 Task: Find connections with filter location Llefià with filter topic #Knowyoursocialwith filter profile language English with filter current company Government Jobs in India with filter school Dhanalakshmi Srinivasan Engineering College with filter industry Staffing and Recruiting with filter service category Personal Injury Law with filter keywords title Customer Service Manager
Action: Mouse moved to (176, 248)
Screenshot: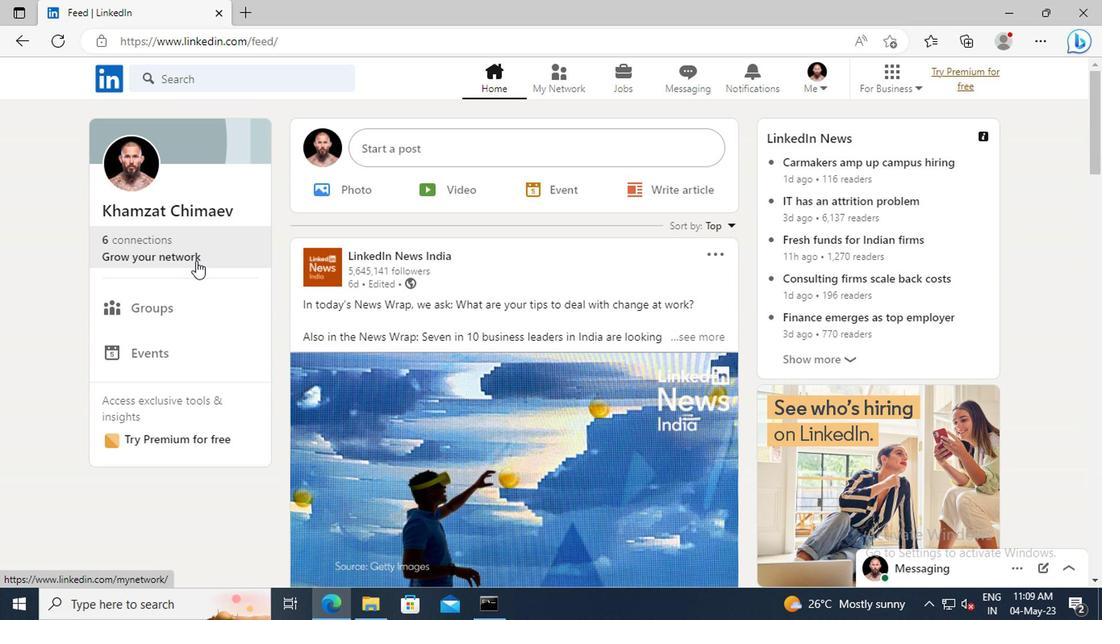 
Action: Mouse pressed left at (176, 248)
Screenshot: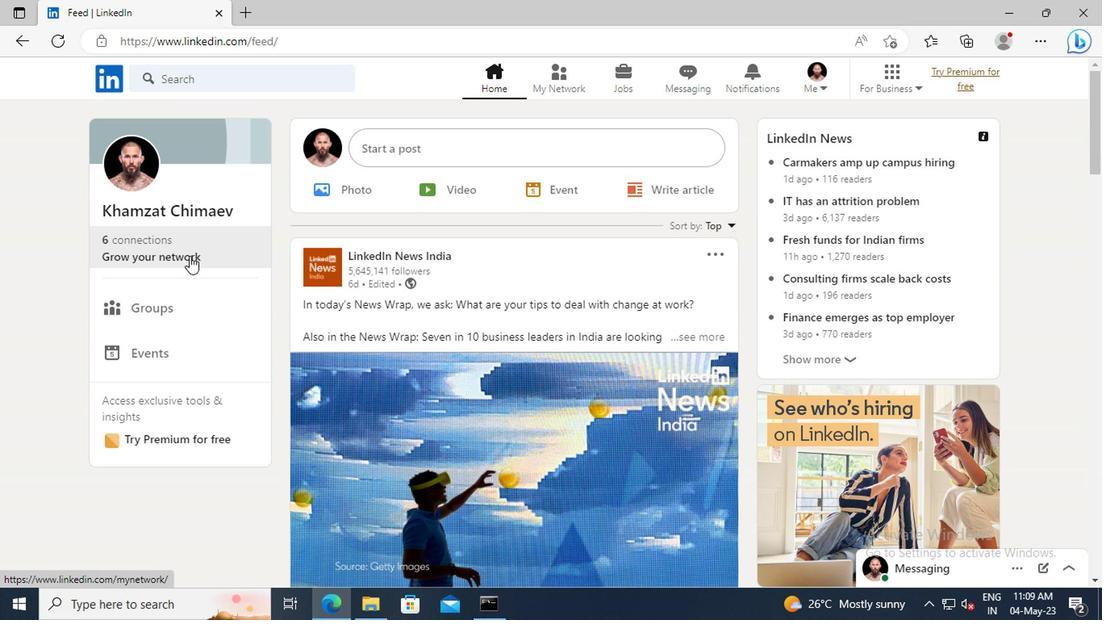 
Action: Mouse moved to (173, 170)
Screenshot: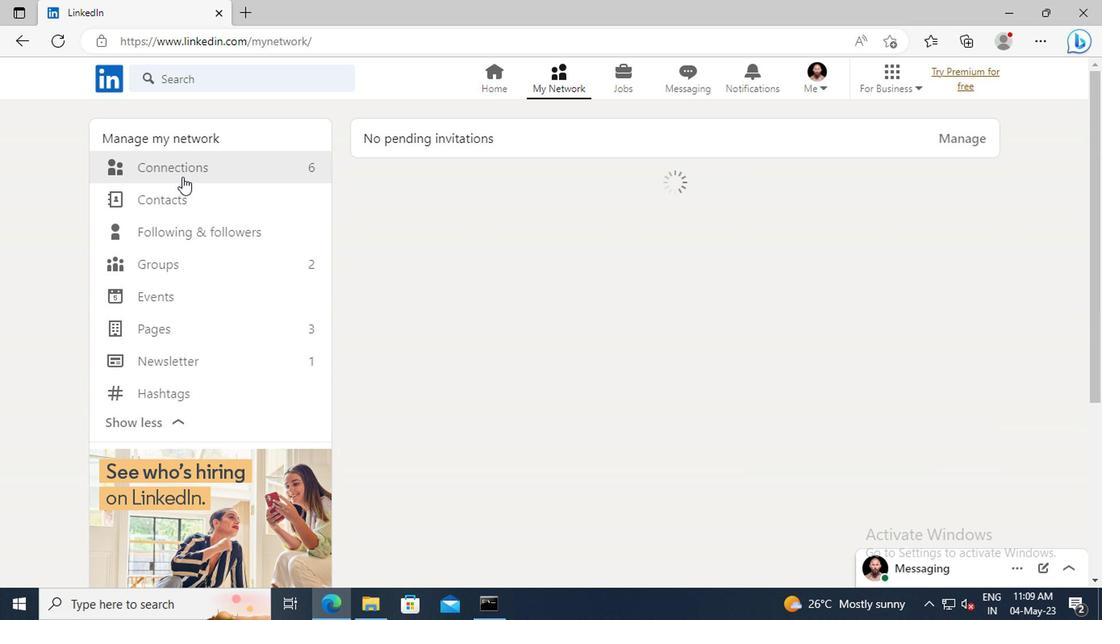 
Action: Mouse pressed left at (173, 170)
Screenshot: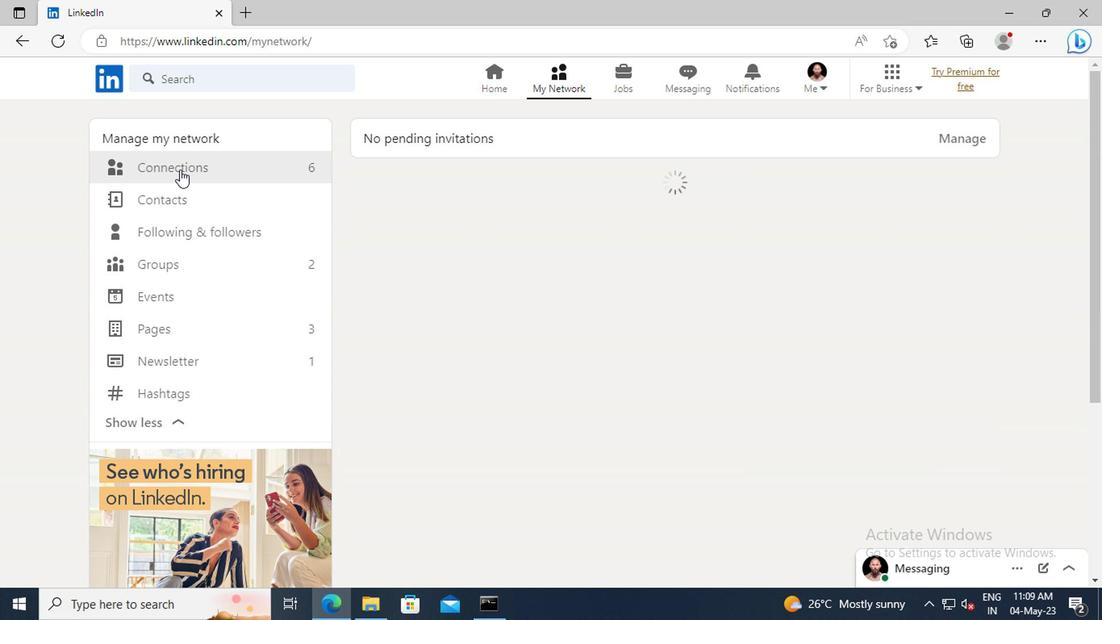 
Action: Mouse moved to (640, 172)
Screenshot: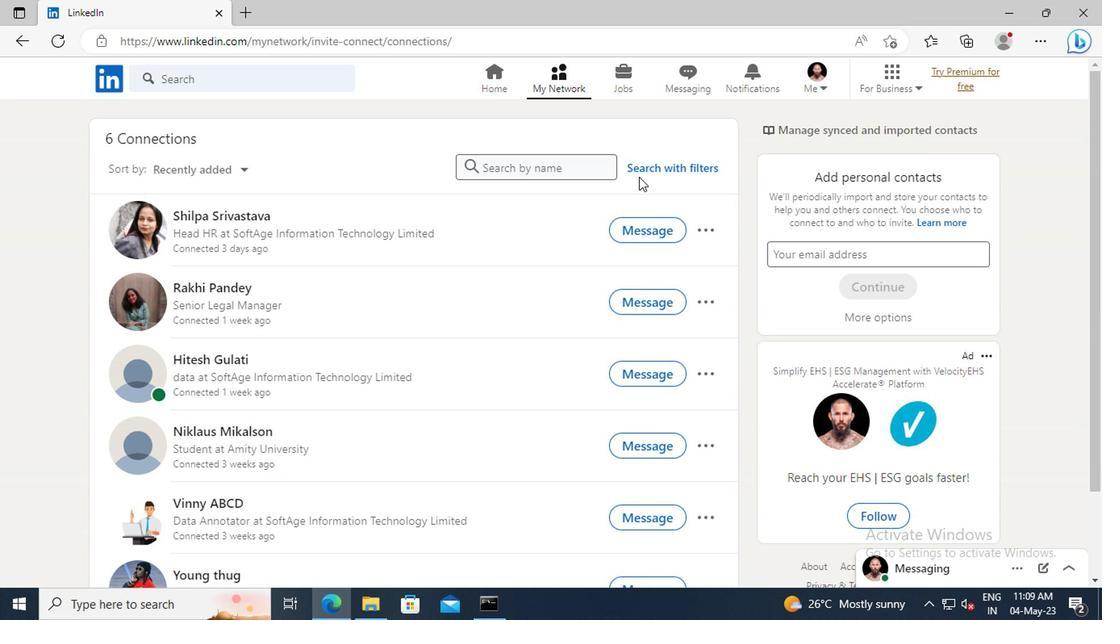 
Action: Mouse pressed left at (640, 172)
Screenshot: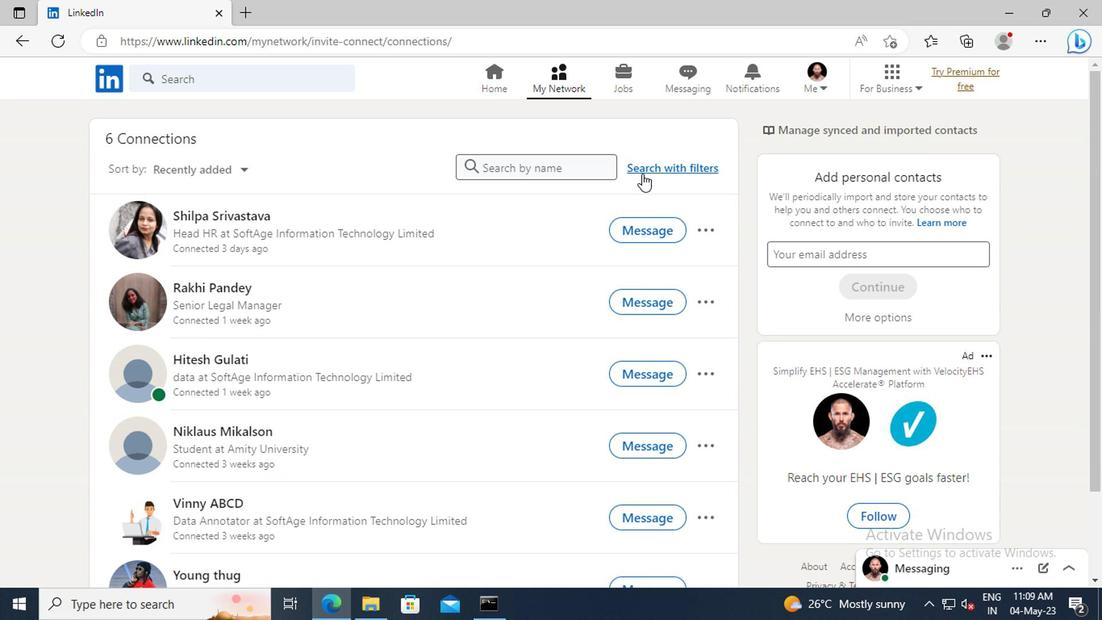 
Action: Mouse moved to (611, 126)
Screenshot: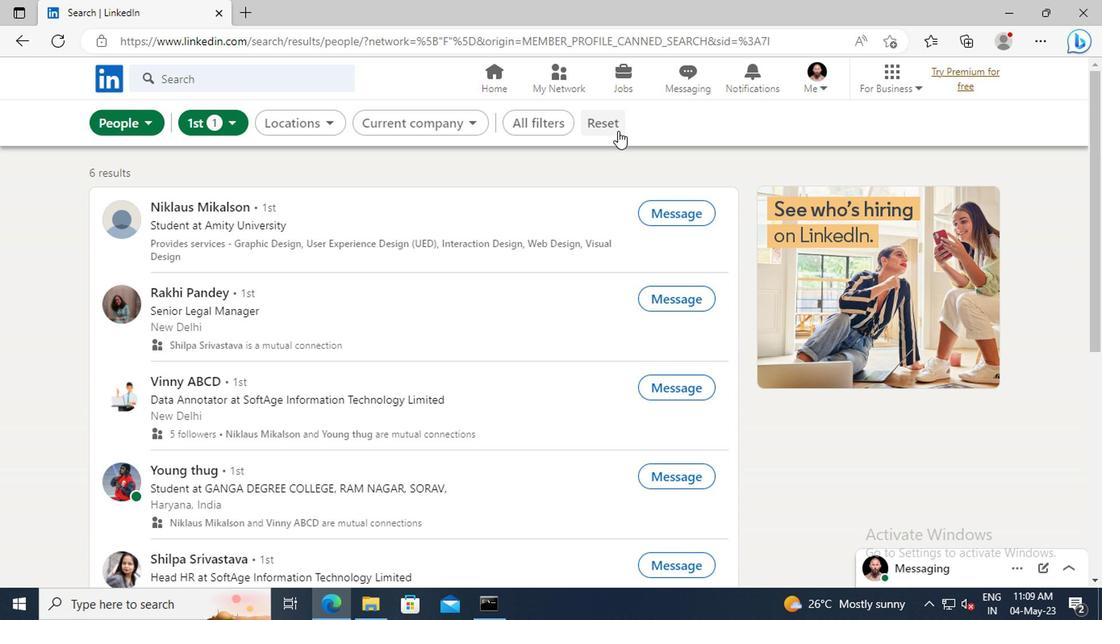 
Action: Mouse pressed left at (611, 126)
Screenshot: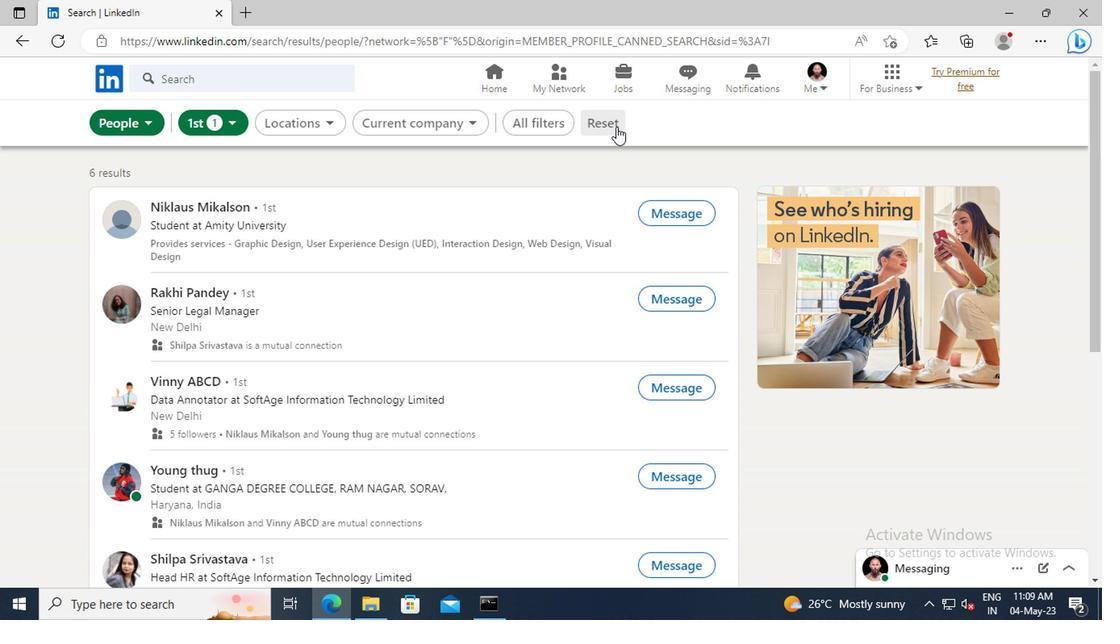 
Action: Mouse moved to (588, 126)
Screenshot: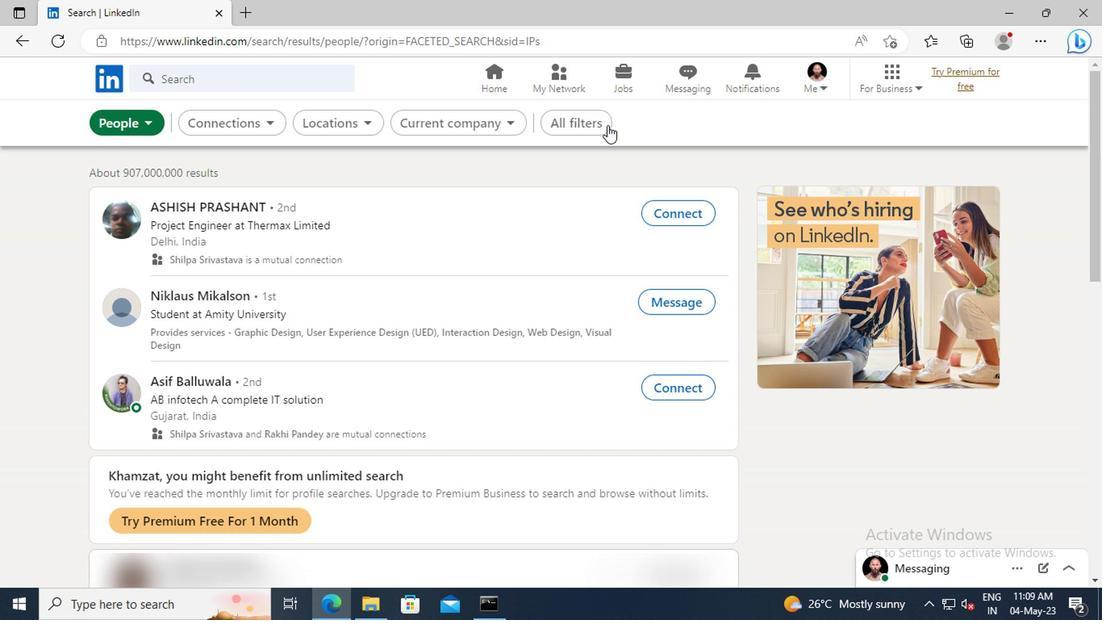 
Action: Mouse pressed left at (588, 126)
Screenshot: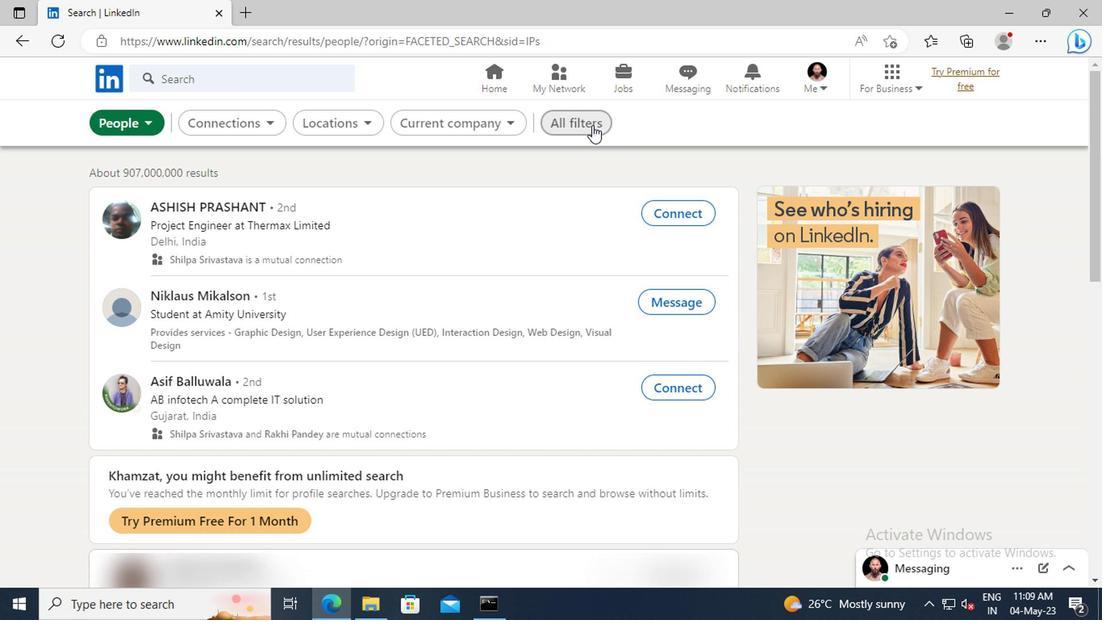 
Action: Mouse moved to (874, 300)
Screenshot: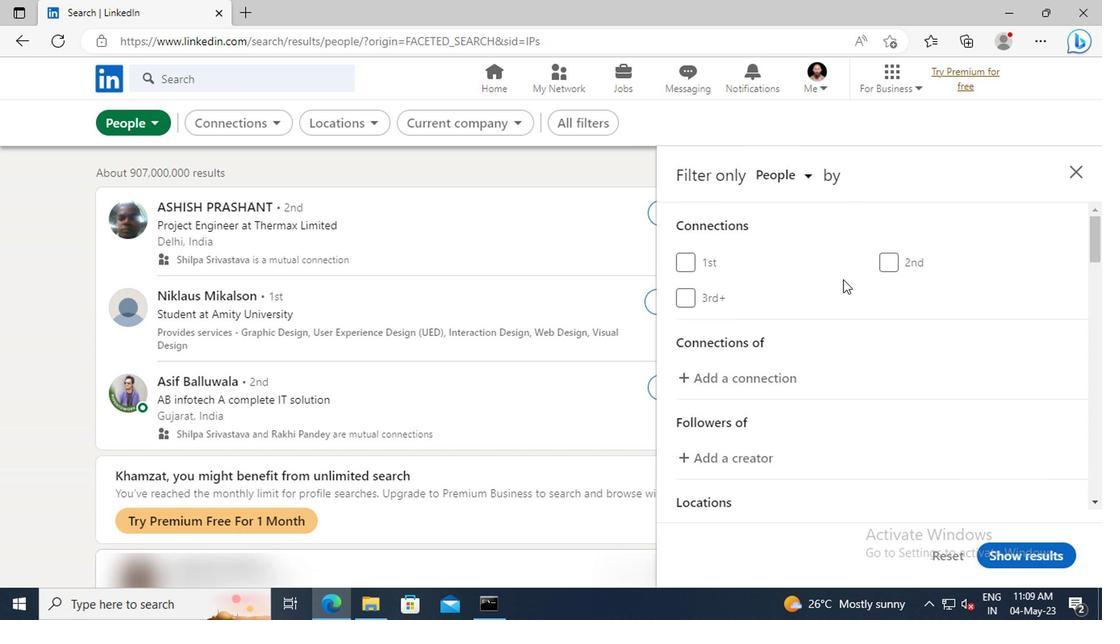 
Action: Mouse scrolled (874, 299) with delta (0, 0)
Screenshot: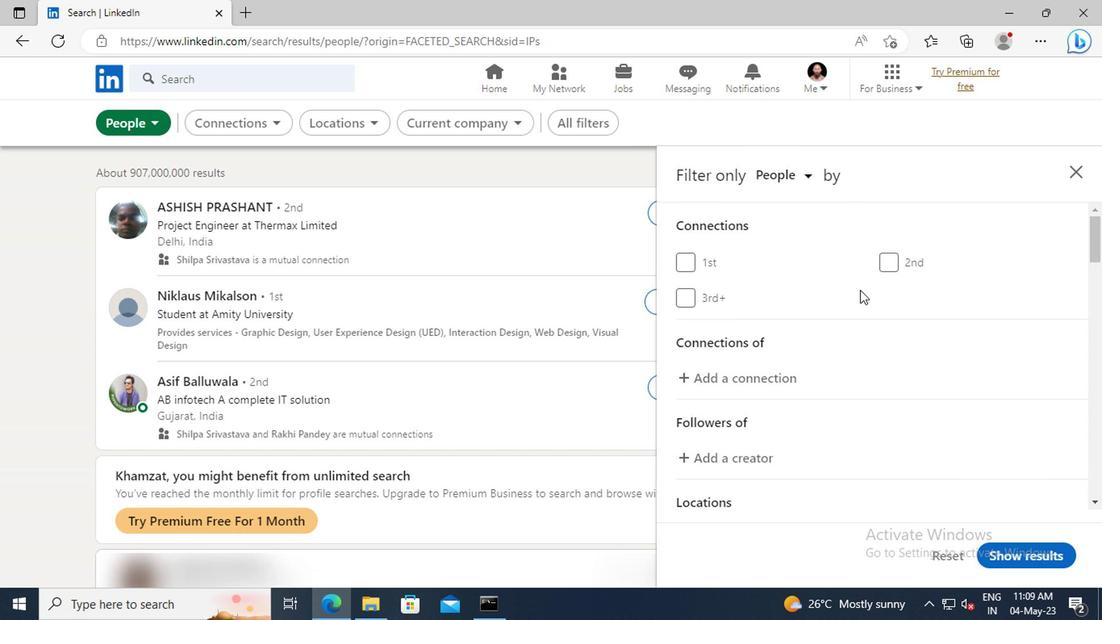 
Action: Mouse moved to (875, 302)
Screenshot: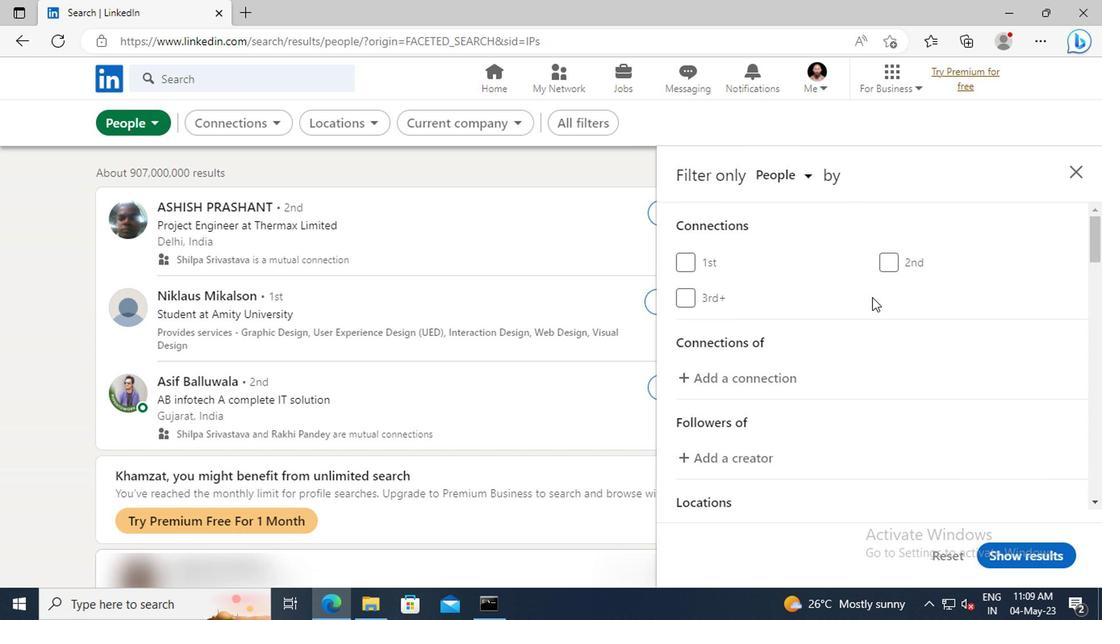 
Action: Mouse scrolled (875, 301) with delta (0, 0)
Screenshot: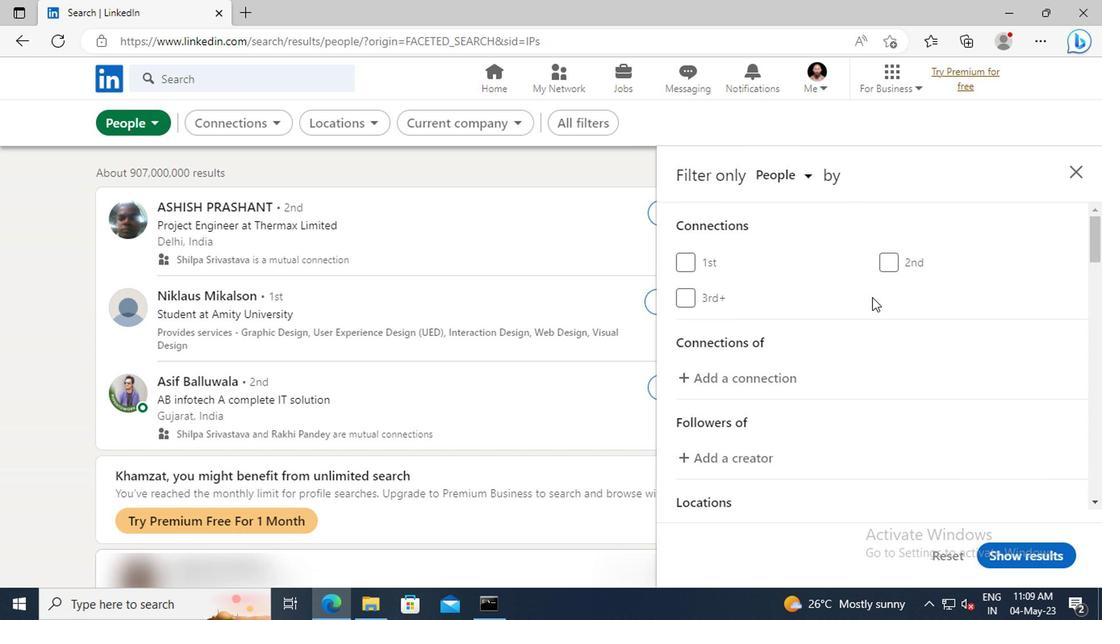 
Action: Mouse scrolled (875, 301) with delta (0, 0)
Screenshot: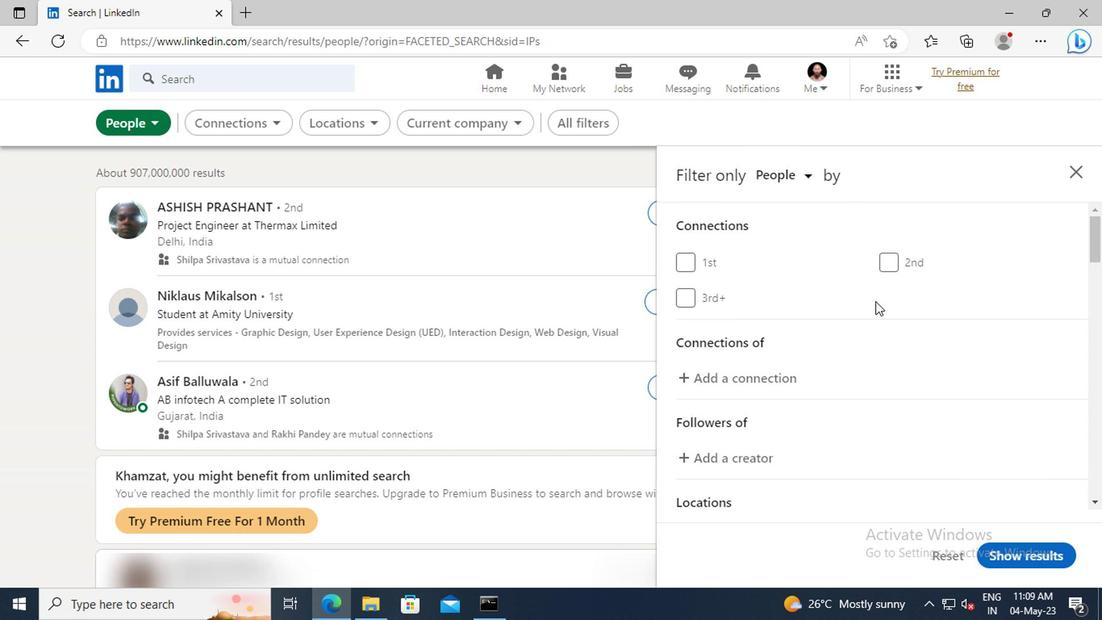
Action: Mouse scrolled (875, 301) with delta (0, 0)
Screenshot: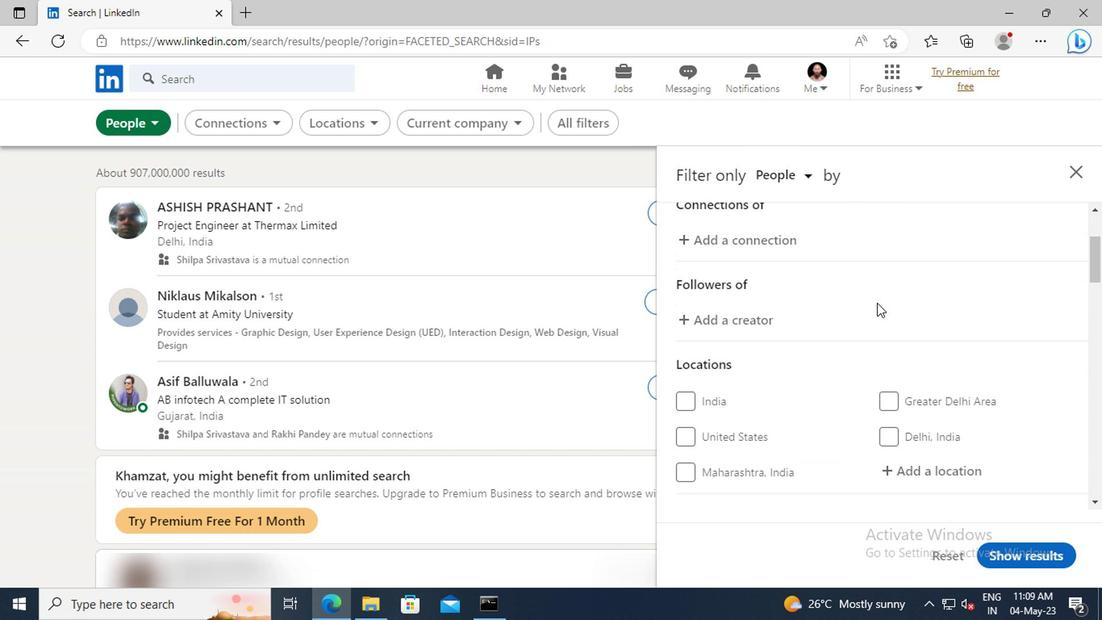 
Action: Mouse scrolled (875, 301) with delta (0, 0)
Screenshot: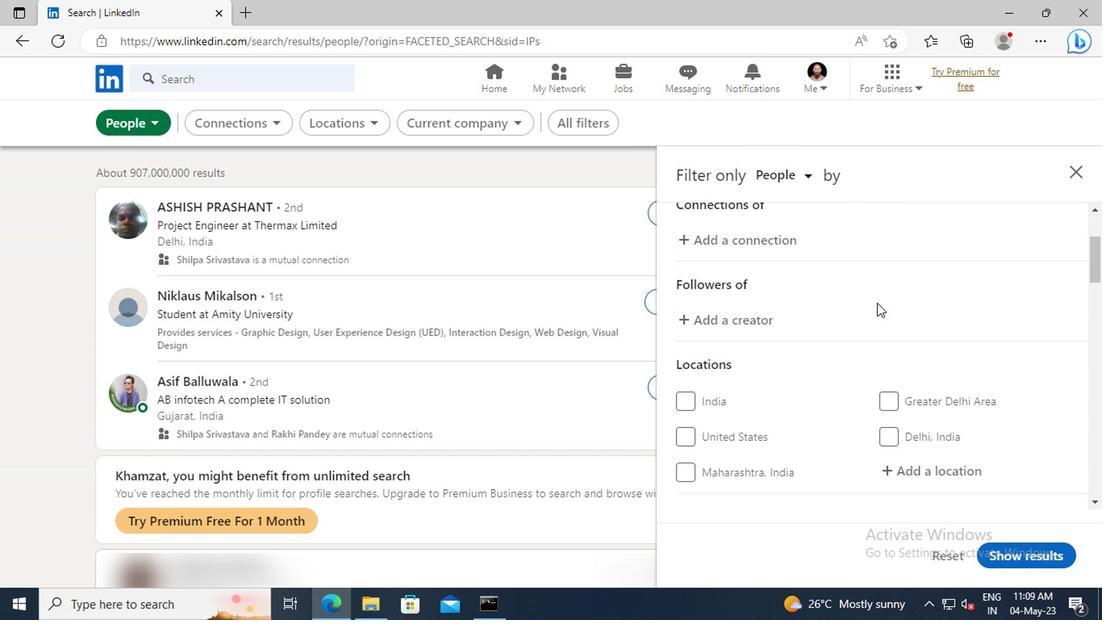 
Action: Mouse scrolled (875, 301) with delta (0, 0)
Screenshot: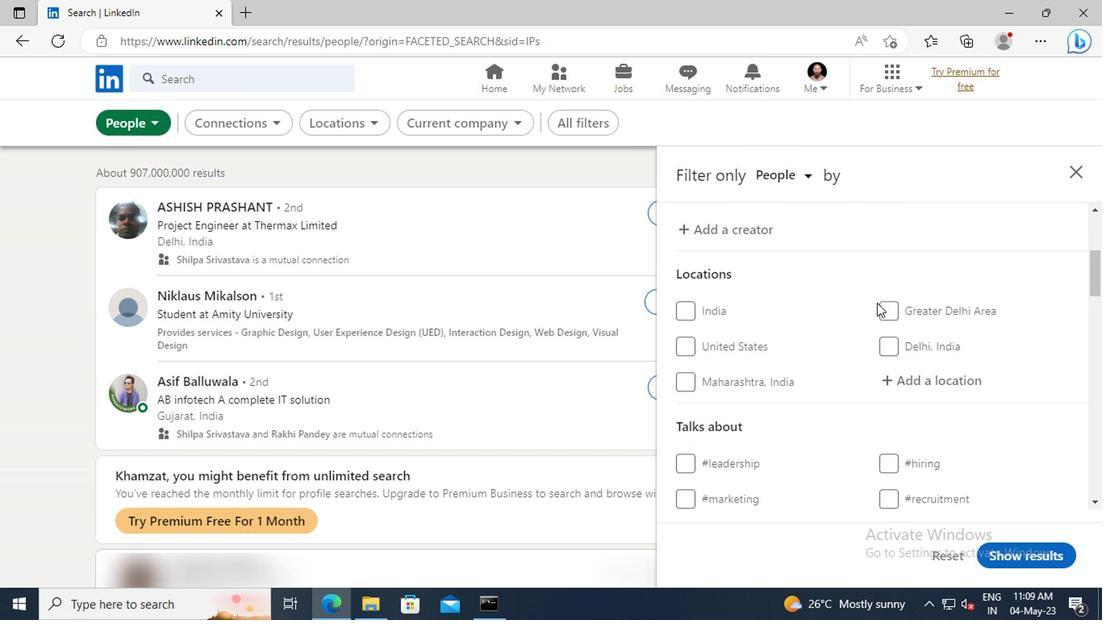 
Action: Mouse moved to (890, 330)
Screenshot: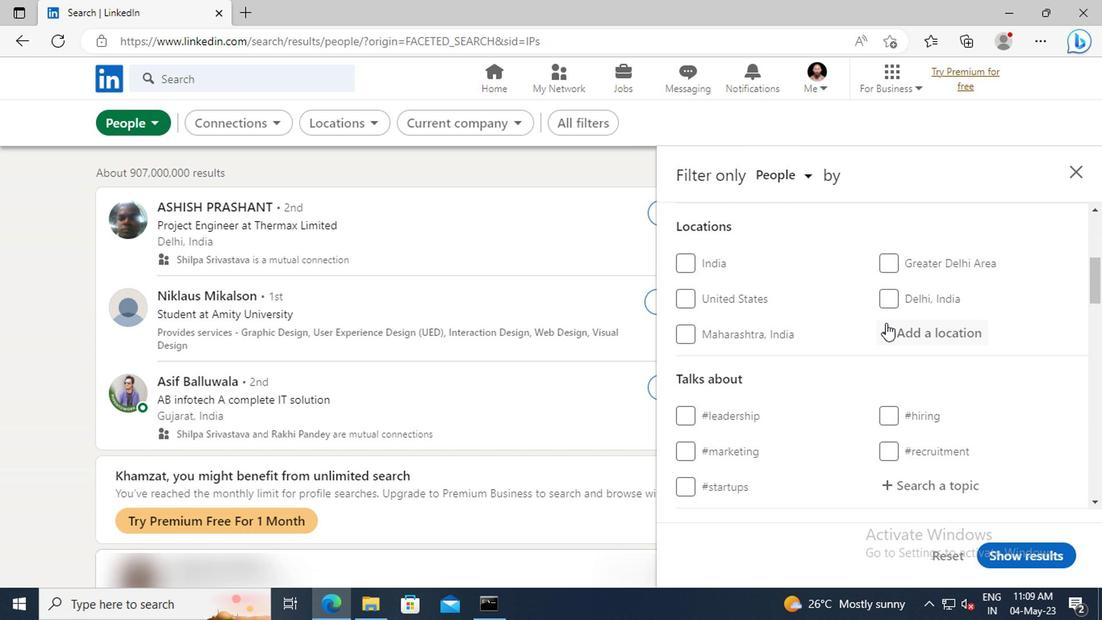
Action: Mouse pressed left at (890, 330)
Screenshot: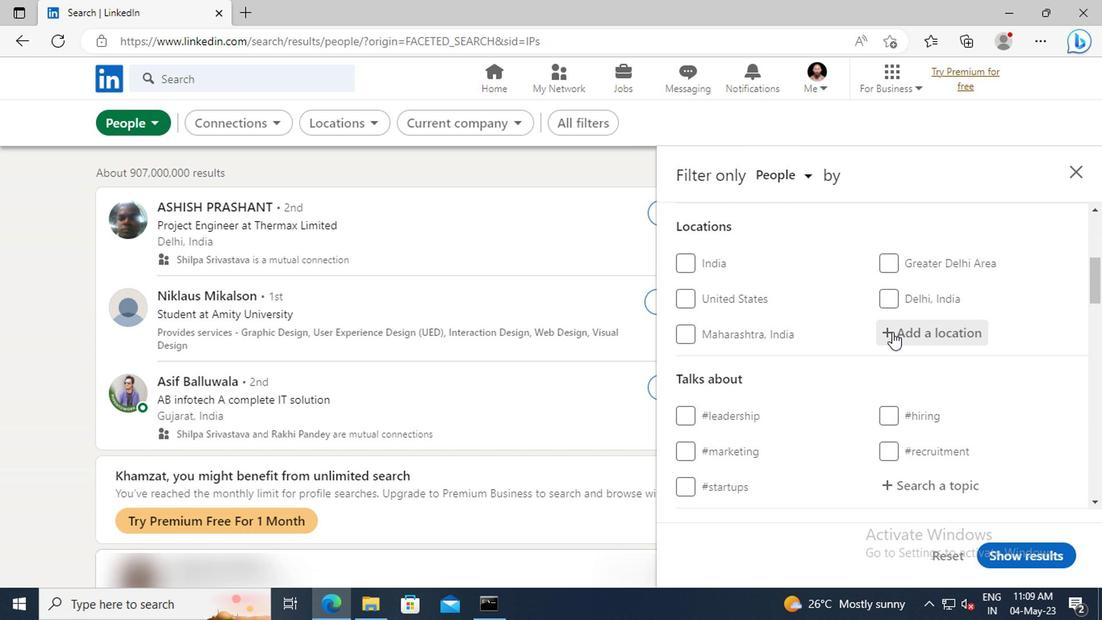 
Action: Key pressed <Key.shift>LLEFIA<Key.enter>
Screenshot: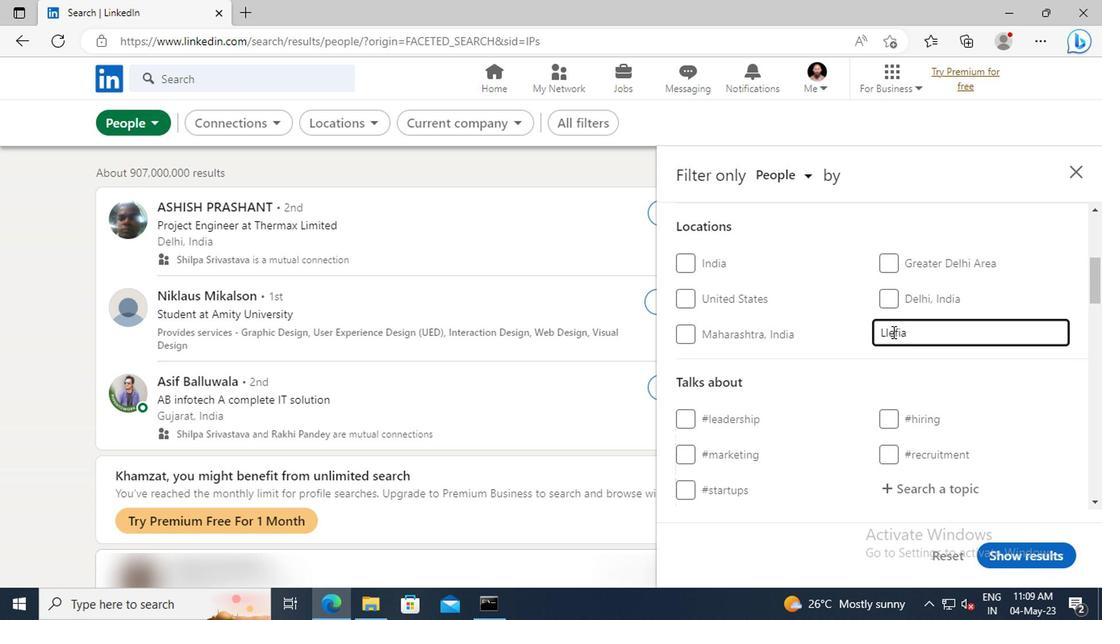 
Action: Mouse scrolled (890, 330) with delta (0, 0)
Screenshot: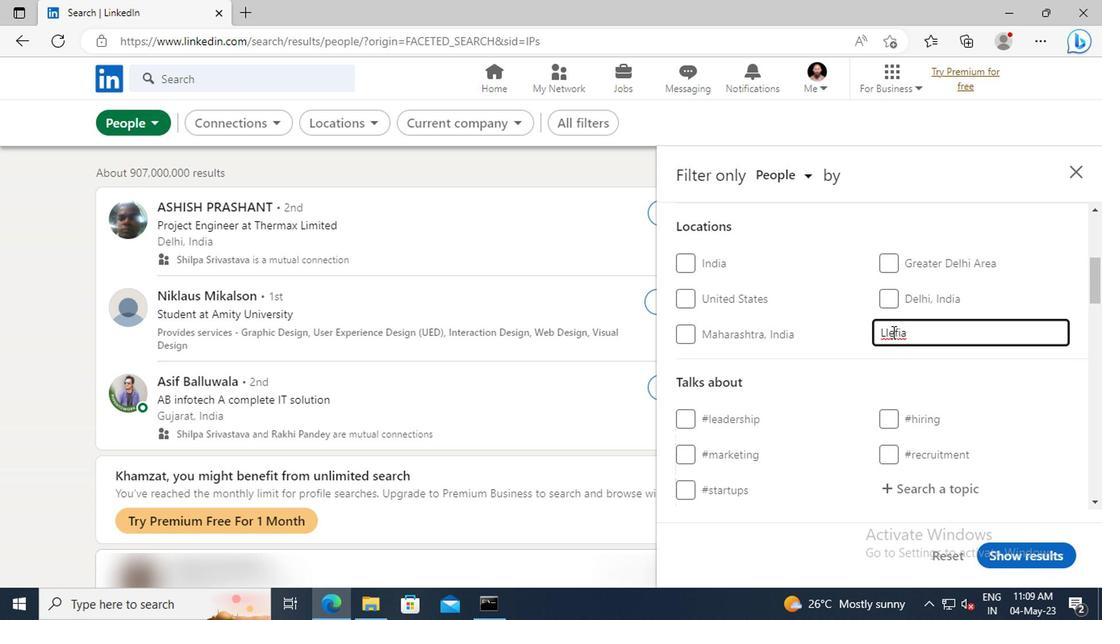 
Action: Mouse scrolled (890, 330) with delta (0, 0)
Screenshot: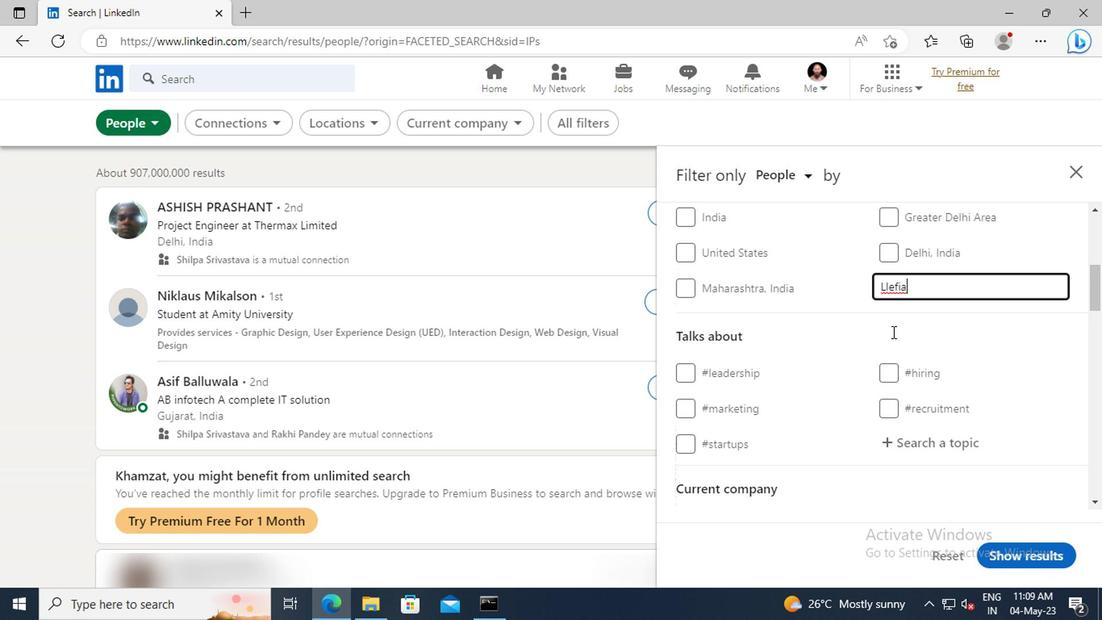 
Action: Mouse scrolled (890, 330) with delta (0, 0)
Screenshot: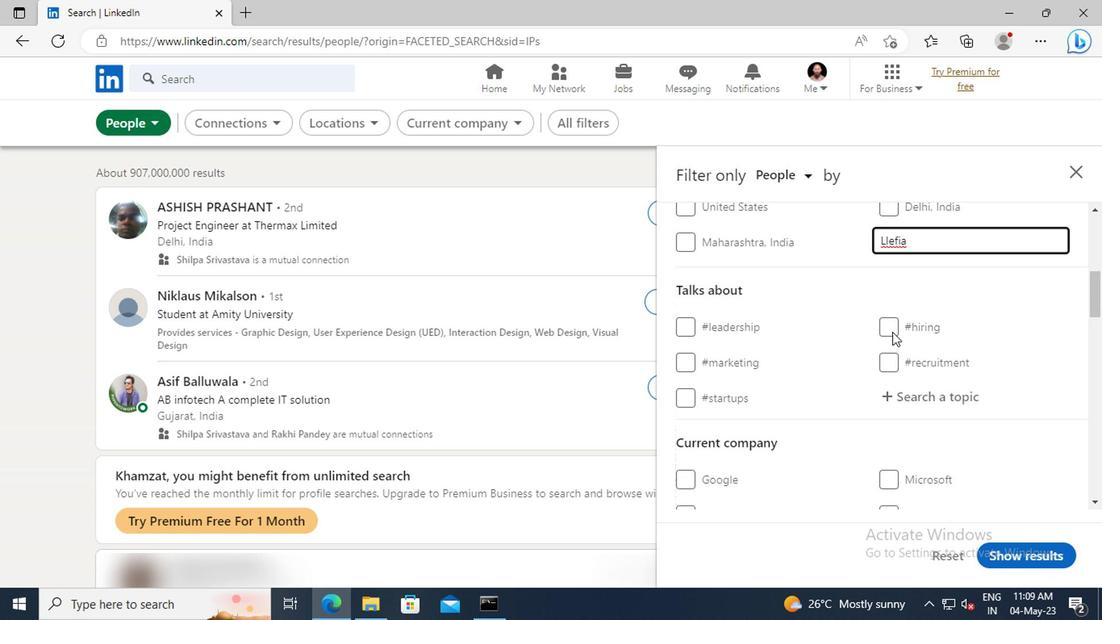 
Action: Mouse moved to (895, 345)
Screenshot: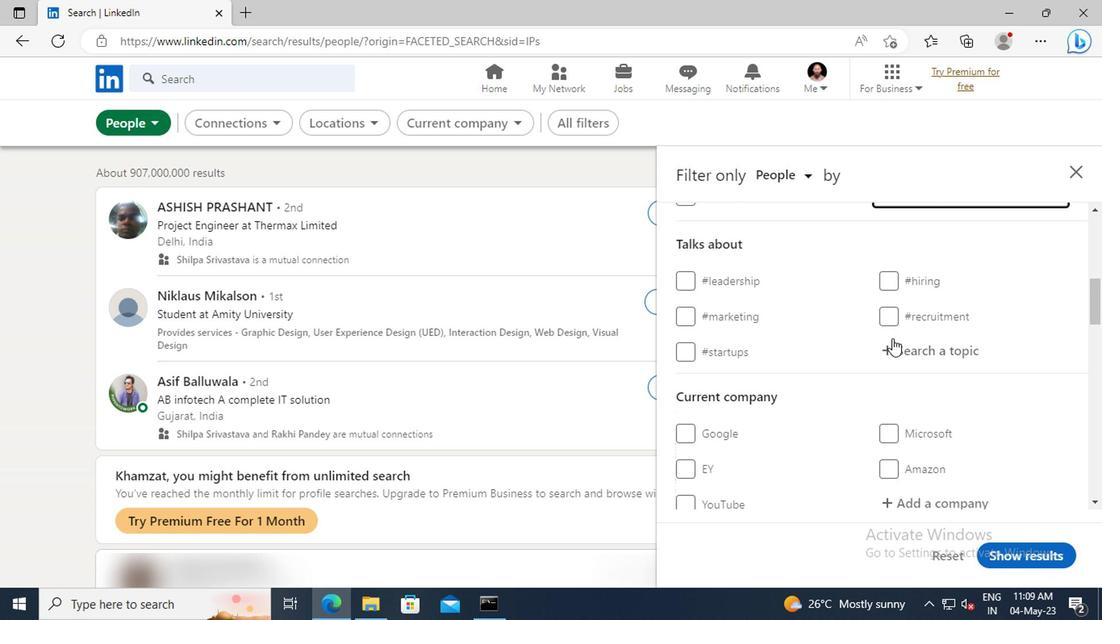 
Action: Mouse pressed left at (895, 345)
Screenshot: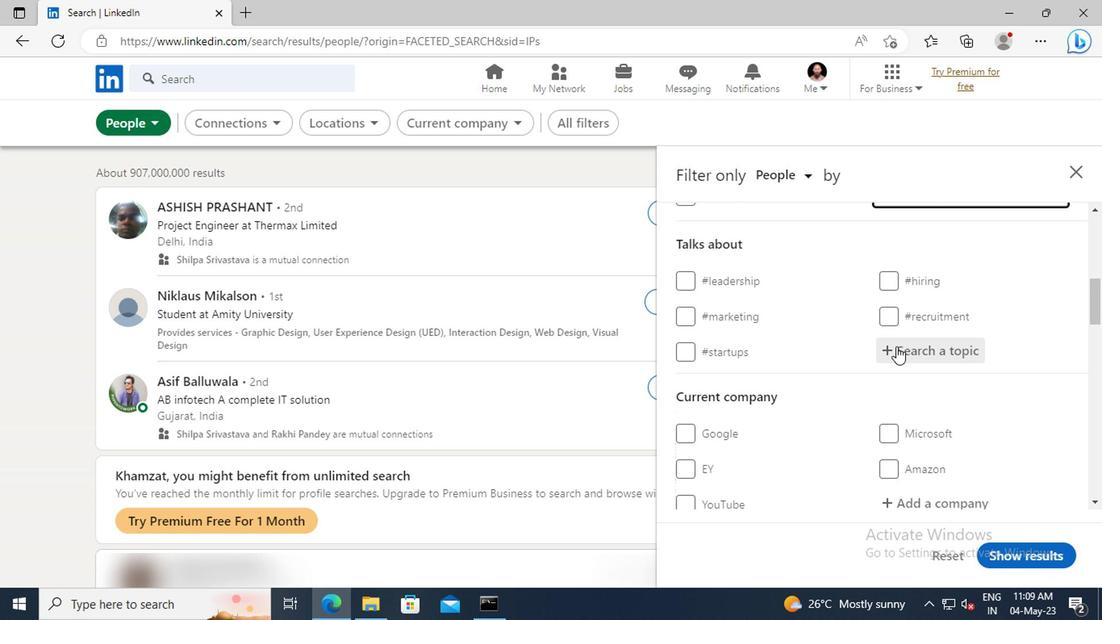 
Action: Key pressed KNOWYOURSO
Screenshot: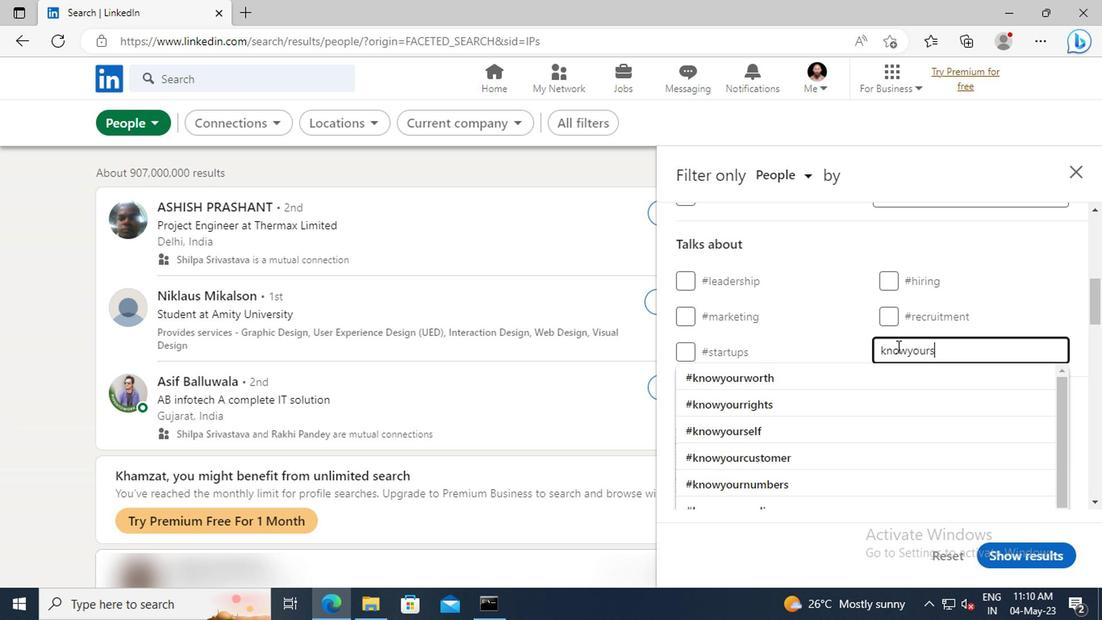 
Action: Mouse moved to (898, 369)
Screenshot: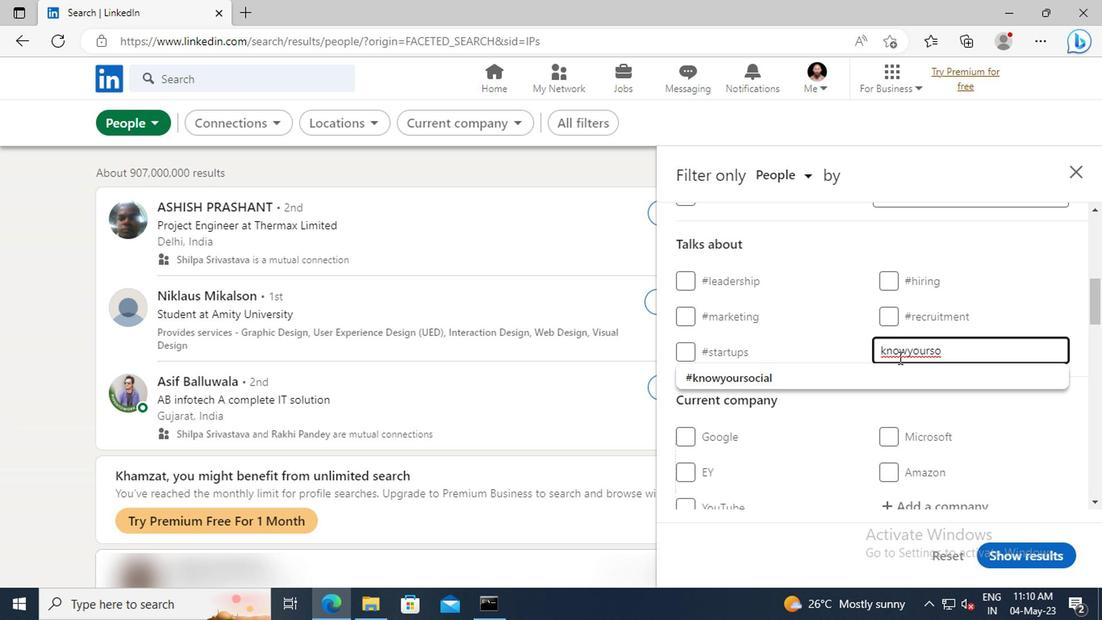 
Action: Mouse pressed left at (898, 369)
Screenshot: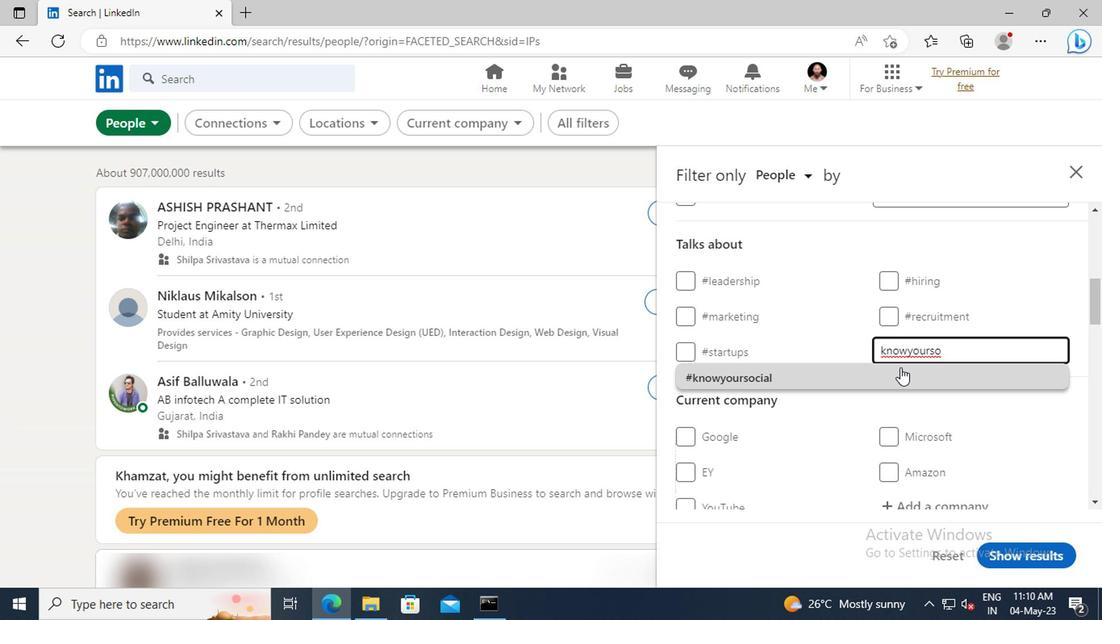 
Action: Mouse scrolled (898, 368) with delta (0, -1)
Screenshot: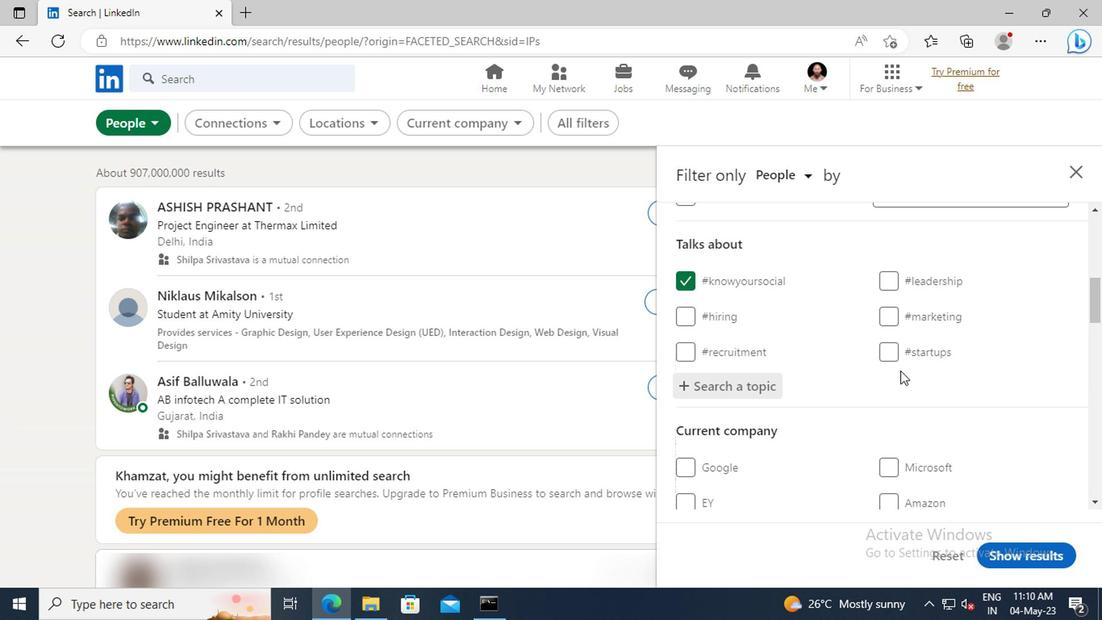 
Action: Mouse scrolled (898, 368) with delta (0, -1)
Screenshot: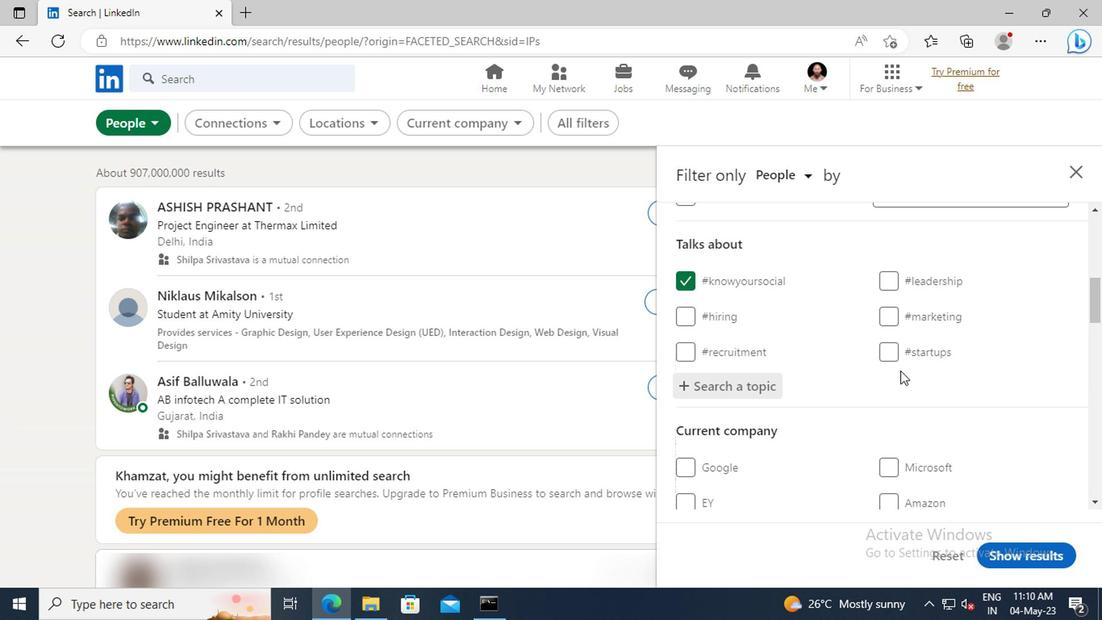 
Action: Mouse scrolled (898, 368) with delta (0, -1)
Screenshot: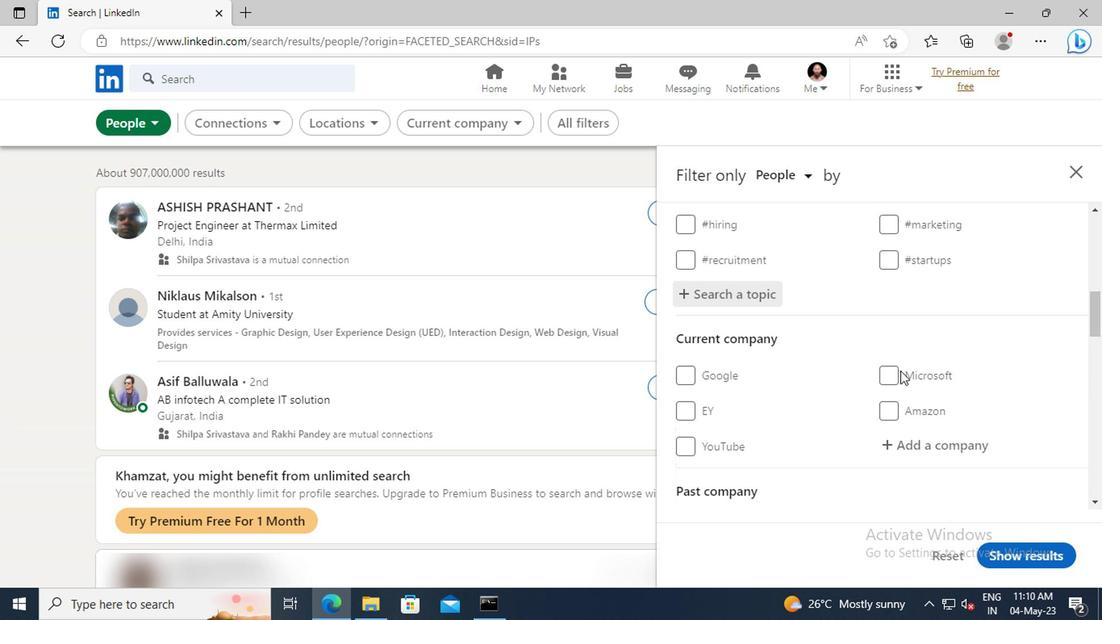 
Action: Mouse scrolled (898, 368) with delta (0, -1)
Screenshot: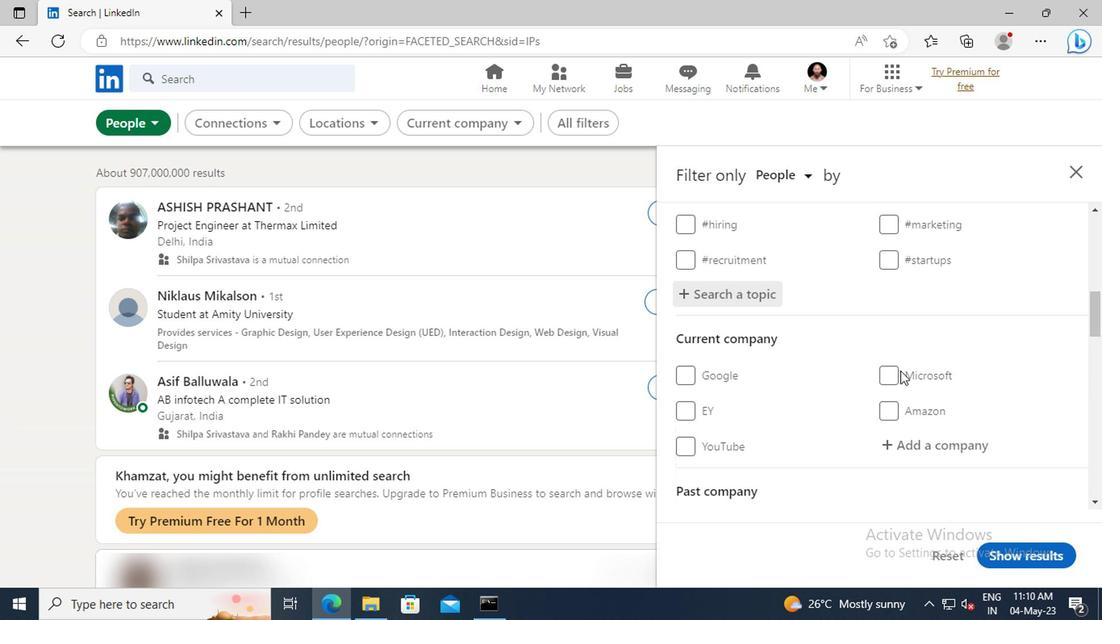 
Action: Mouse scrolled (898, 368) with delta (0, -1)
Screenshot: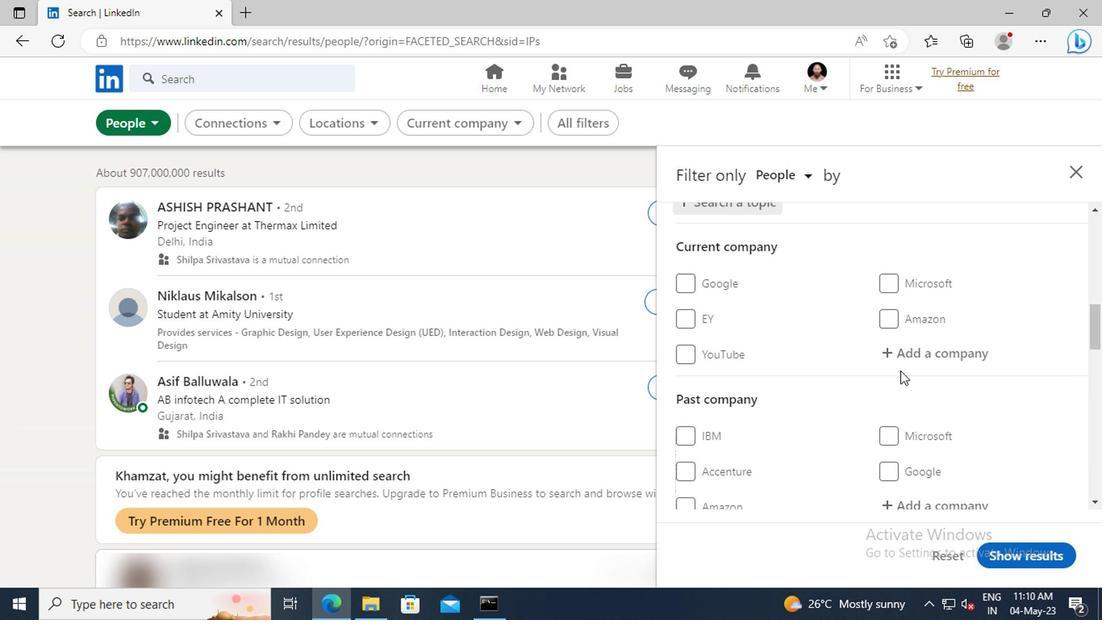 
Action: Mouse scrolled (898, 368) with delta (0, -1)
Screenshot: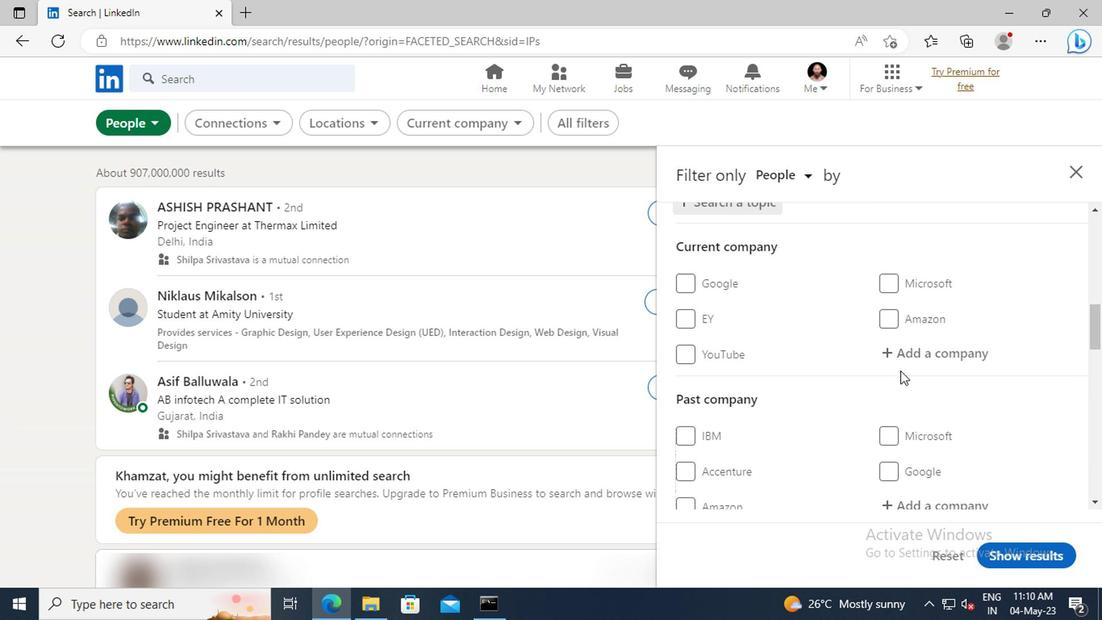 
Action: Mouse scrolled (898, 368) with delta (0, -1)
Screenshot: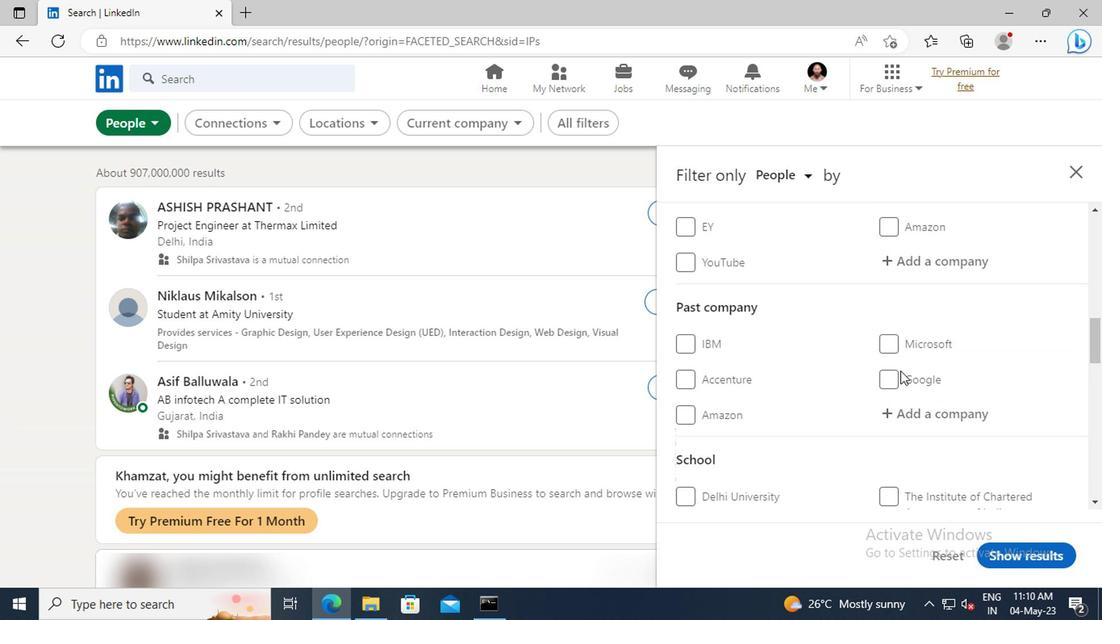 
Action: Mouse scrolled (898, 368) with delta (0, -1)
Screenshot: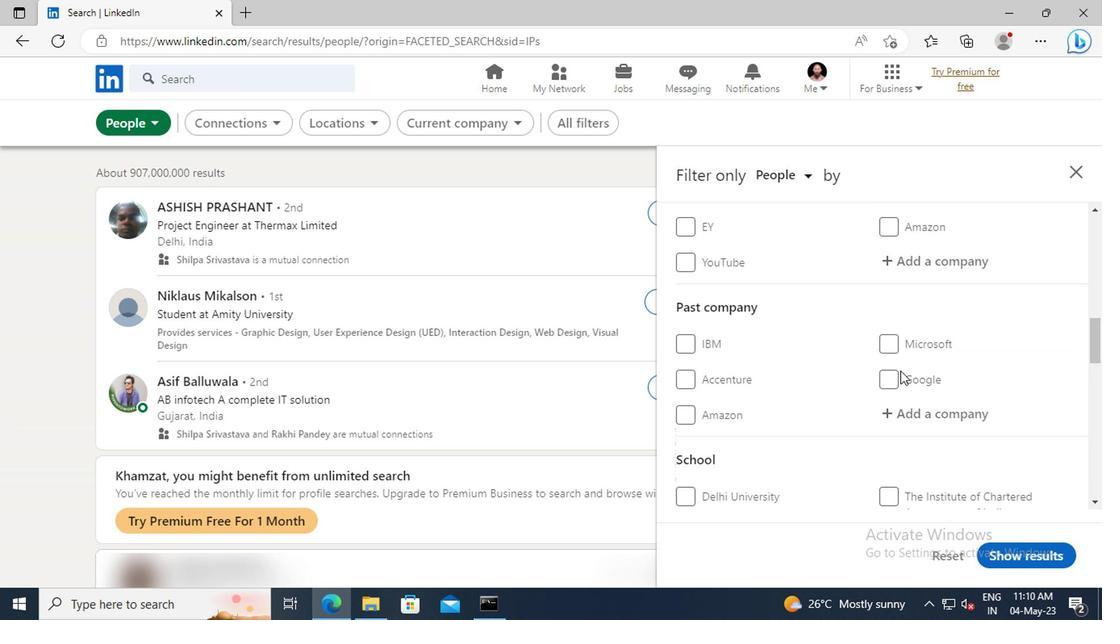 
Action: Mouse scrolled (898, 368) with delta (0, -1)
Screenshot: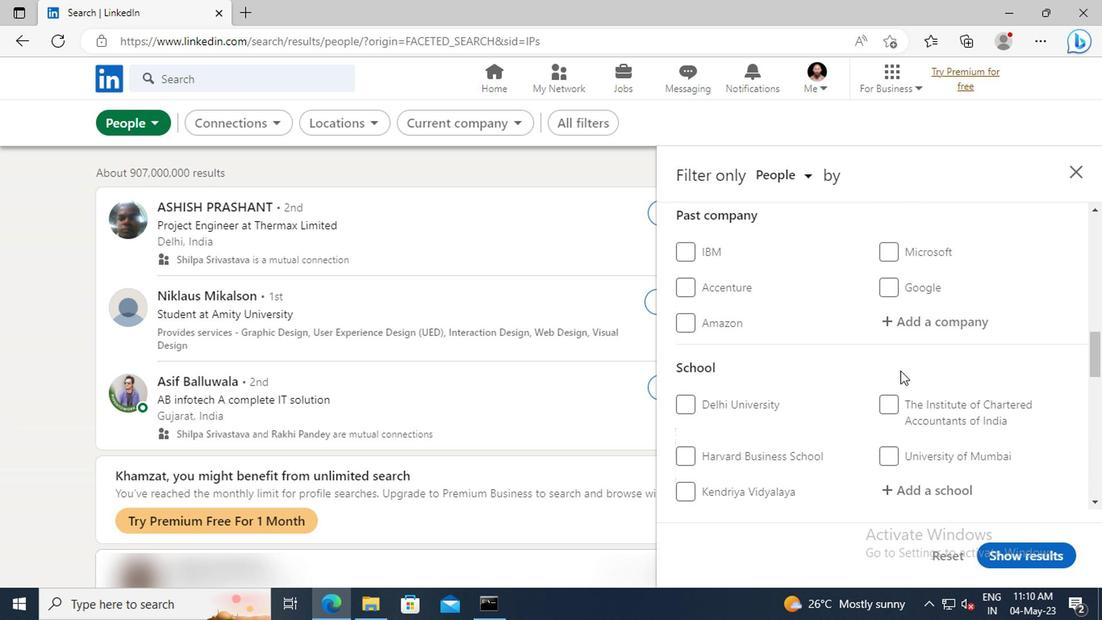 
Action: Mouse scrolled (898, 368) with delta (0, -1)
Screenshot: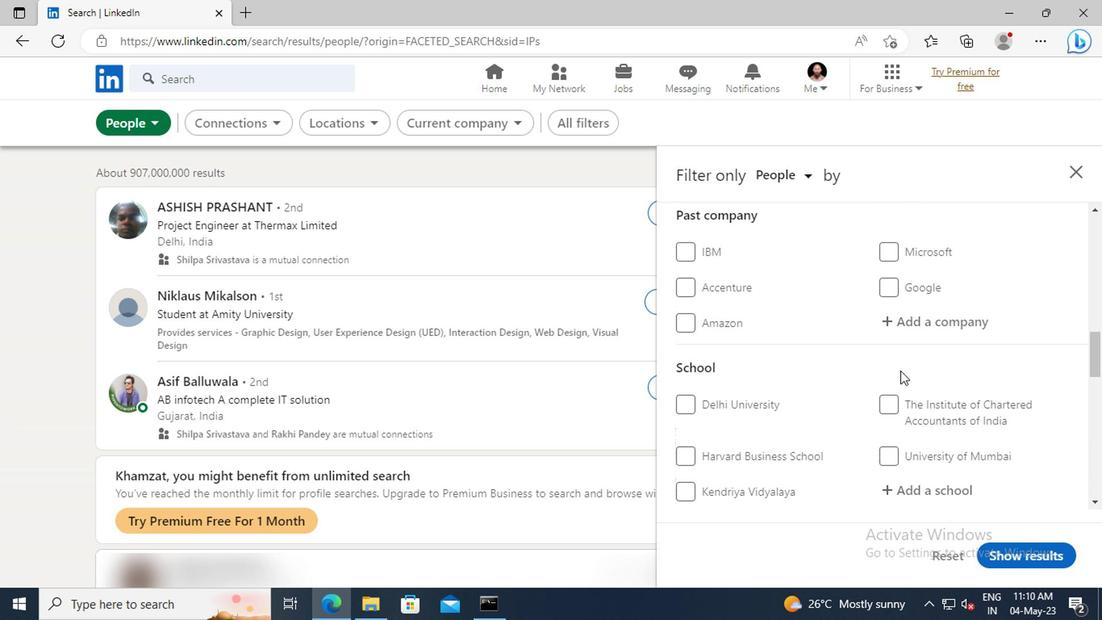 
Action: Mouse scrolled (898, 368) with delta (0, -1)
Screenshot: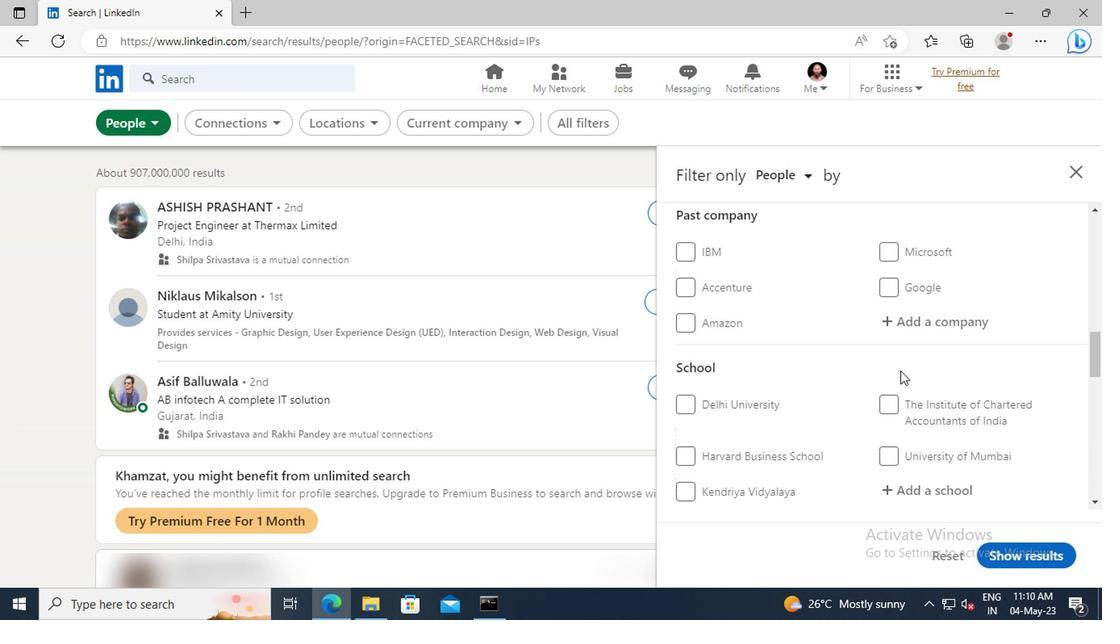 
Action: Mouse scrolled (898, 368) with delta (0, -1)
Screenshot: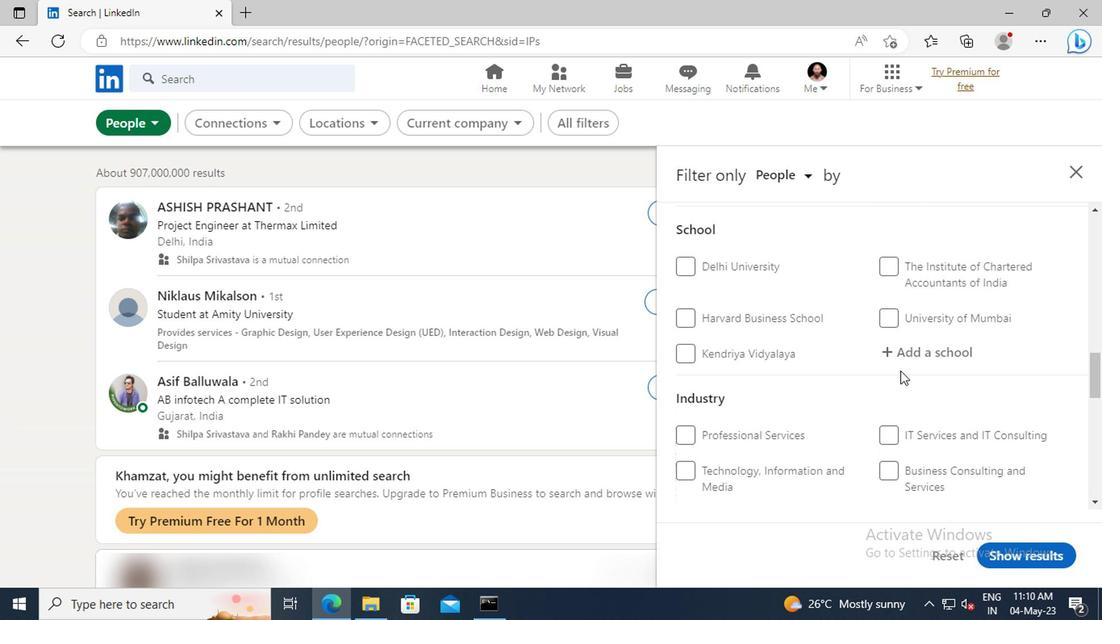 
Action: Mouse scrolled (898, 368) with delta (0, -1)
Screenshot: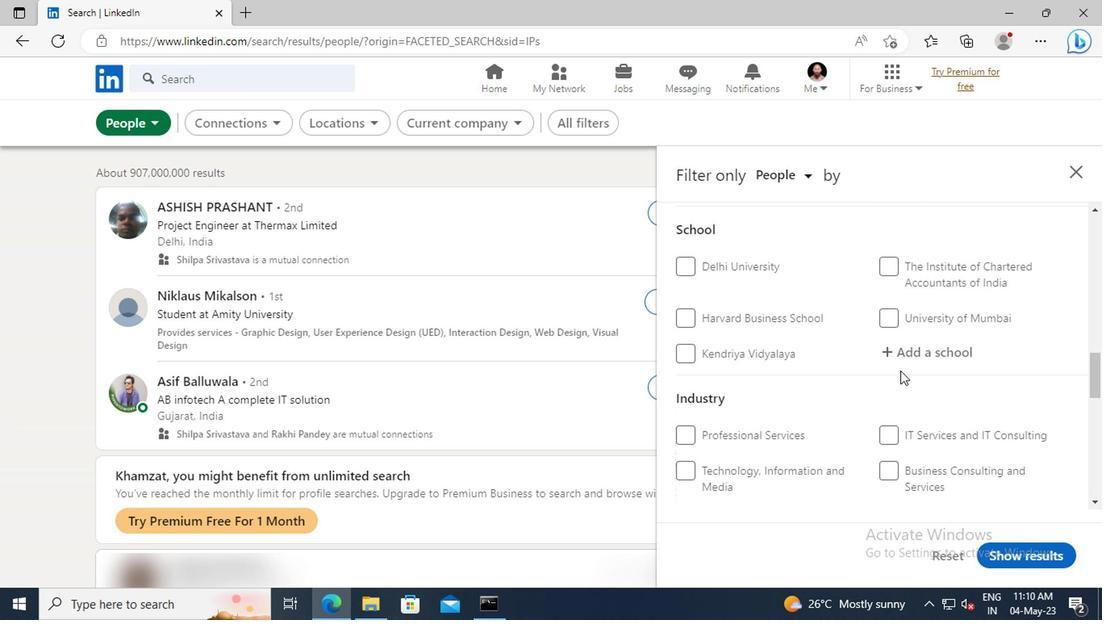 
Action: Mouse scrolled (898, 368) with delta (0, -1)
Screenshot: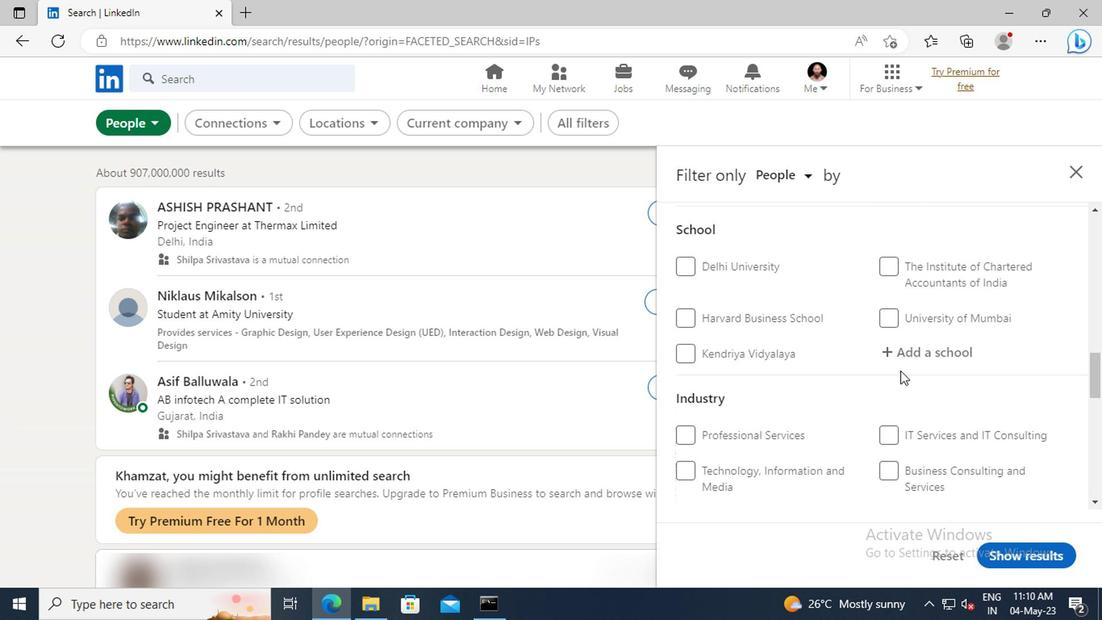 
Action: Mouse scrolled (898, 368) with delta (0, -1)
Screenshot: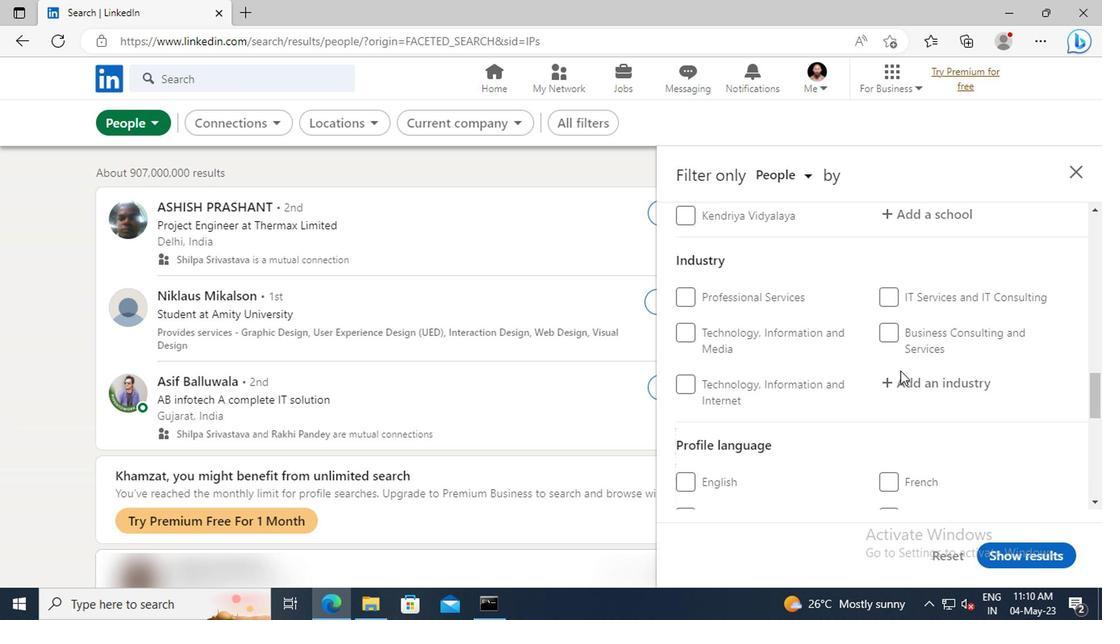 
Action: Mouse scrolled (898, 368) with delta (0, -1)
Screenshot: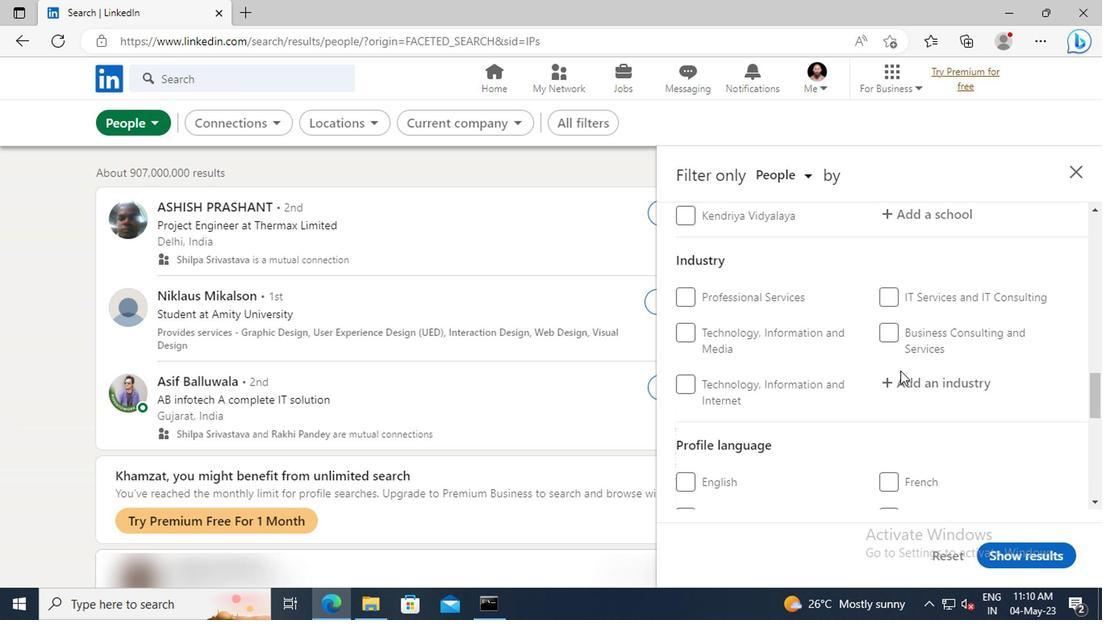 
Action: Mouse moved to (683, 393)
Screenshot: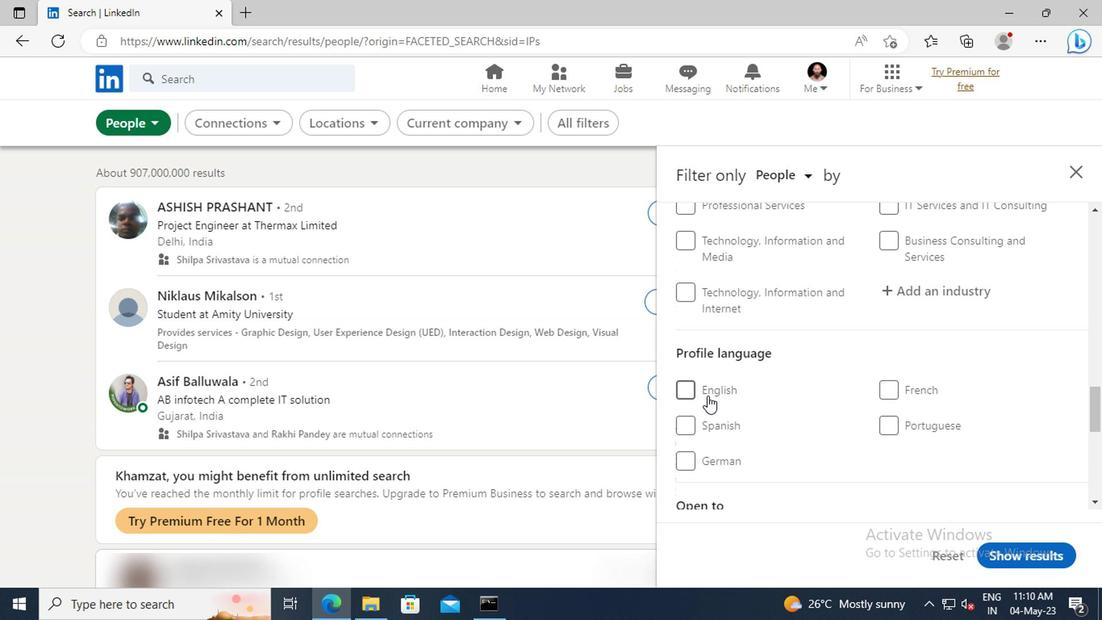 
Action: Mouse pressed left at (683, 393)
Screenshot: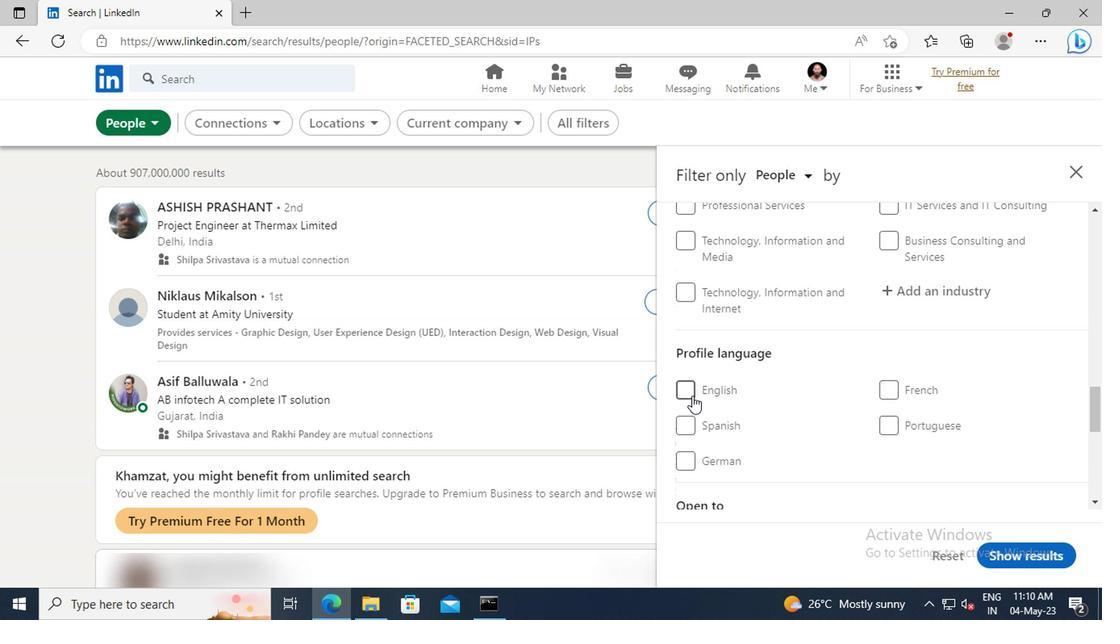 
Action: Mouse moved to (891, 377)
Screenshot: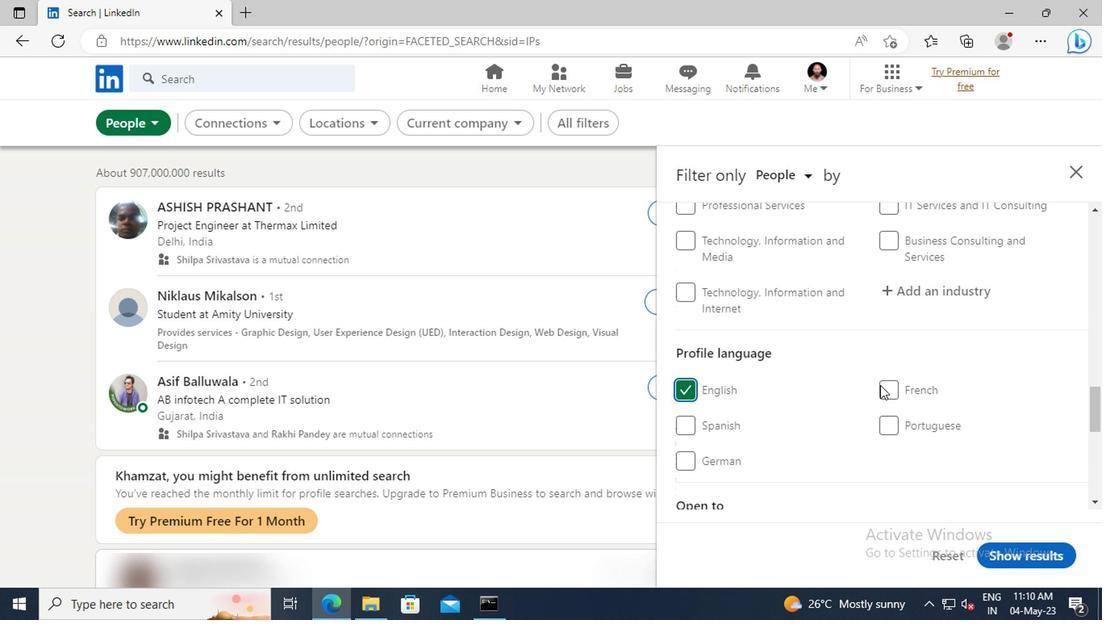 
Action: Mouse scrolled (891, 378) with delta (0, 0)
Screenshot: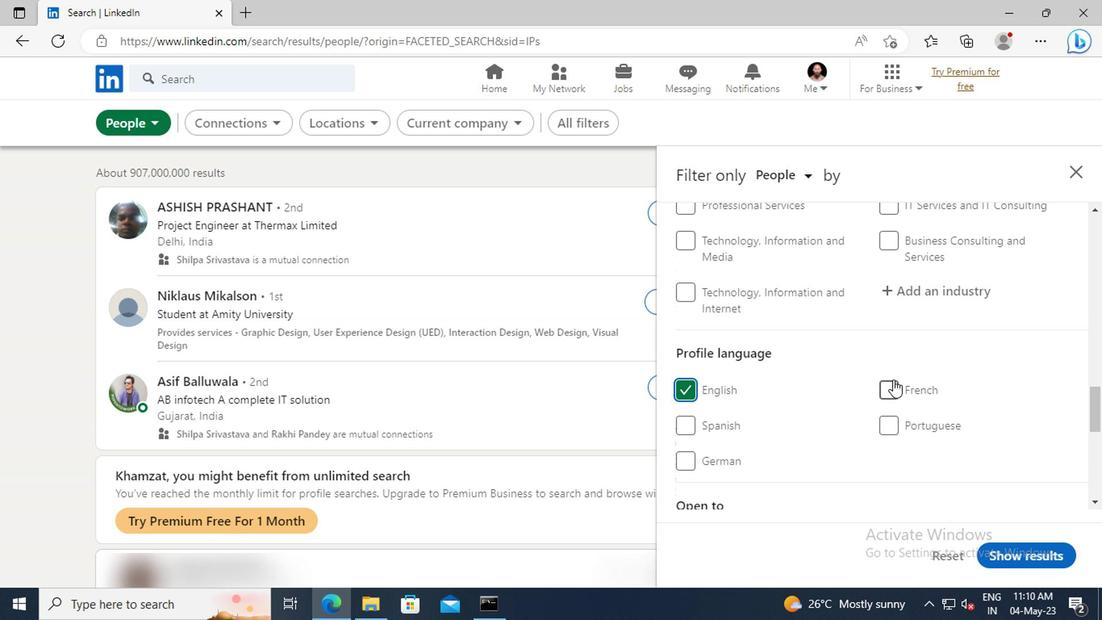 
Action: Mouse scrolled (891, 378) with delta (0, 0)
Screenshot: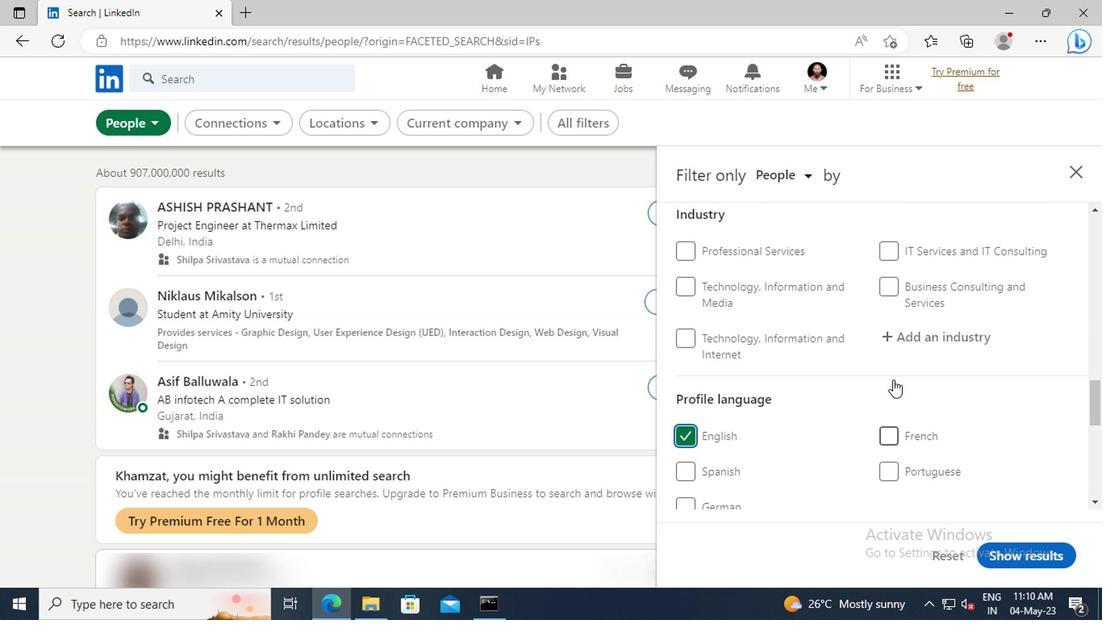
Action: Mouse scrolled (891, 378) with delta (0, 0)
Screenshot: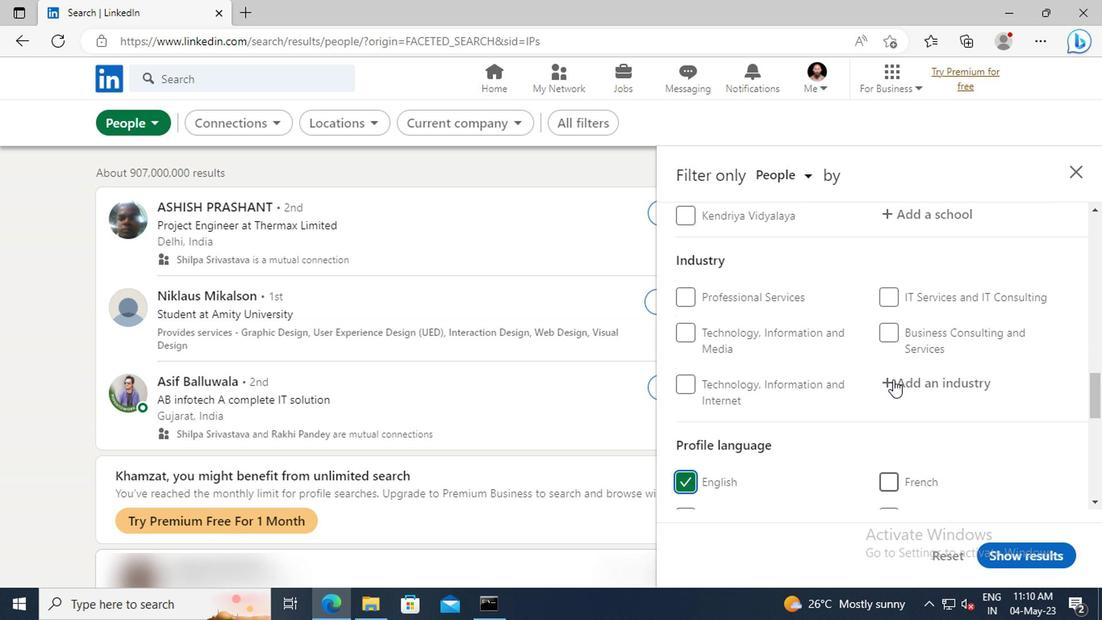 
Action: Mouse scrolled (891, 378) with delta (0, 0)
Screenshot: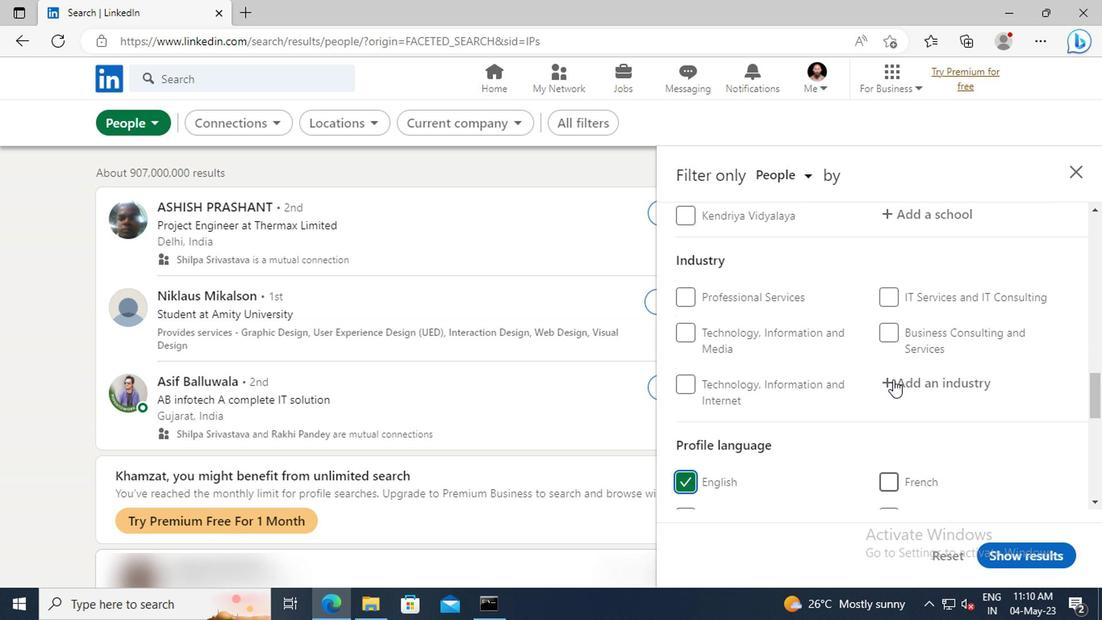 
Action: Mouse scrolled (891, 378) with delta (0, 0)
Screenshot: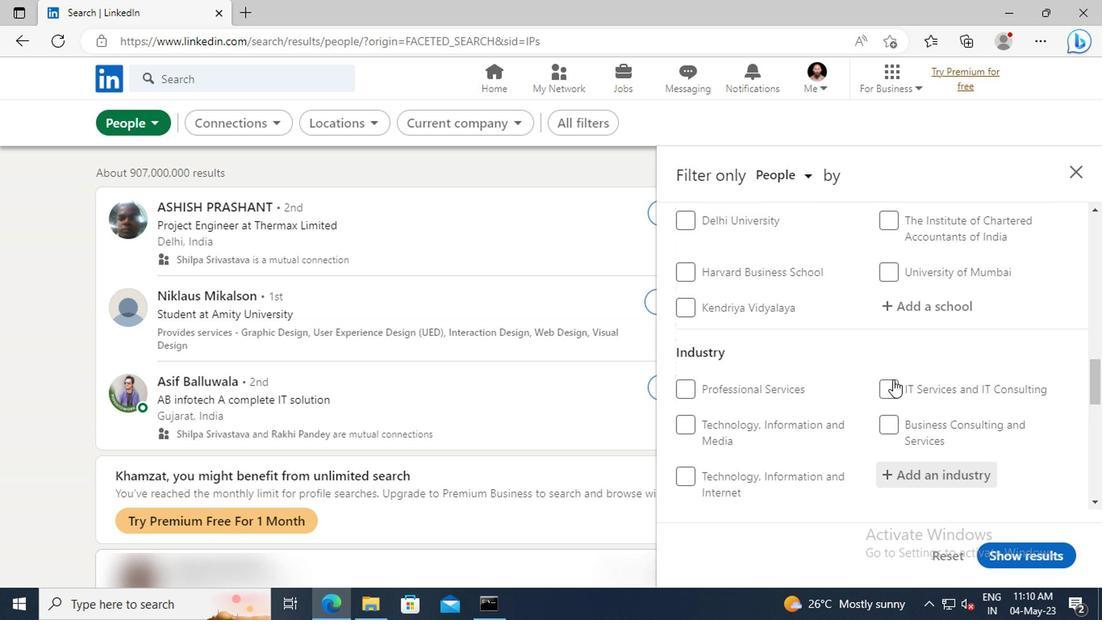 
Action: Mouse scrolled (891, 378) with delta (0, 0)
Screenshot: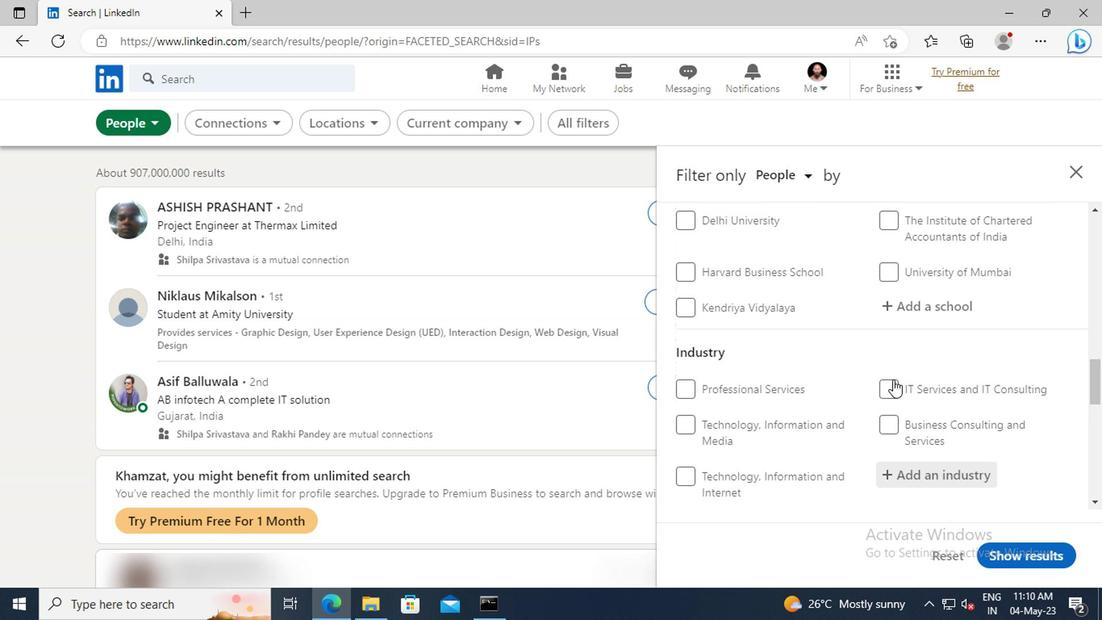 
Action: Mouse scrolled (891, 378) with delta (0, 0)
Screenshot: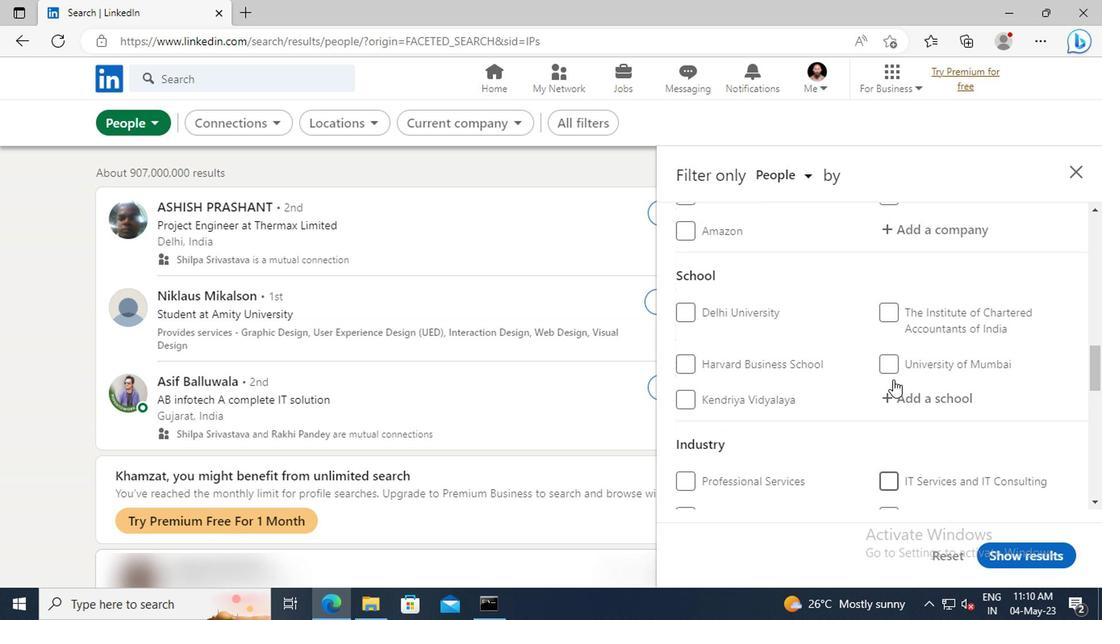 
Action: Mouse scrolled (891, 378) with delta (0, 0)
Screenshot: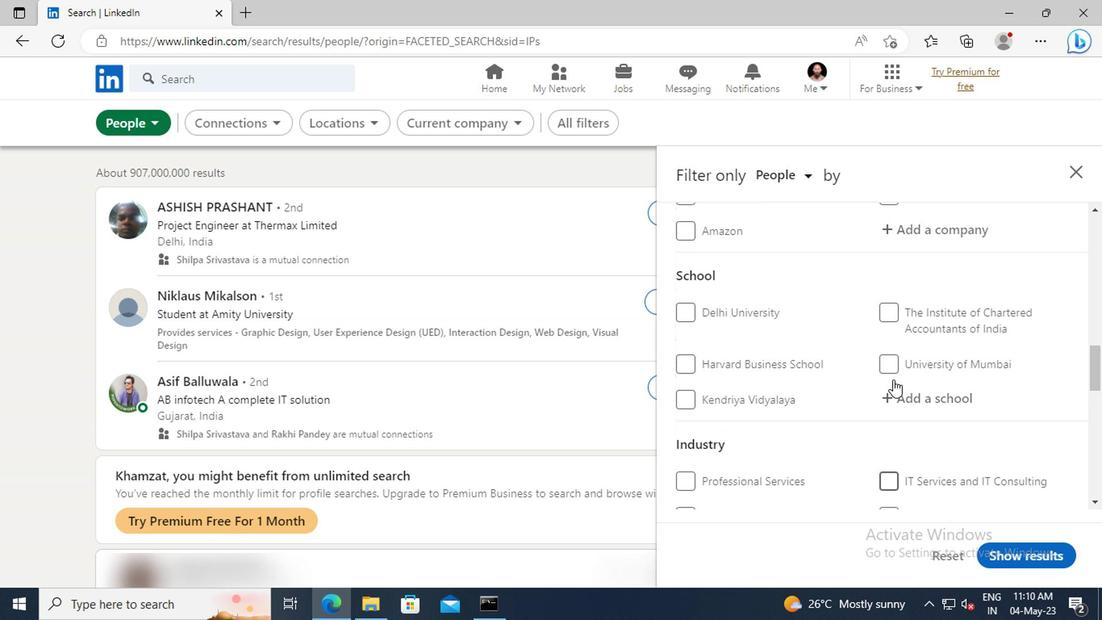 
Action: Mouse scrolled (891, 378) with delta (0, 0)
Screenshot: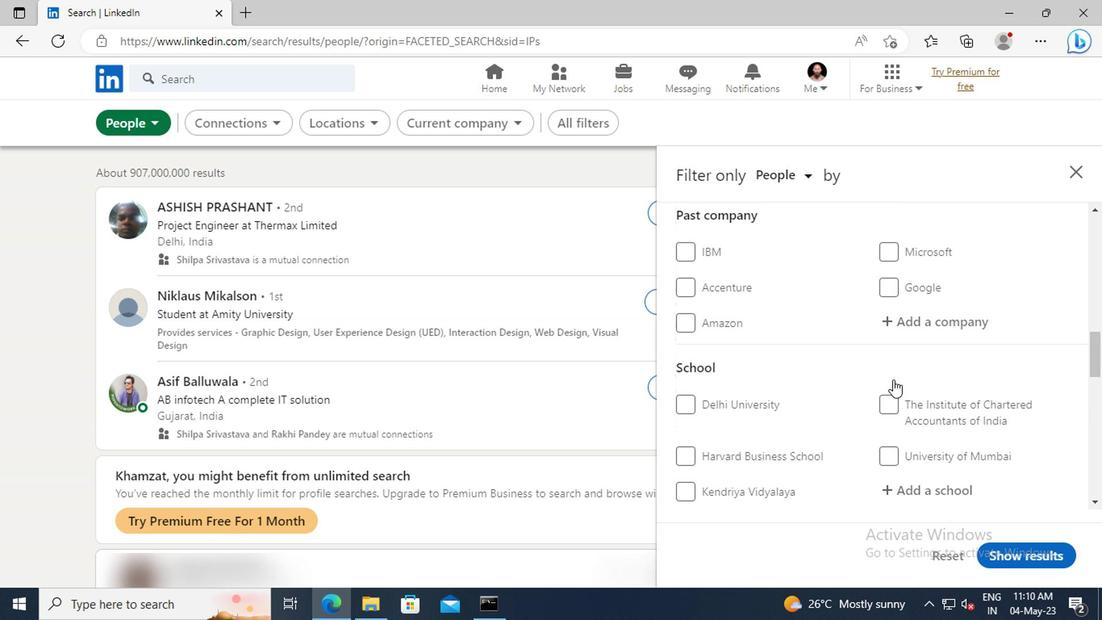 
Action: Mouse scrolled (891, 378) with delta (0, 0)
Screenshot: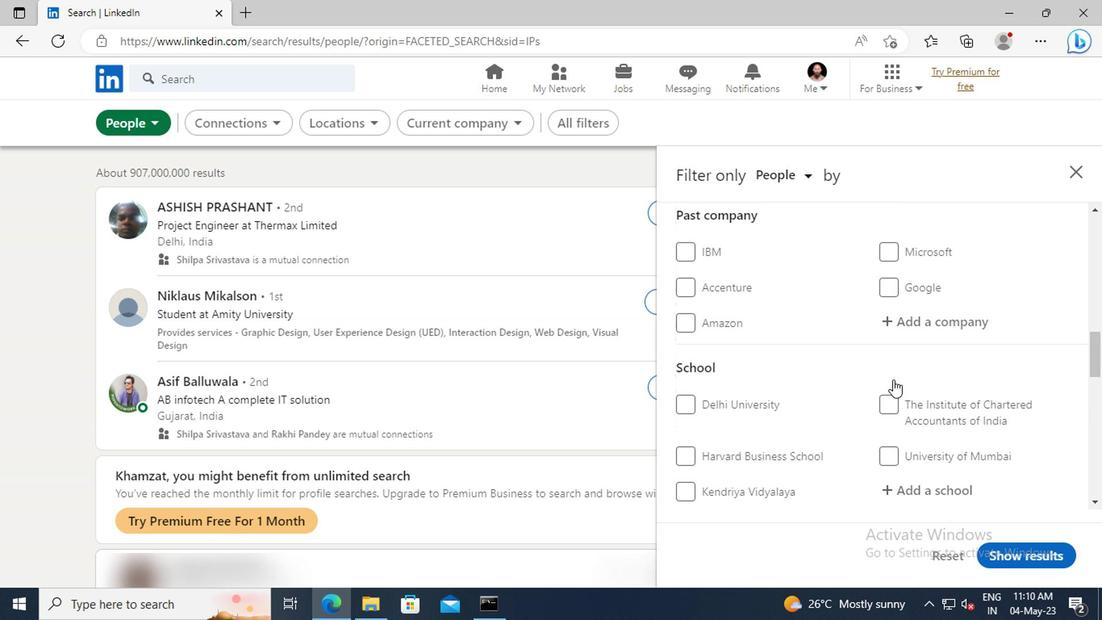 
Action: Mouse scrolled (891, 378) with delta (0, 0)
Screenshot: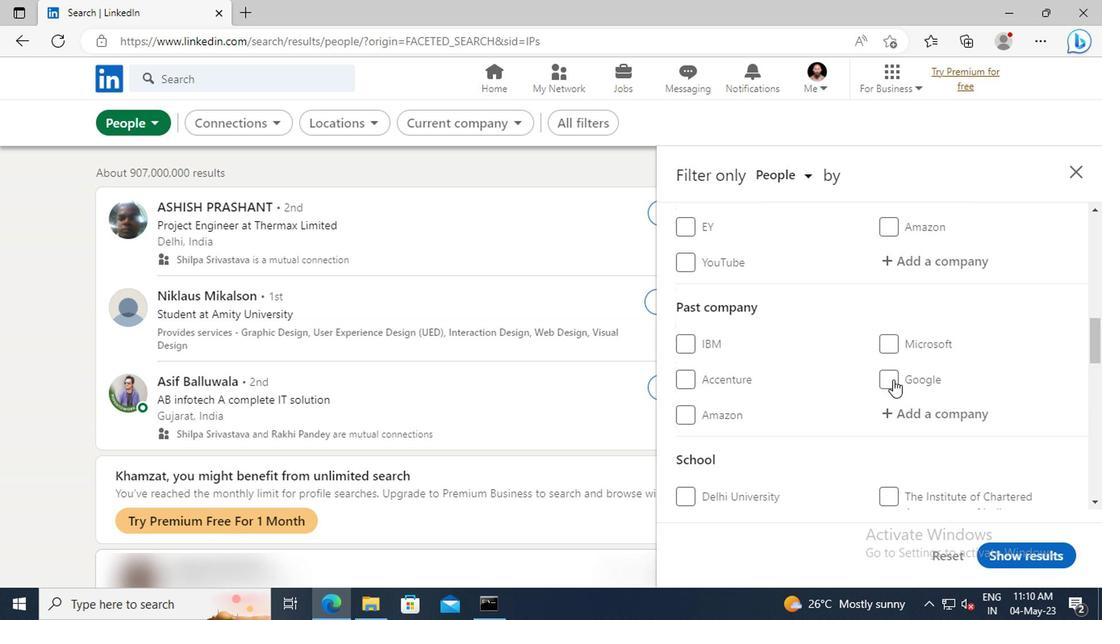 
Action: Mouse scrolled (891, 378) with delta (0, 0)
Screenshot: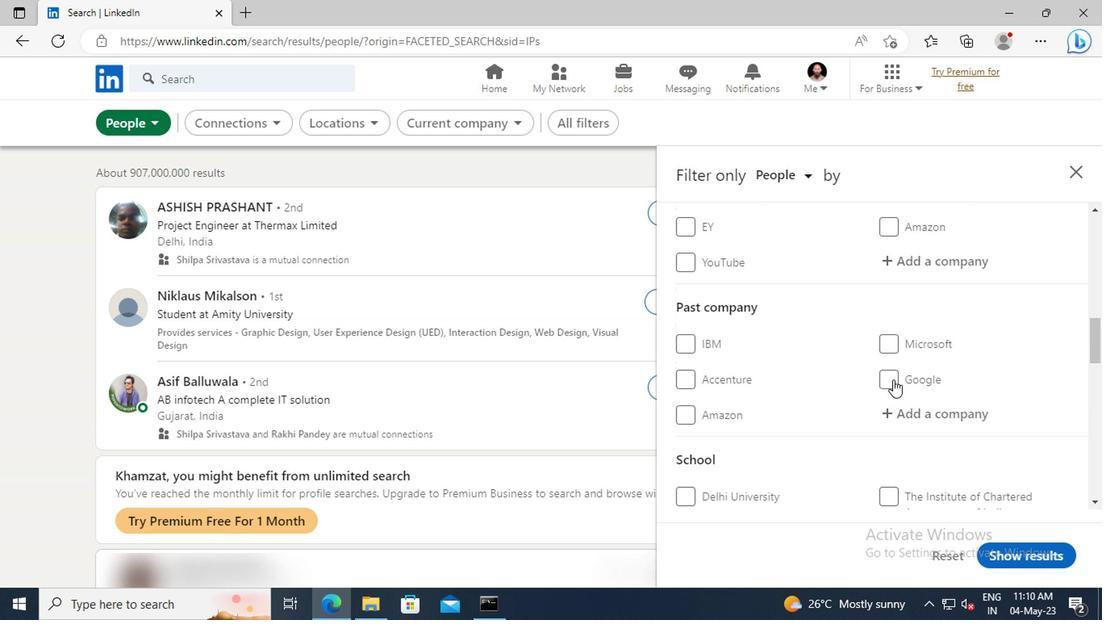 
Action: Mouse moved to (895, 357)
Screenshot: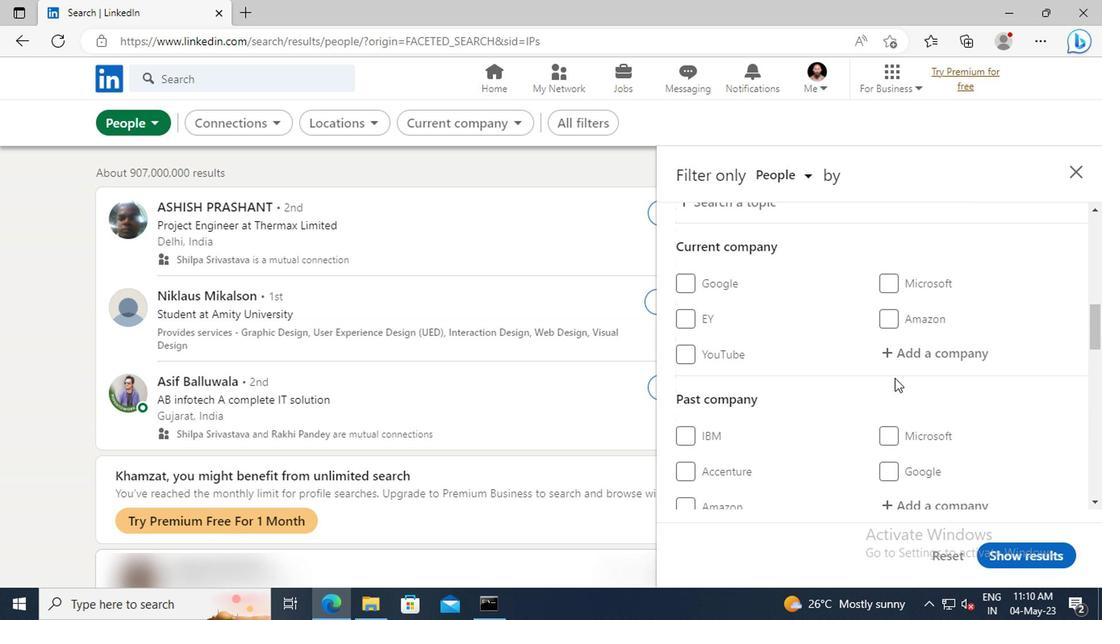 
Action: Mouse pressed left at (895, 357)
Screenshot: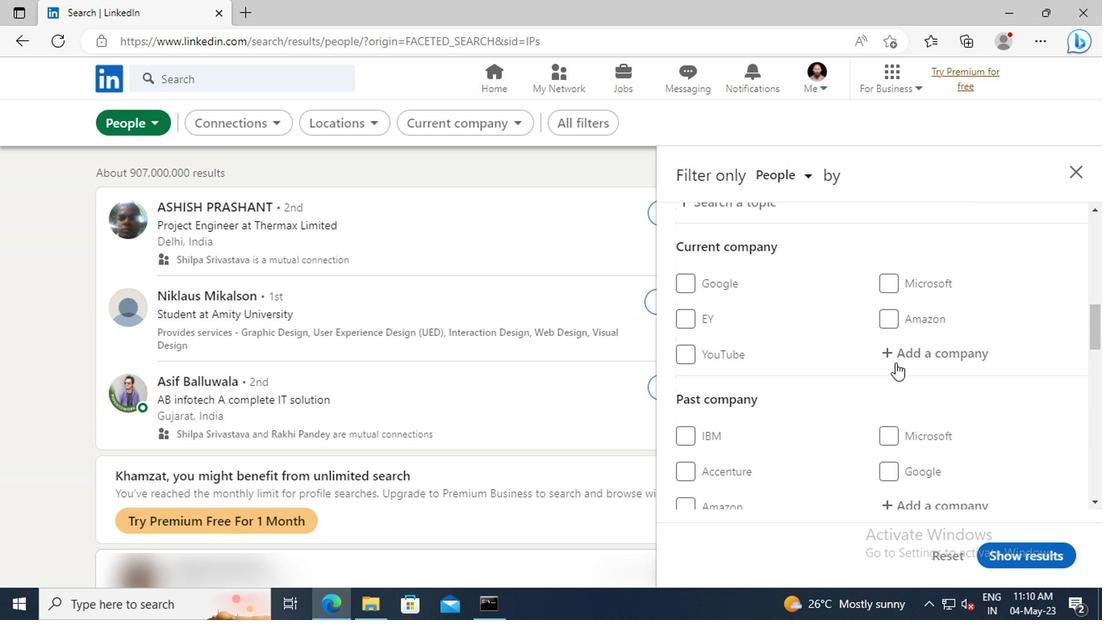 
Action: Mouse moved to (891, 358)
Screenshot: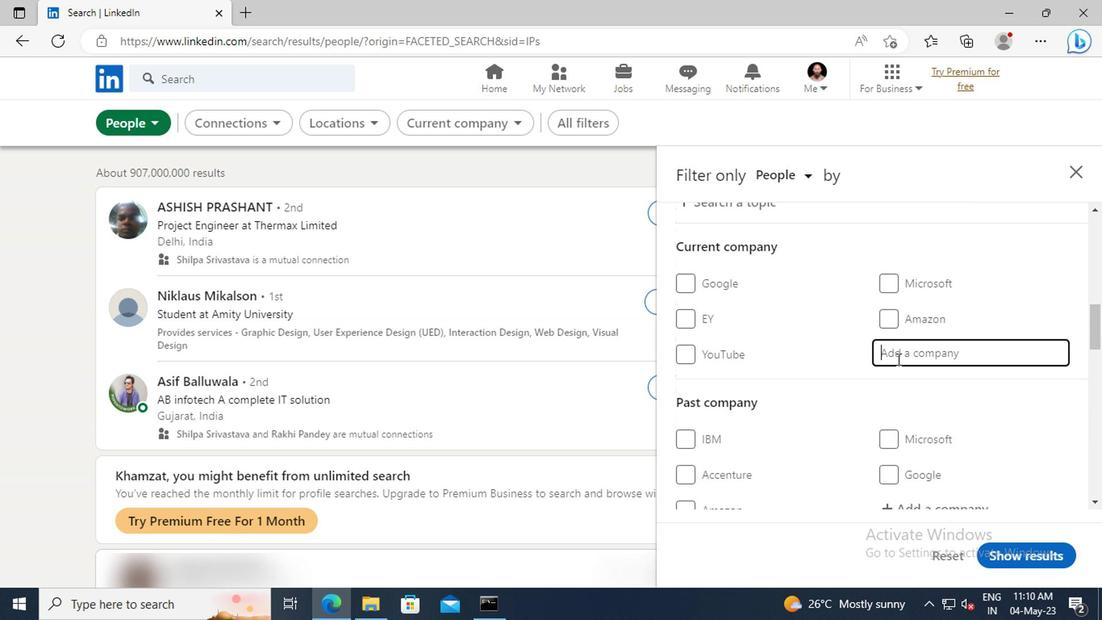 
Action: Key pressed <Key.shift>GOVERNMENT<Key.space><Key.shift>JOBS<Key.space>
Screenshot: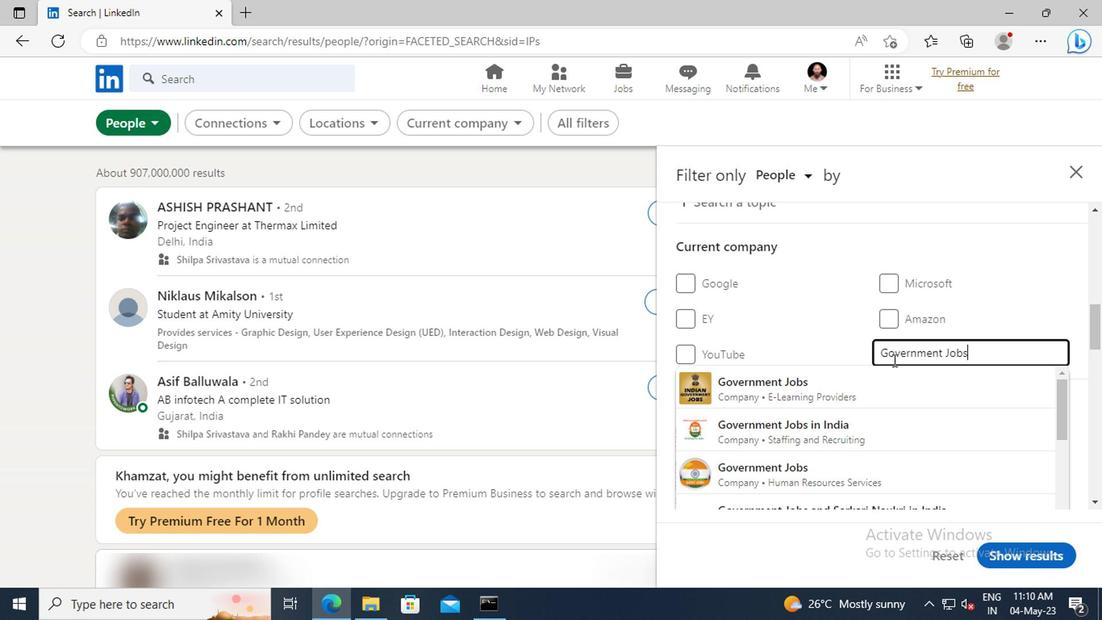 
Action: Mouse moved to (894, 416)
Screenshot: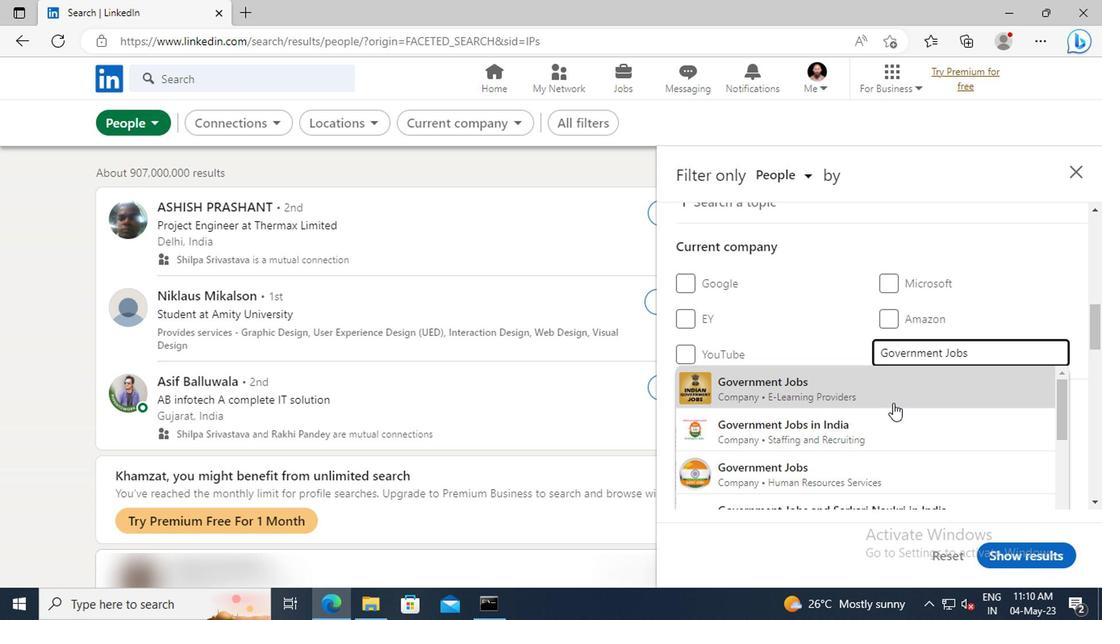 
Action: Mouse pressed left at (894, 416)
Screenshot: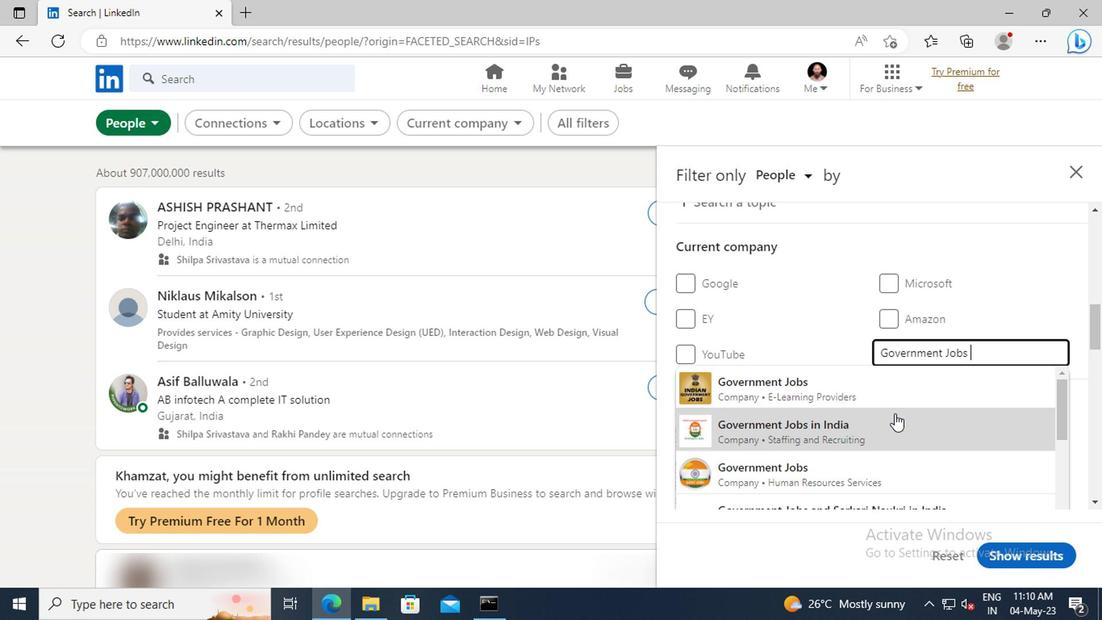 
Action: Mouse scrolled (894, 416) with delta (0, 0)
Screenshot: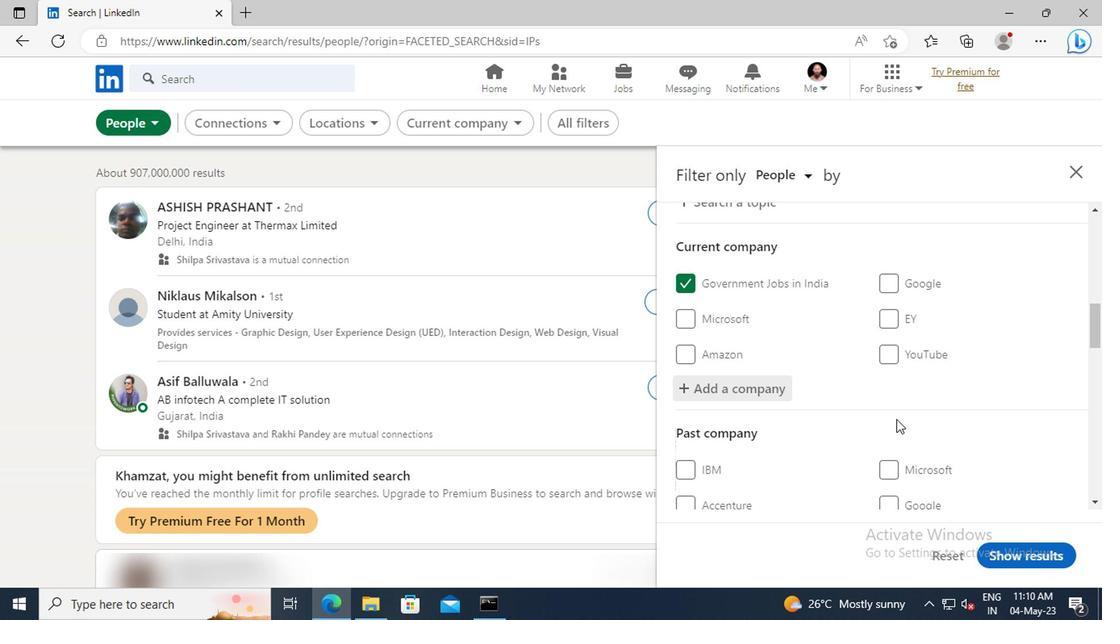 
Action: Mouse moved to (895, 411)
Screenshot: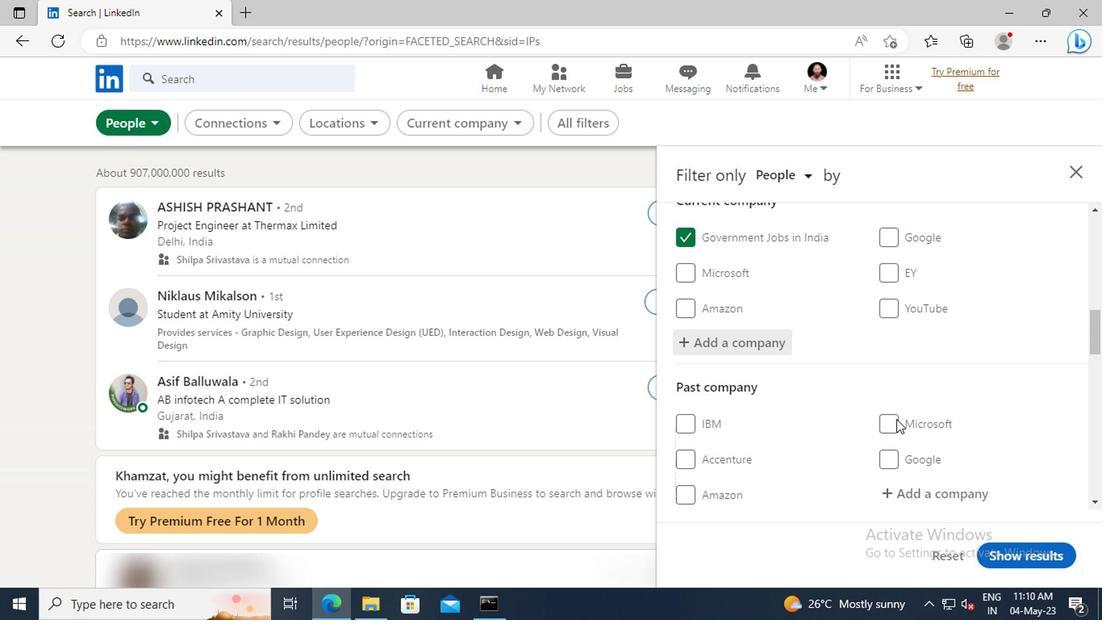 
Action: Mouse scrolled (895, 410) with delta (0, 0)
Screenshot: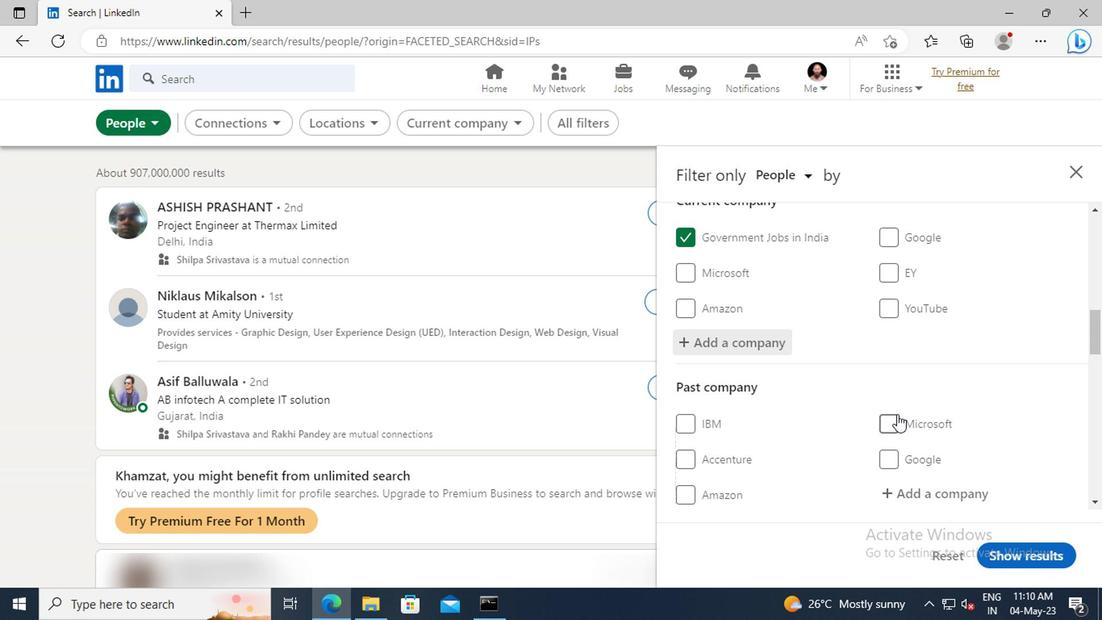 
Action: Mouse scrolled (895, 410) with delta (0, 0)
Screenshot: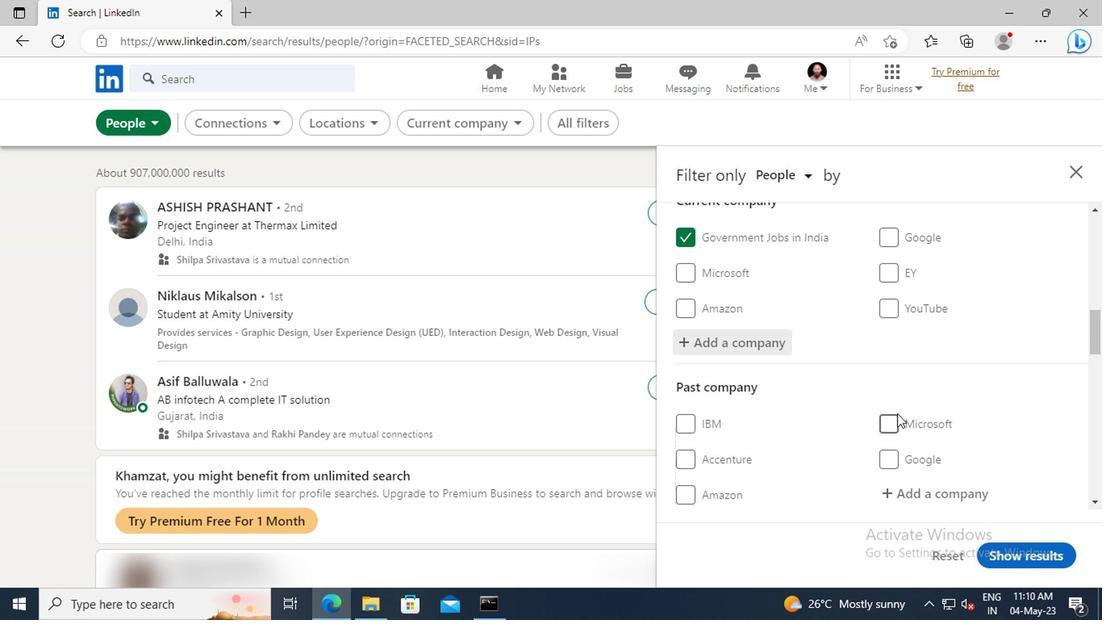 
Action: Mouse moved to (888, 390)
Screenshot: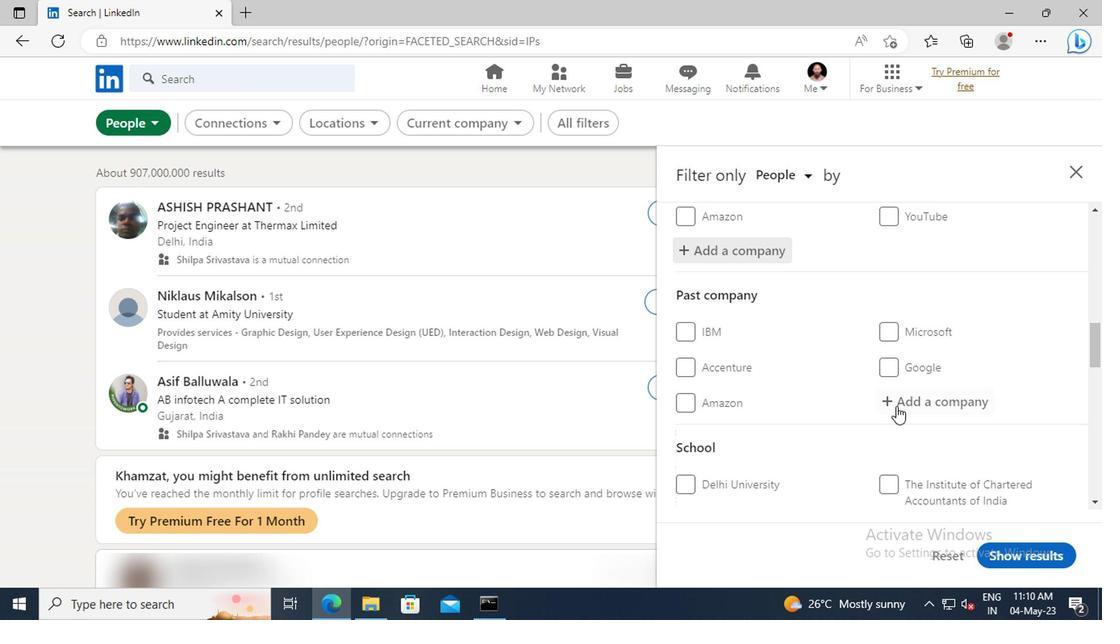 
Action: Mouse scrolled (888, 389) with delta (0, 0)
Screenshot: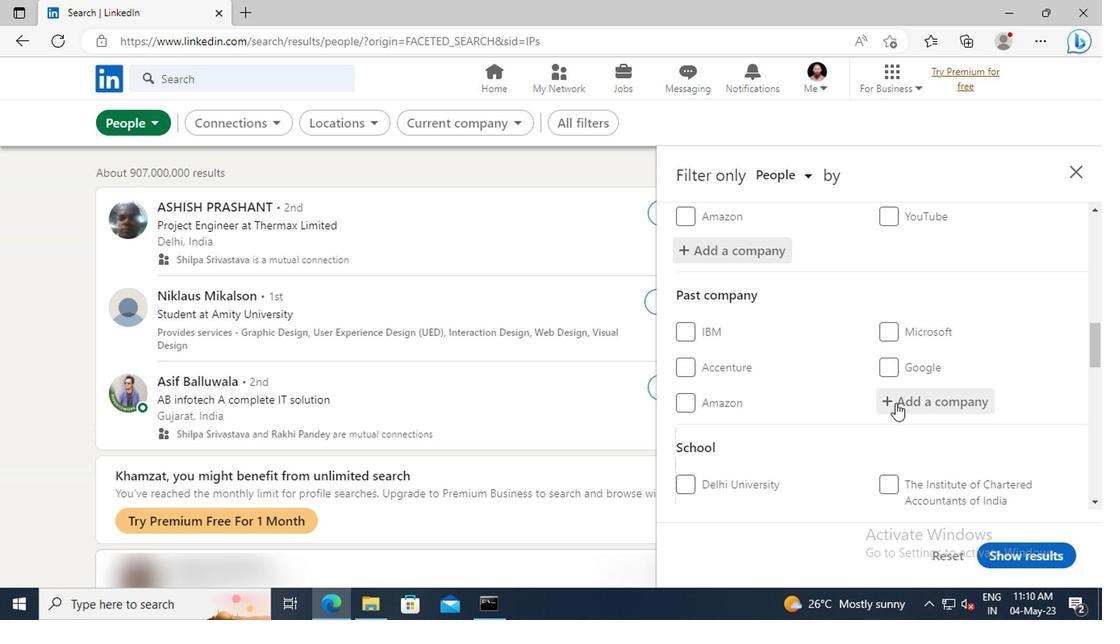 
Action: Mouse scrolled (888, 389) with delta (0, 0)
Screenshot: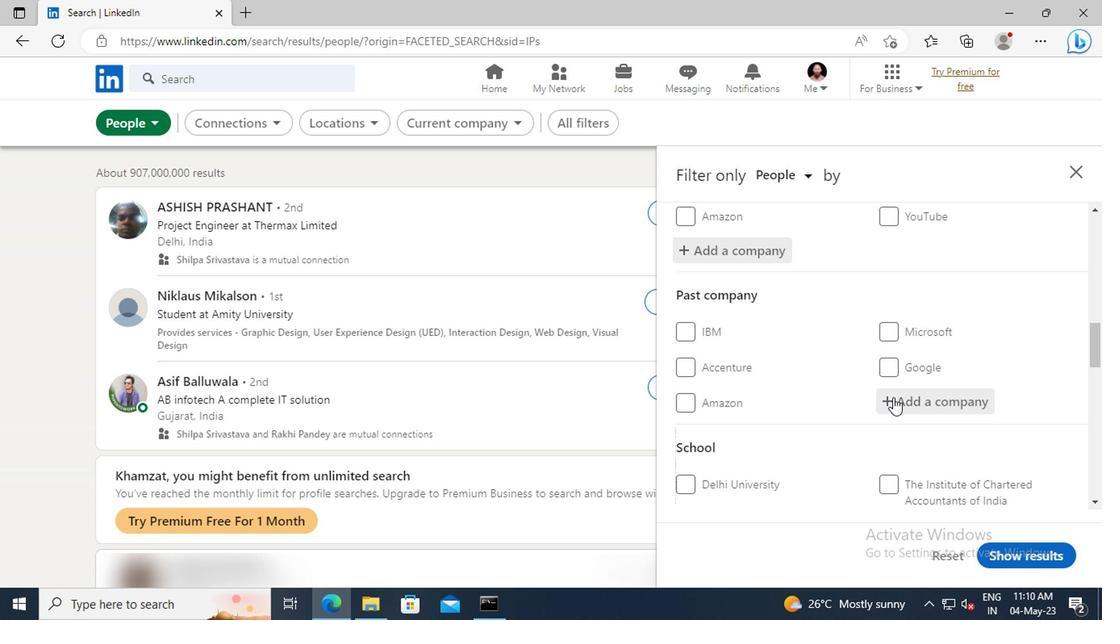
Action: Mouse scrolled (888, 389) with delta (0, 0)
Screenshot: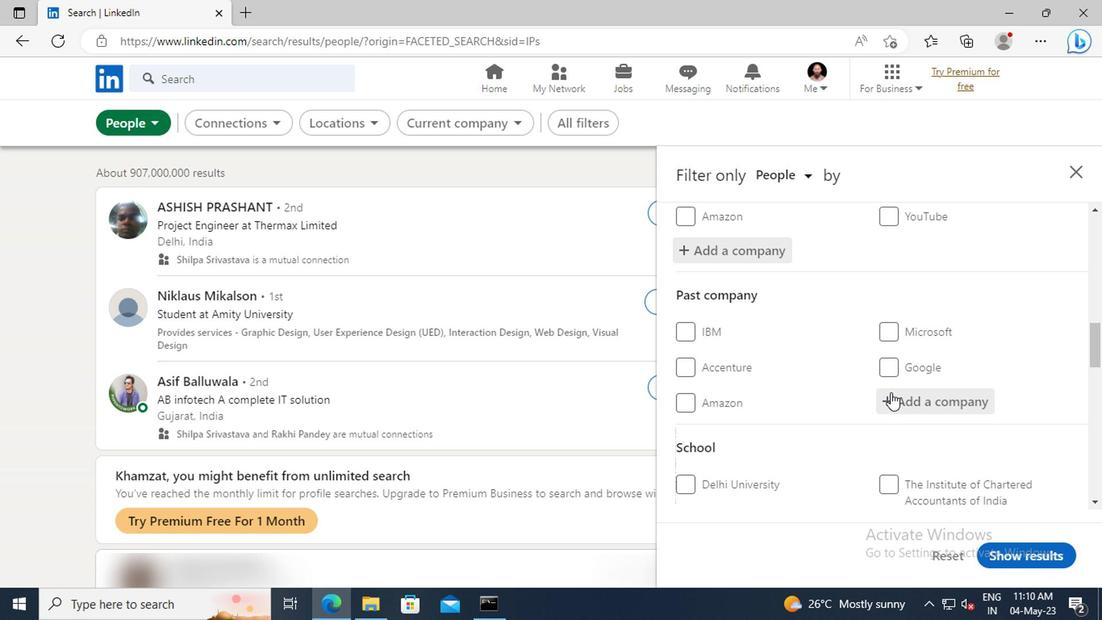 
Action: Mouse moved to (886, 385)
Screenshot: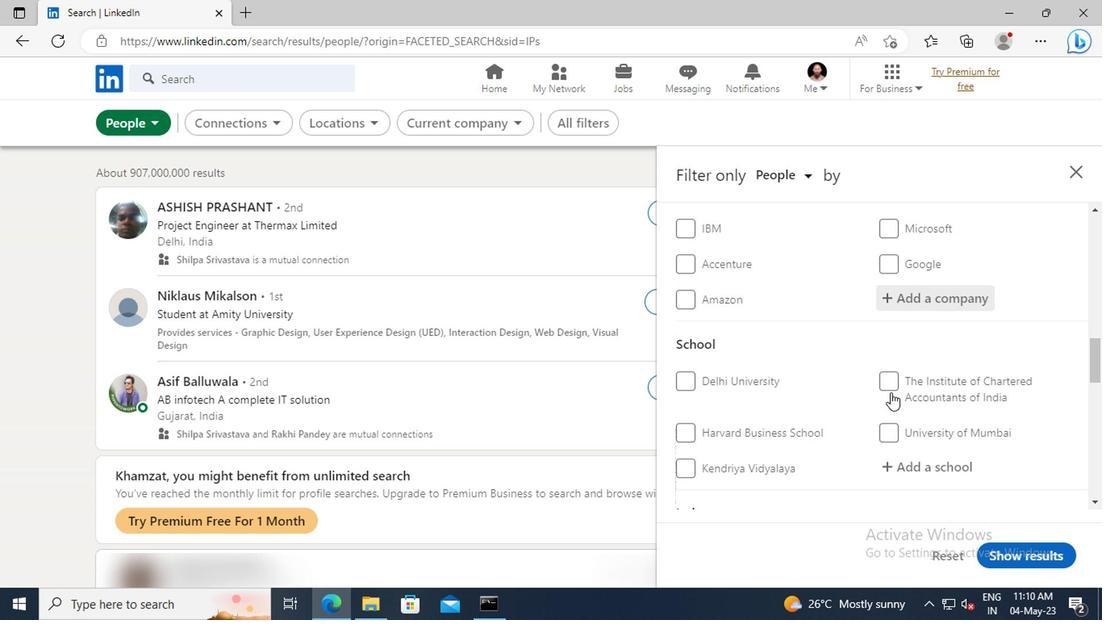 
Action: Mouse scrolled (886, 384) with delta (0, -1)
Screenshot: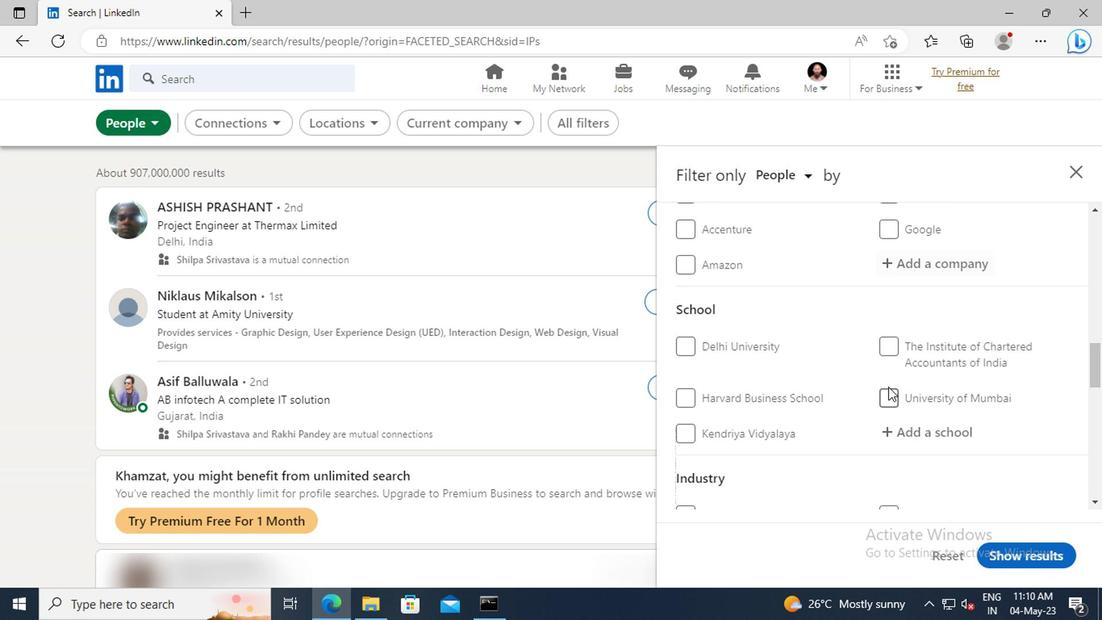 
Action: Mouse moved to (900, 384)
Screenshot: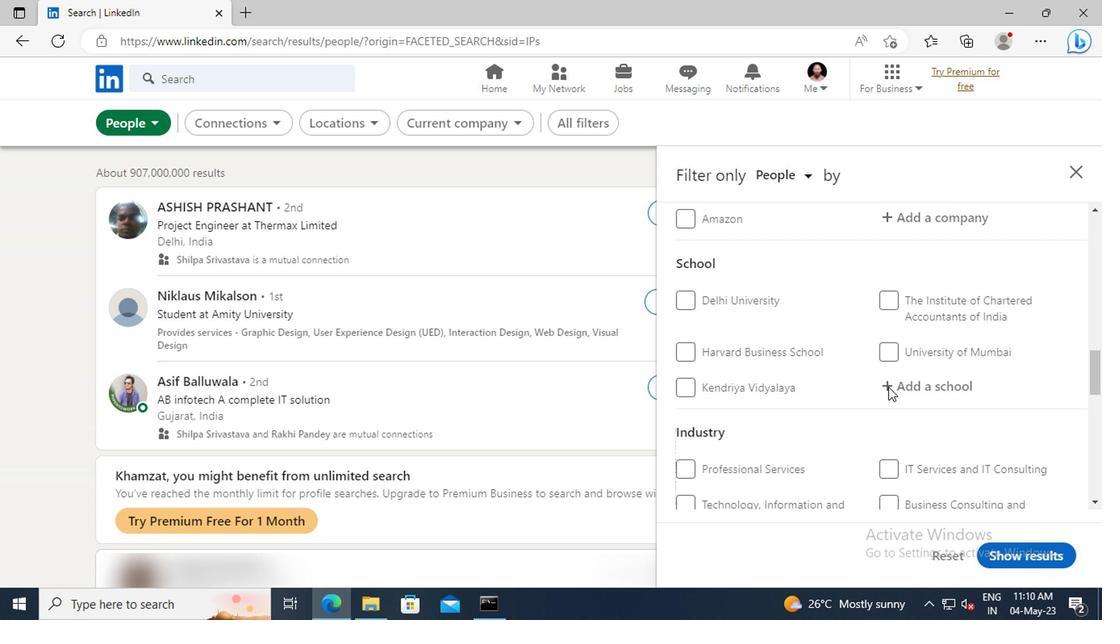 
Action: Mouse pressed left at (900, 384)
Screenshot: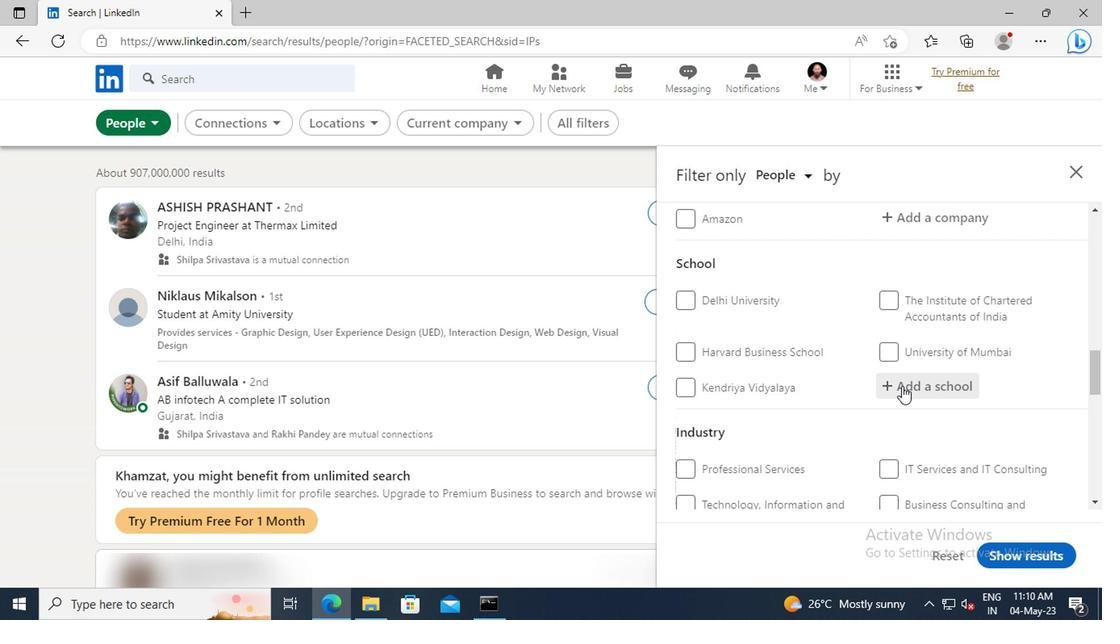 
Action: Key pressed <Key.shift>DHANALAKS
Screenshot: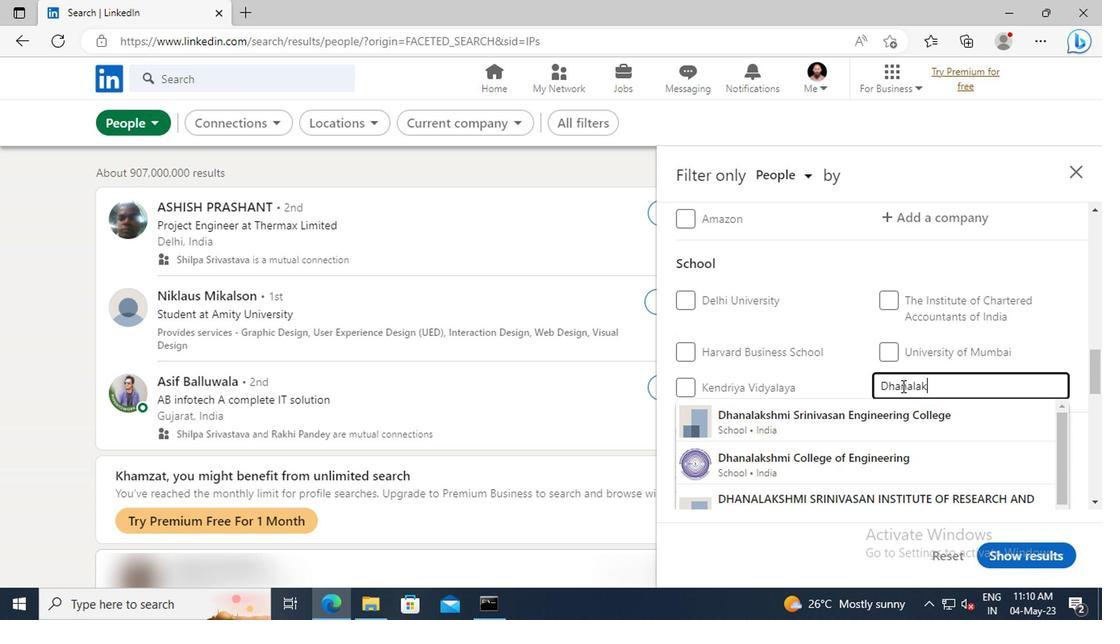 
Action: Mouse moved to (900, 412)
Screenshot: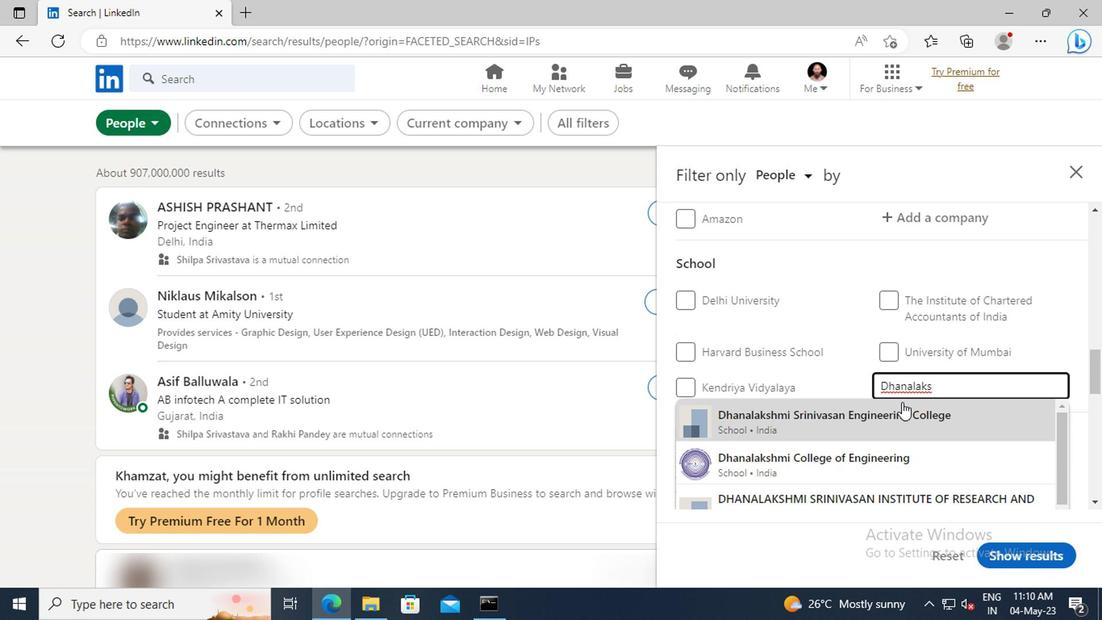 
Action: Mouse pressed left at (900, 412)
Screenshot: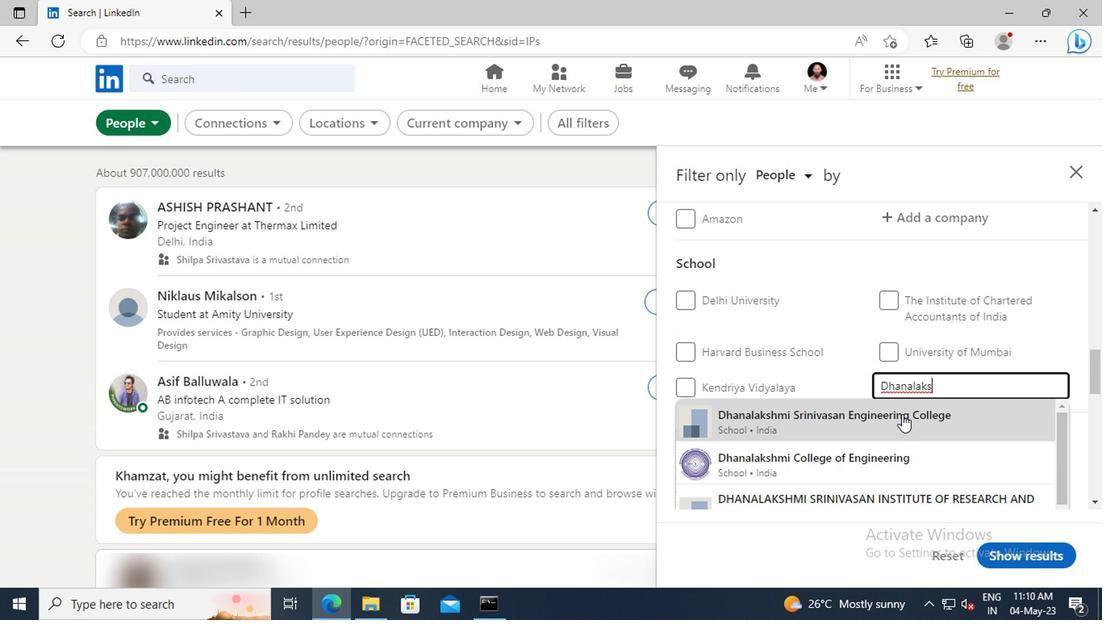 
Action: Mouse scrolled (900, 411) with delta (0, -1)
Screenshot: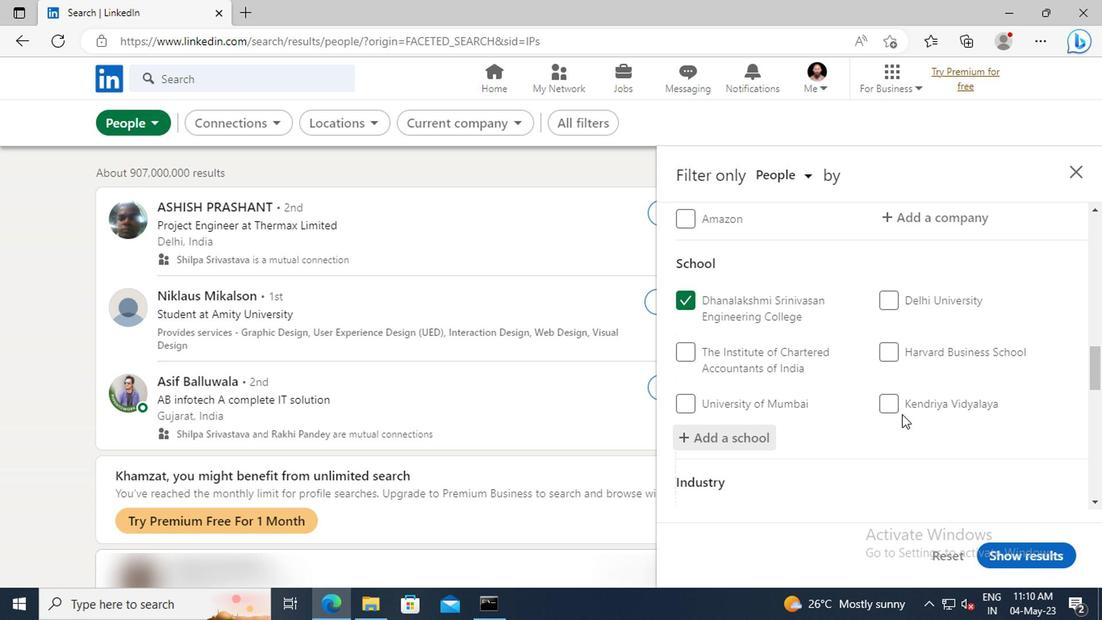 
Action: Mouse scrolled (900, 411) with delta (0, -1)
Screenshot: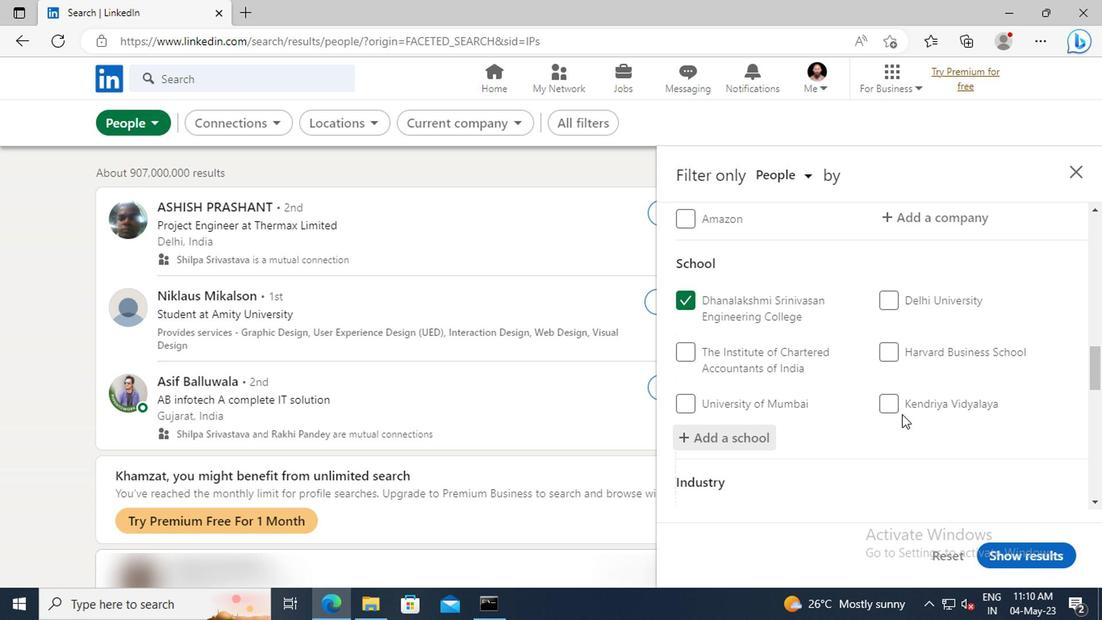 
Action: Mouse moved to (900, 412)
Screenshot: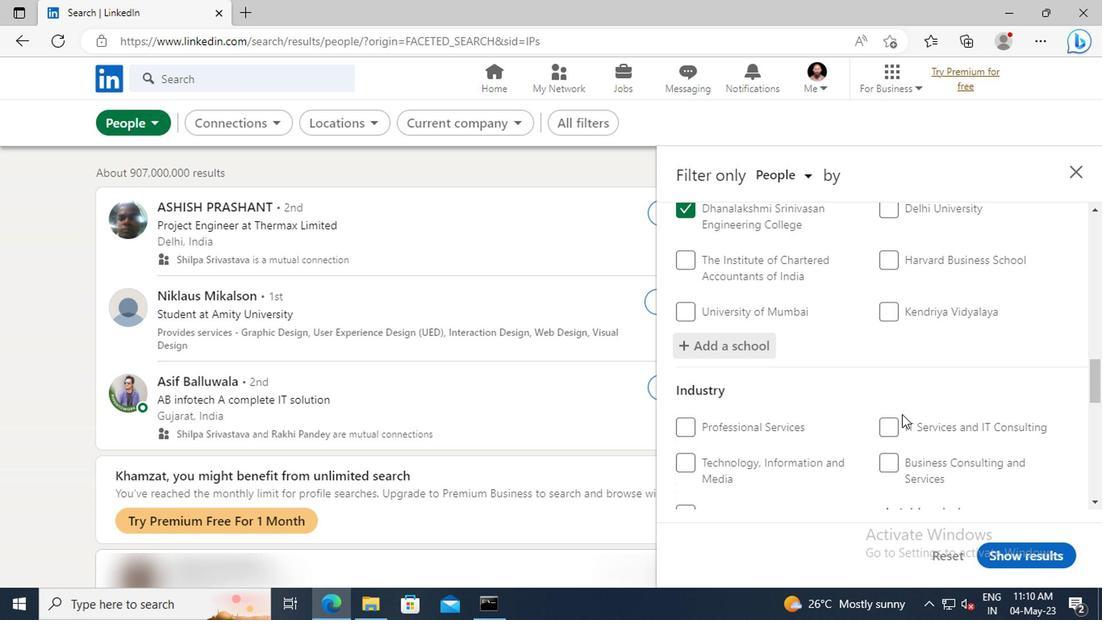 
Action: Mouse scrolled (900, 411) with delta (0, -1)
Screenshot: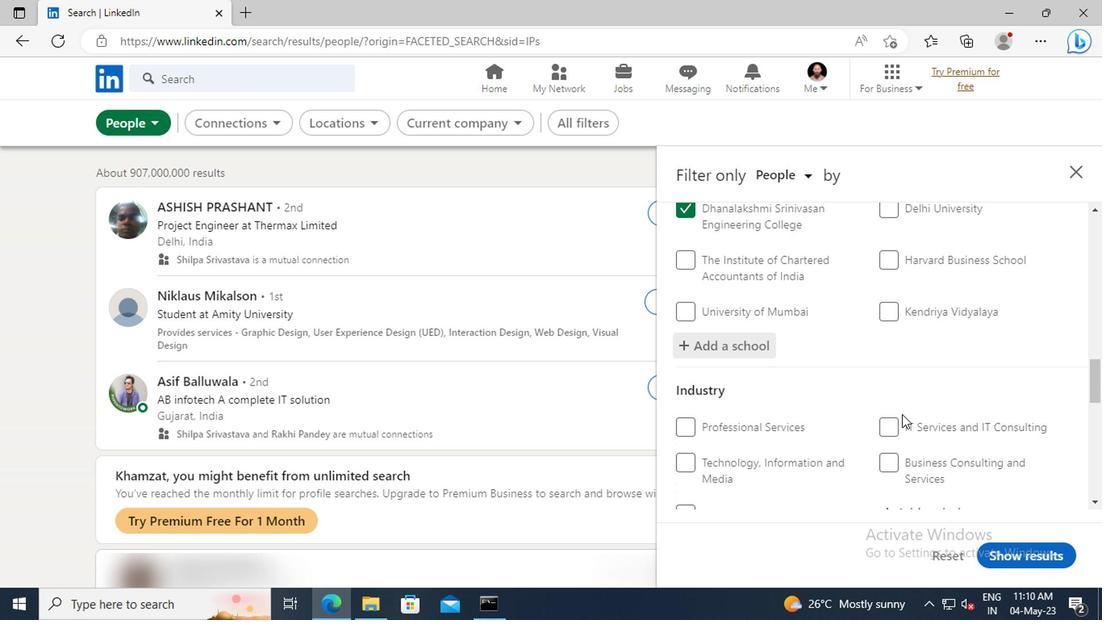 
Action: Mouse scrolled (900, 411) with delta (0, -1)
Screenshot: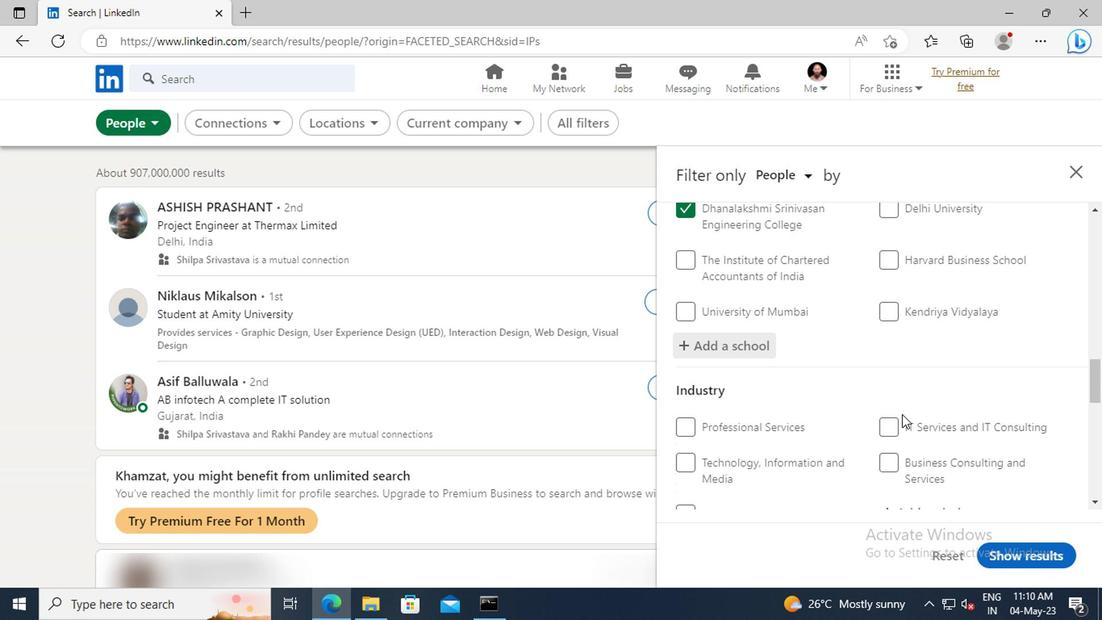 
Action: Mouse moved to (898, 414)
Screenshot: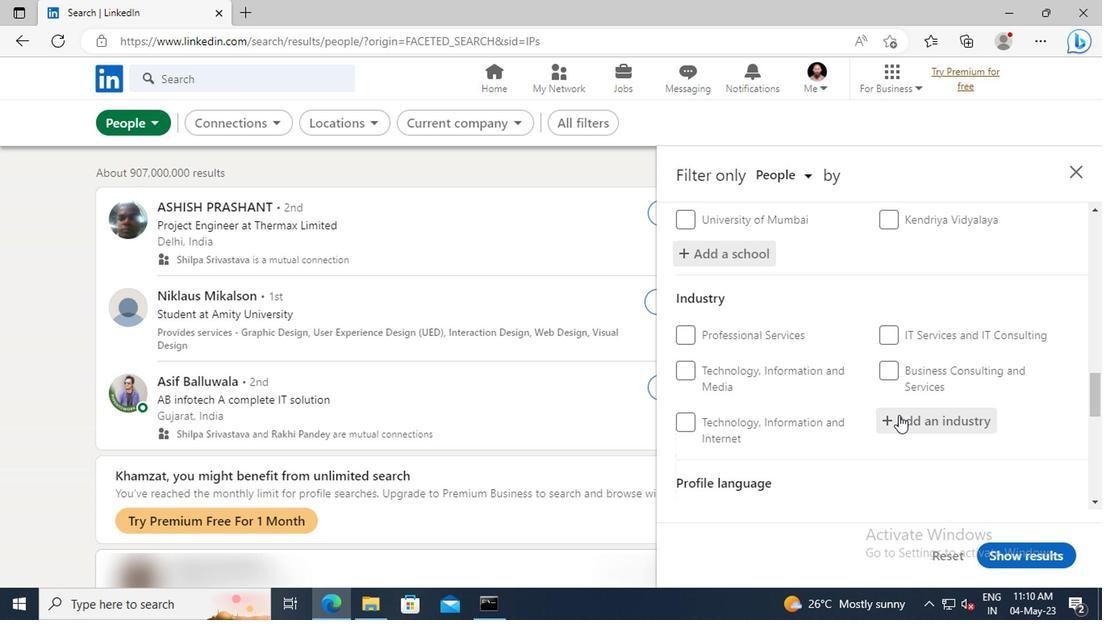
Action: Mouse pressed left at (898, 414)
Screenshot: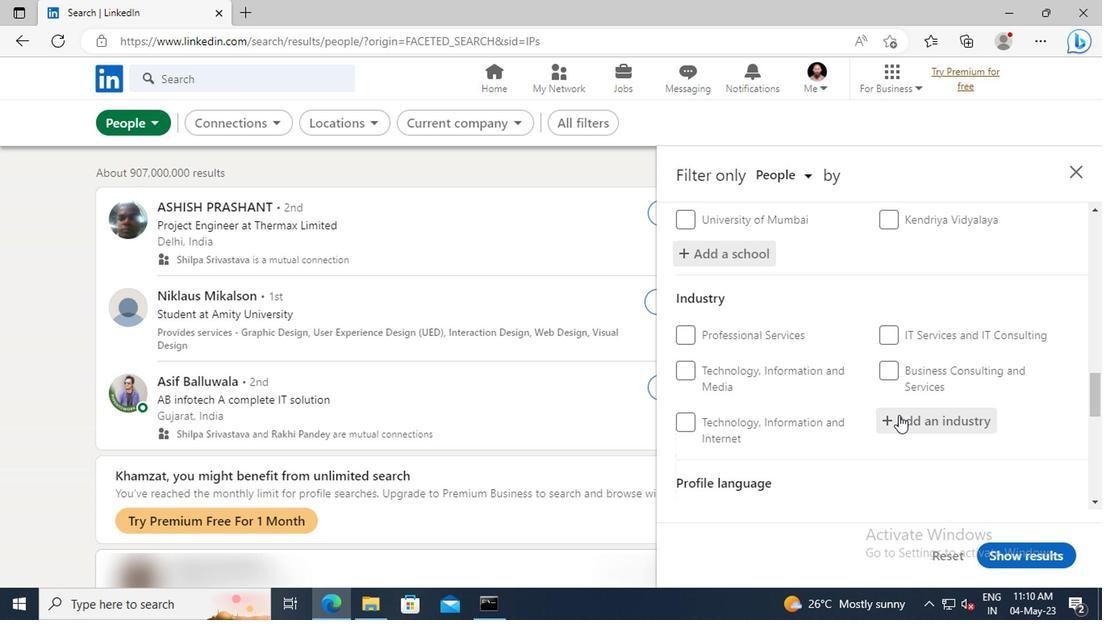 
Action: Key pressed <Key.shift>STAFFIN
Screenshot: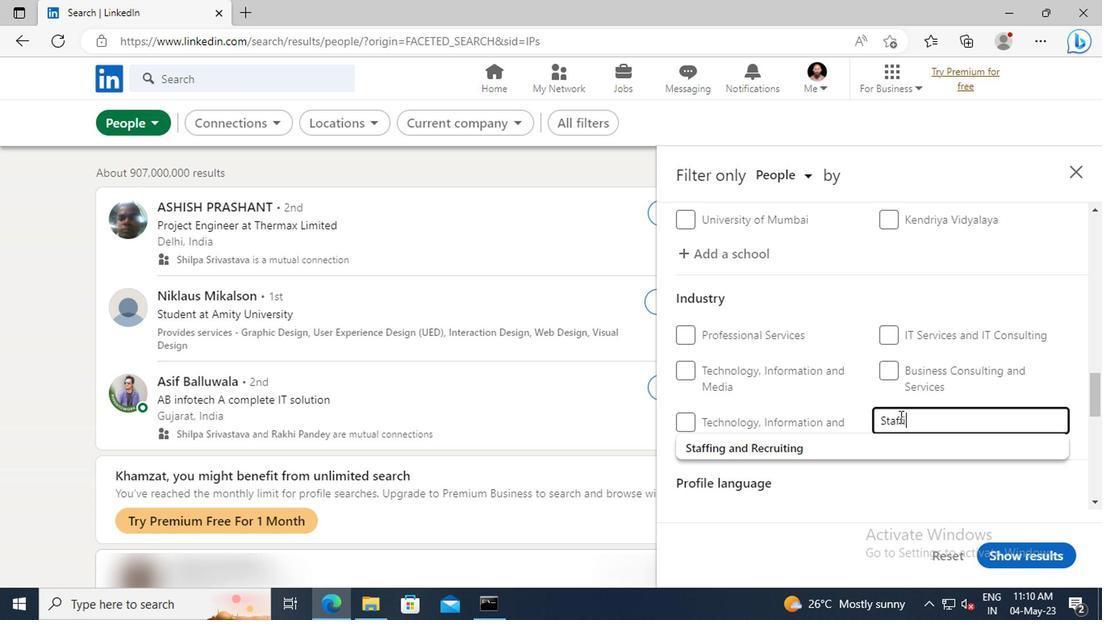 
Action: Mouse moved to (903, 433)
Screenshot: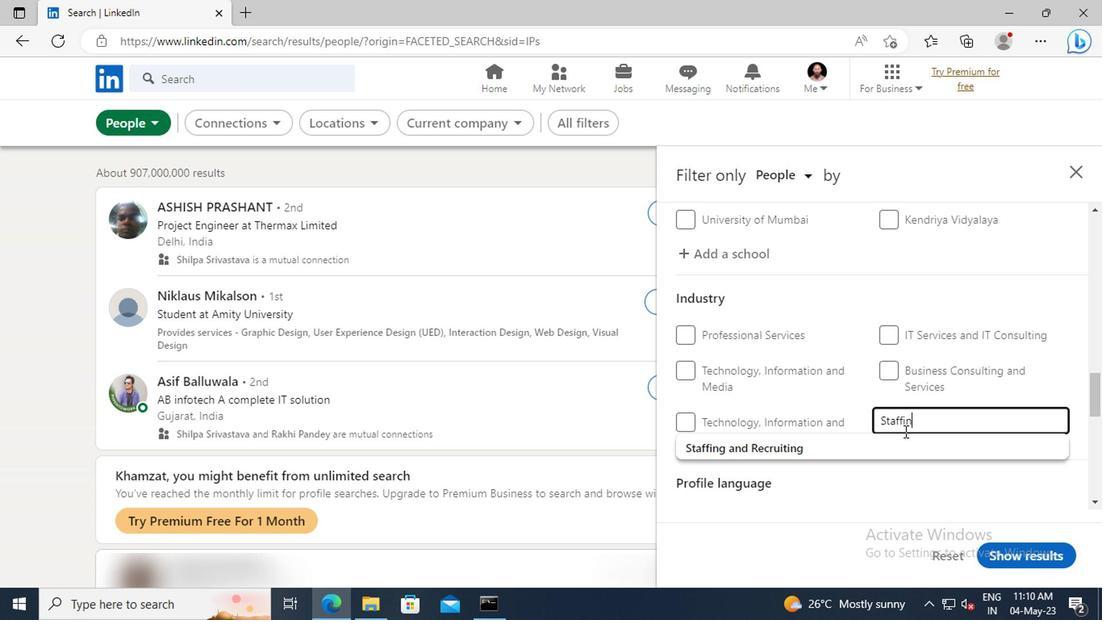 
Action: Mouse pressed left at (903, 433)
Screenshot: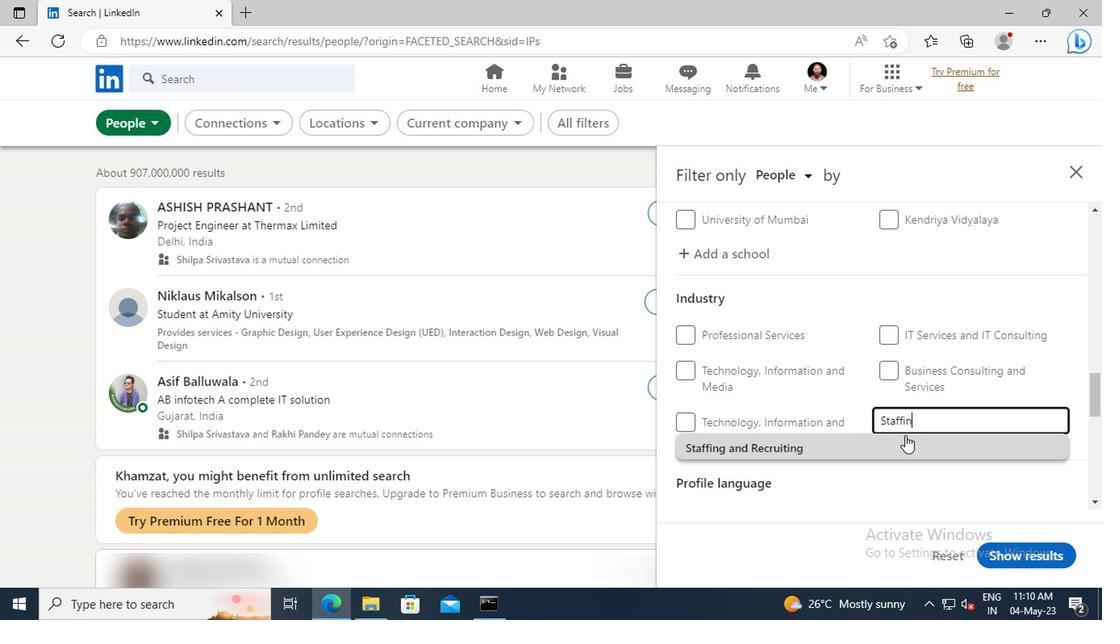 
Action: Mouse scrolled (903, 432) with delta (0, 0)
Screenshot: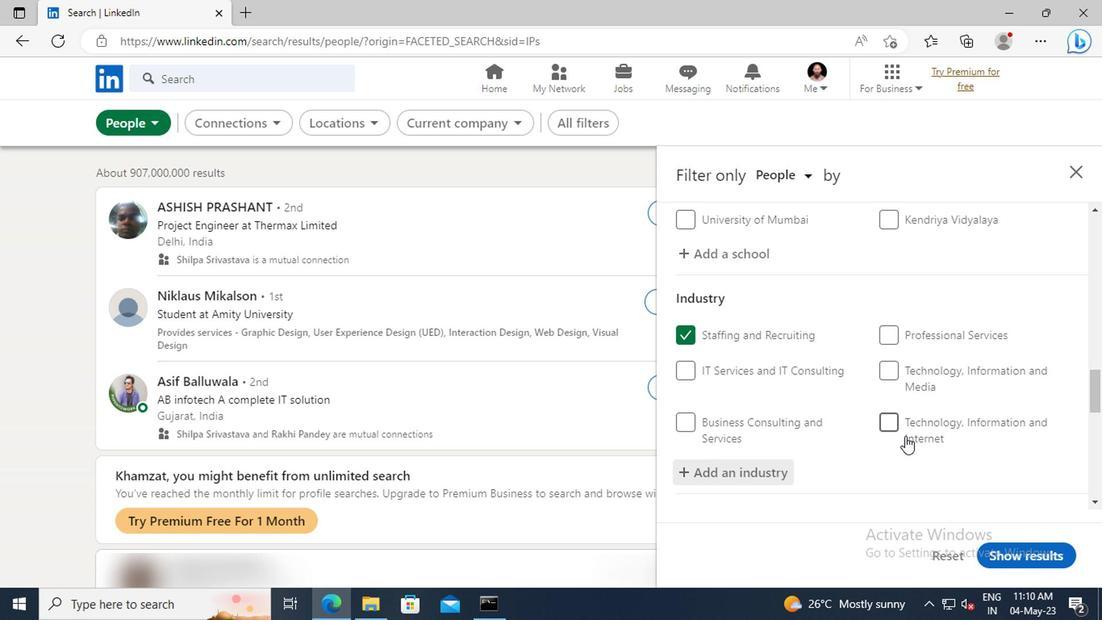 
Action: Mouse scrolled (903, 432) with delta (0, 0)
Screenshot: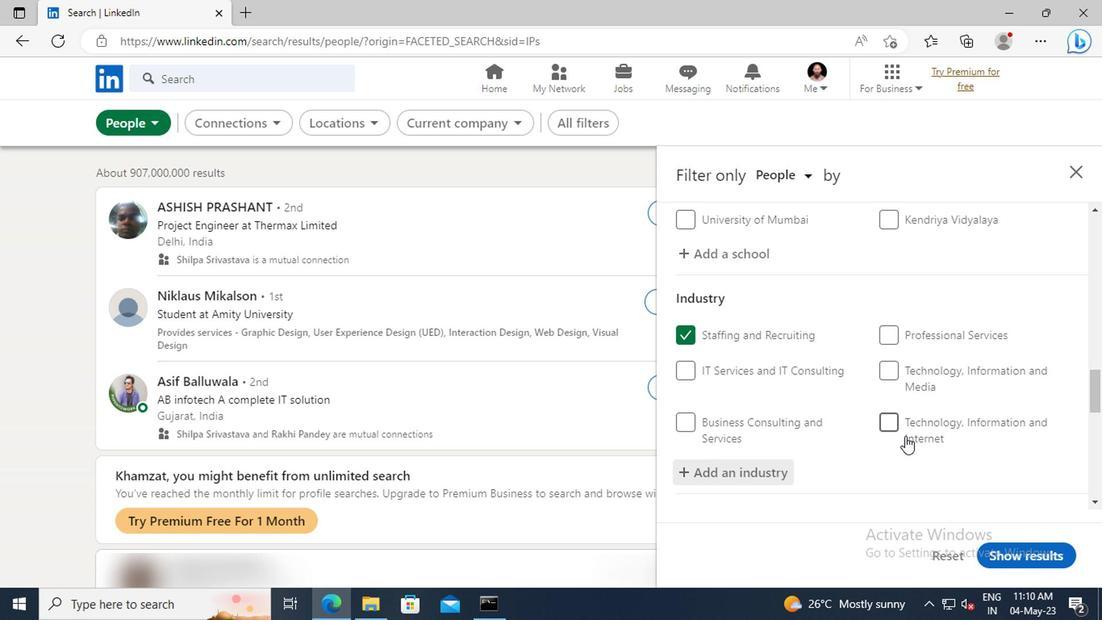 
Action: Mouse moved to (902, 415)
Screenshot: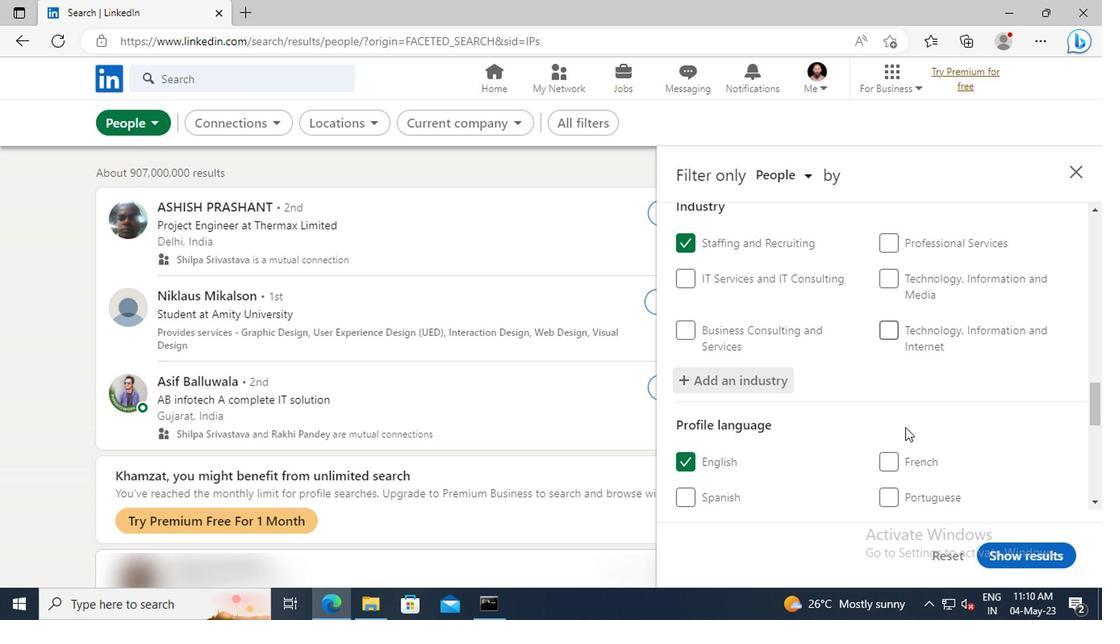 
Action: Mouse scrolled (902, 414) with delta (0, 0)
Screenshot: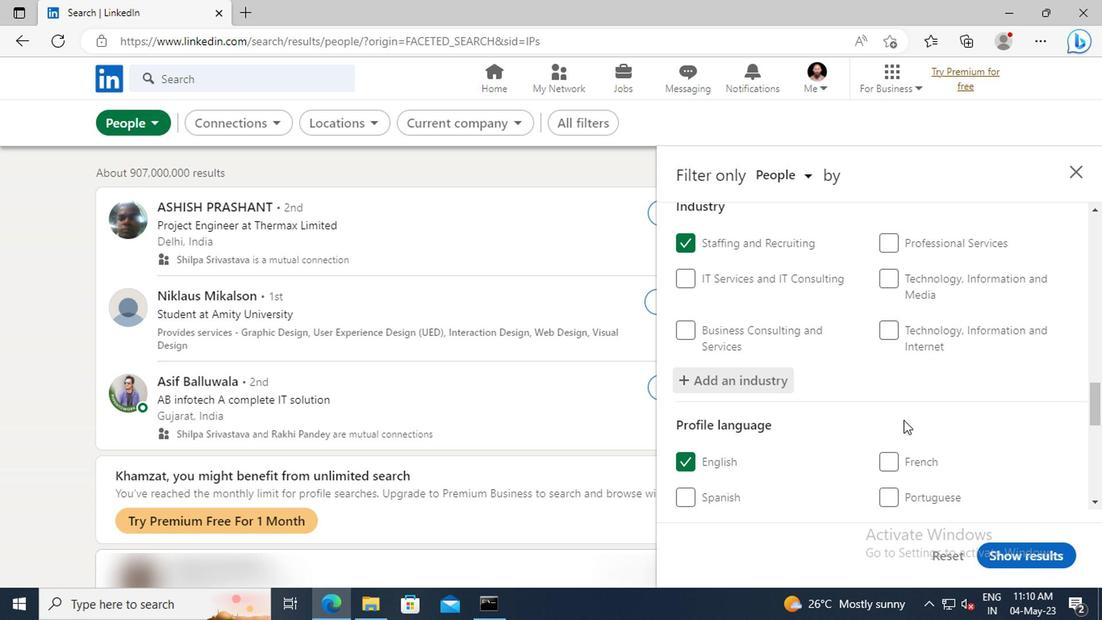 
Action: Mouse scrolled (902, 414) with delta (0, 0)
Screenshot: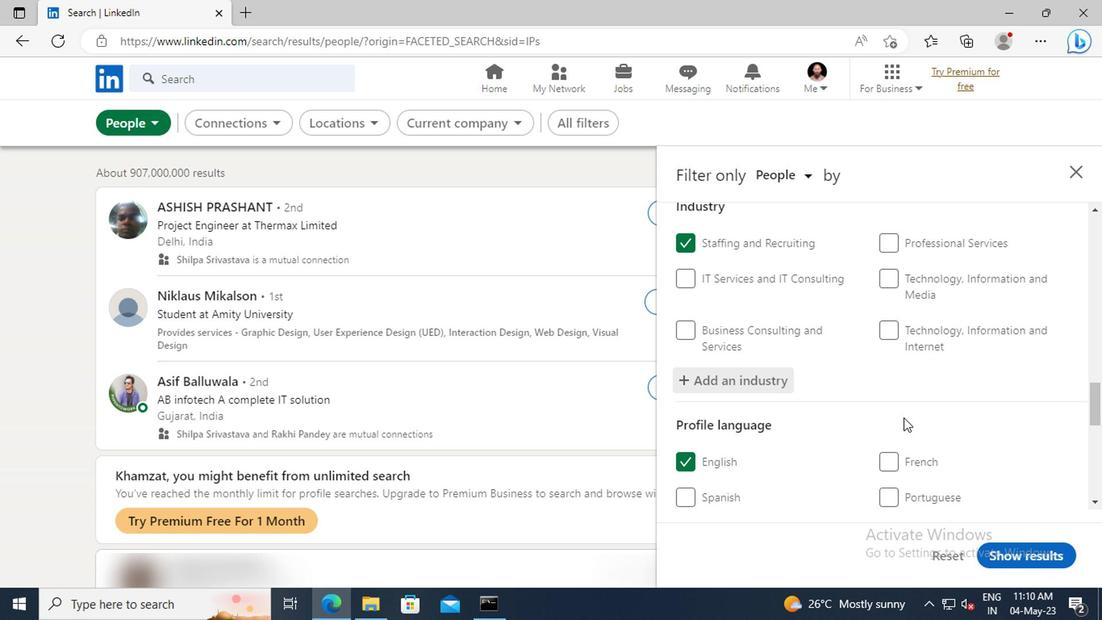 
Action: Mouse moved to (892, 373)
Screenshot: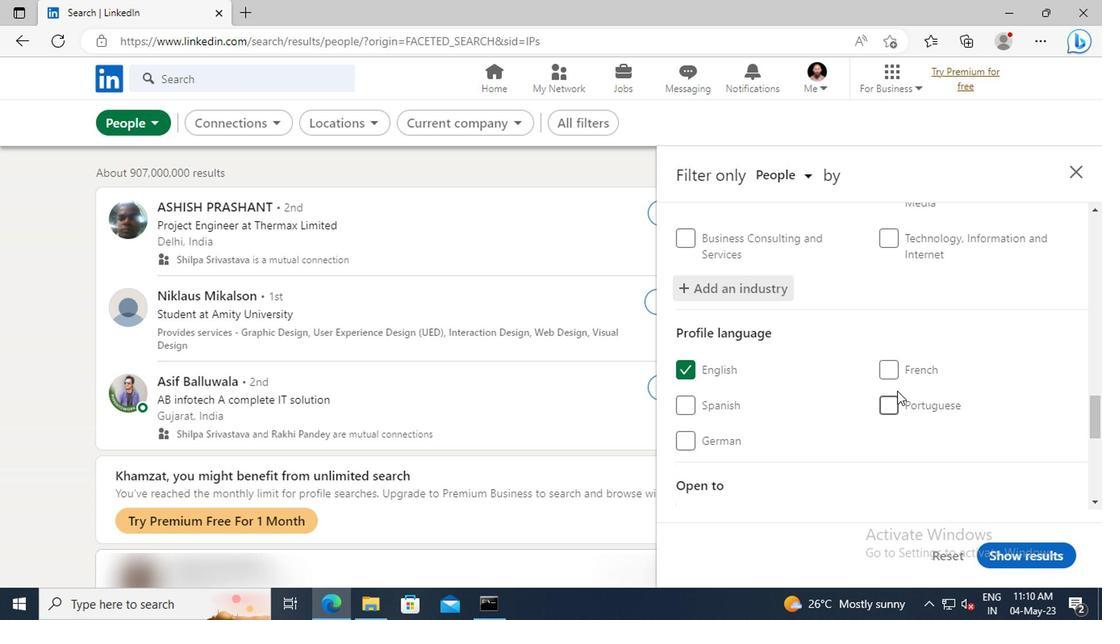 
Action: Mouse scrolled (892, 372) with delta (0, -1)
Screenshot: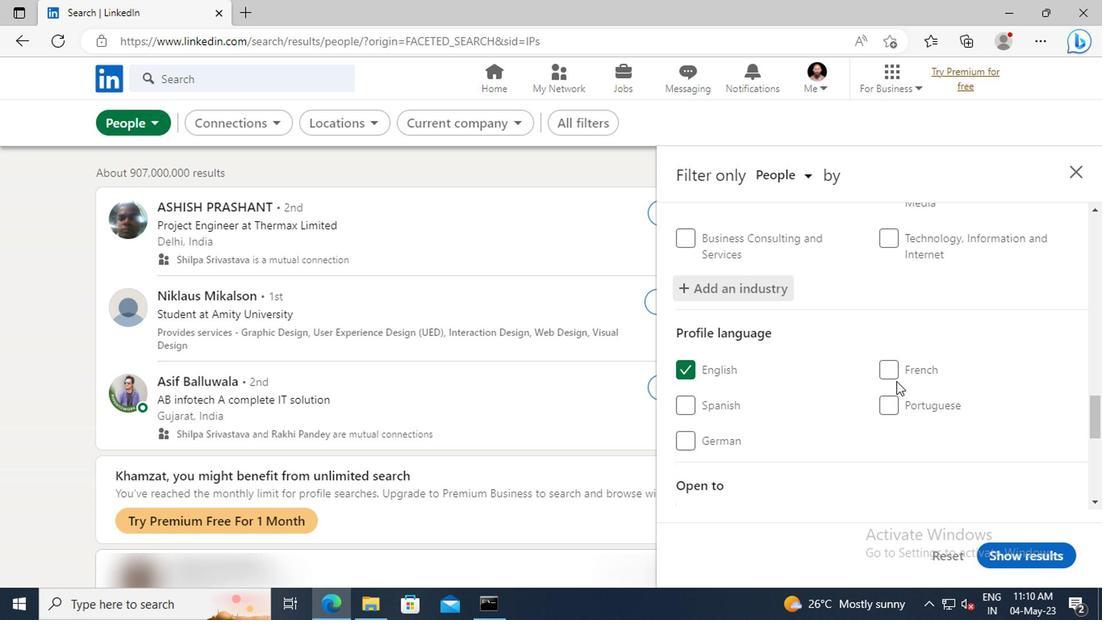 
Action: Mouse scrolled (892, 372) with delta (0, -1)
Screenshot: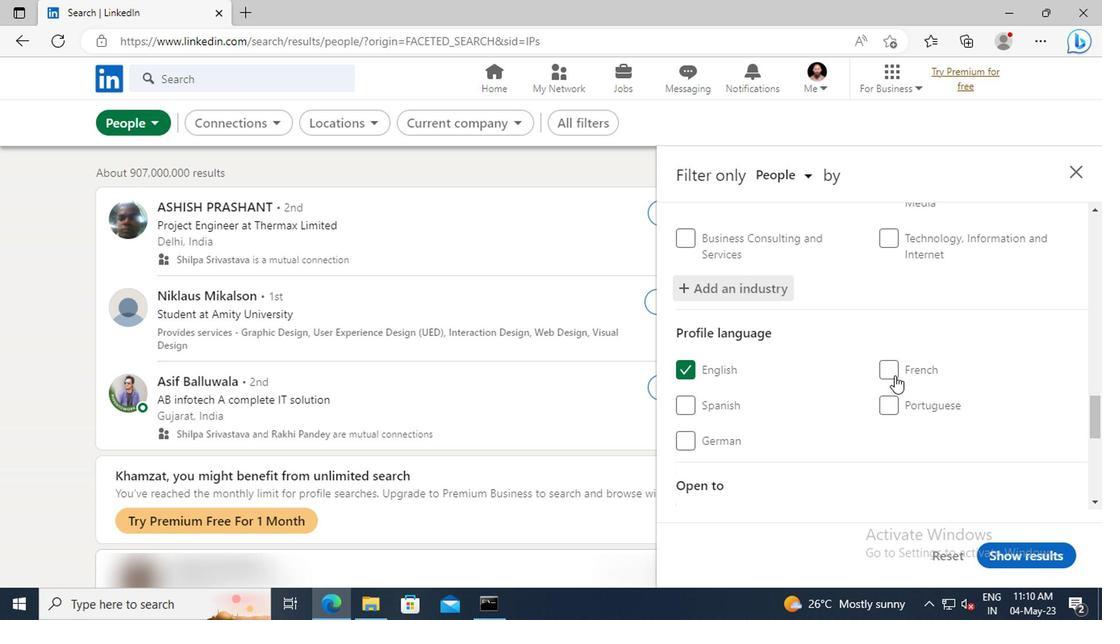 
Action: Mouse moved to (892, 365)
Screenshot: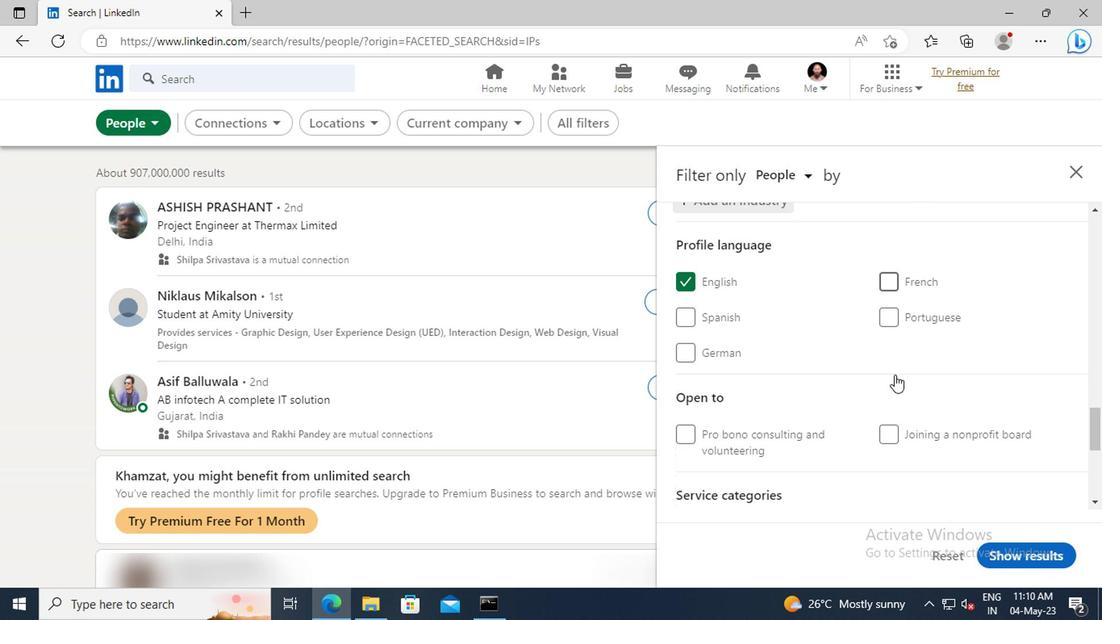 
Action: Mouse scrolled (892, 365) with delta (0, 0)
Screenshot: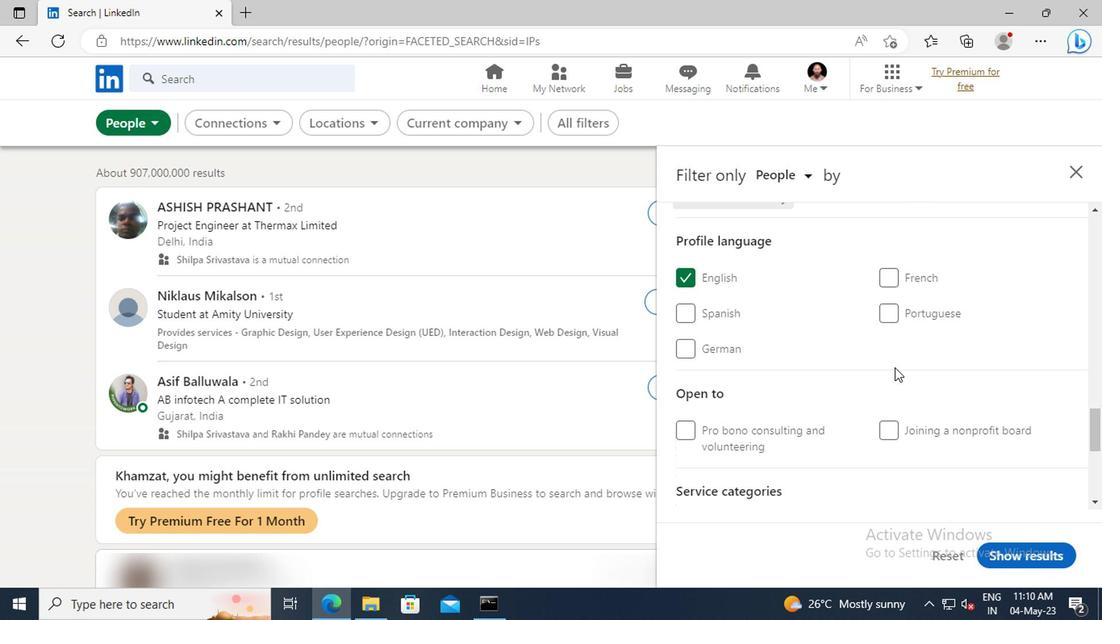 
Action: Mouse scrolled (892, 365) with delta (0, 0)
Screenshot: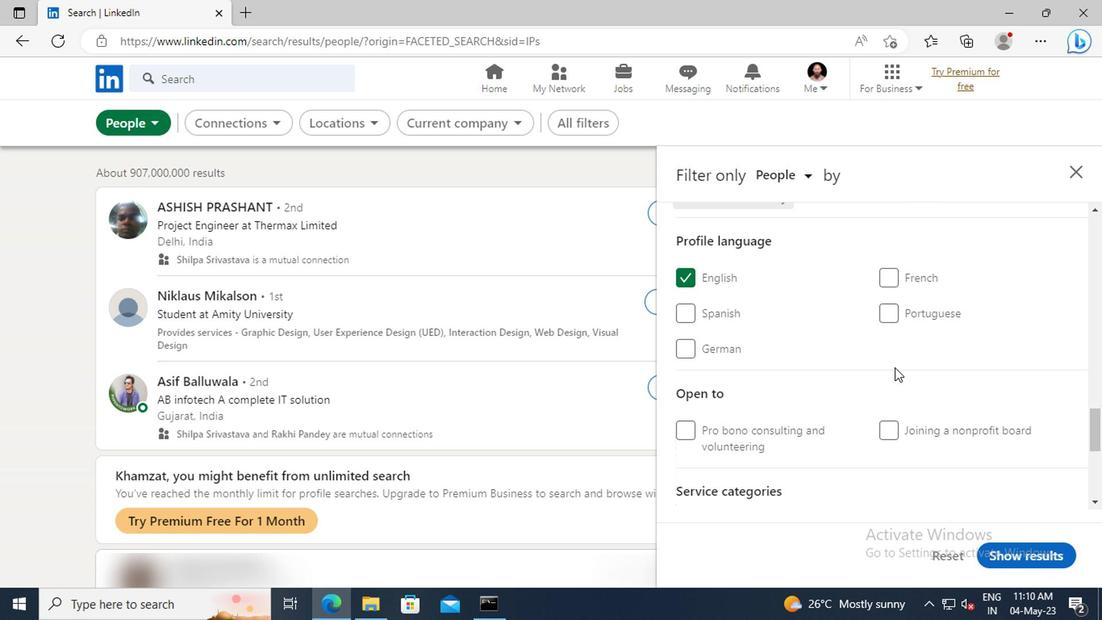 
Action: Mouse moved to (892, 364)
Screenshot: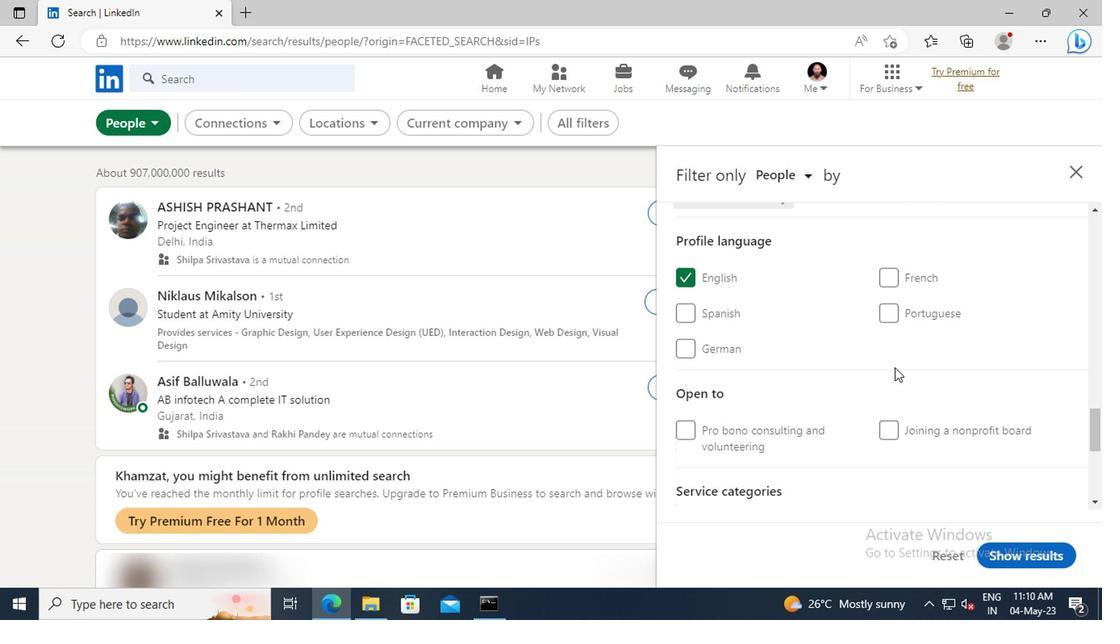 
Action: Mouse scrolled (892, 363) with delta (0, 0)
Screenshot: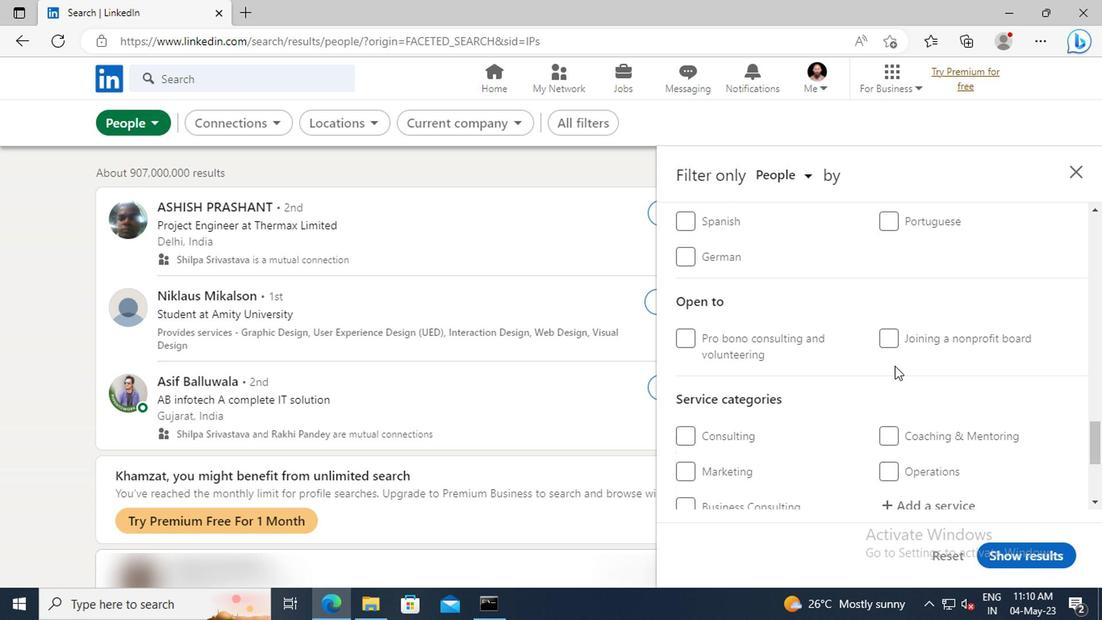 
Action: Mouse scrolled (892, 363) with delta (0, 0)
Screenshot: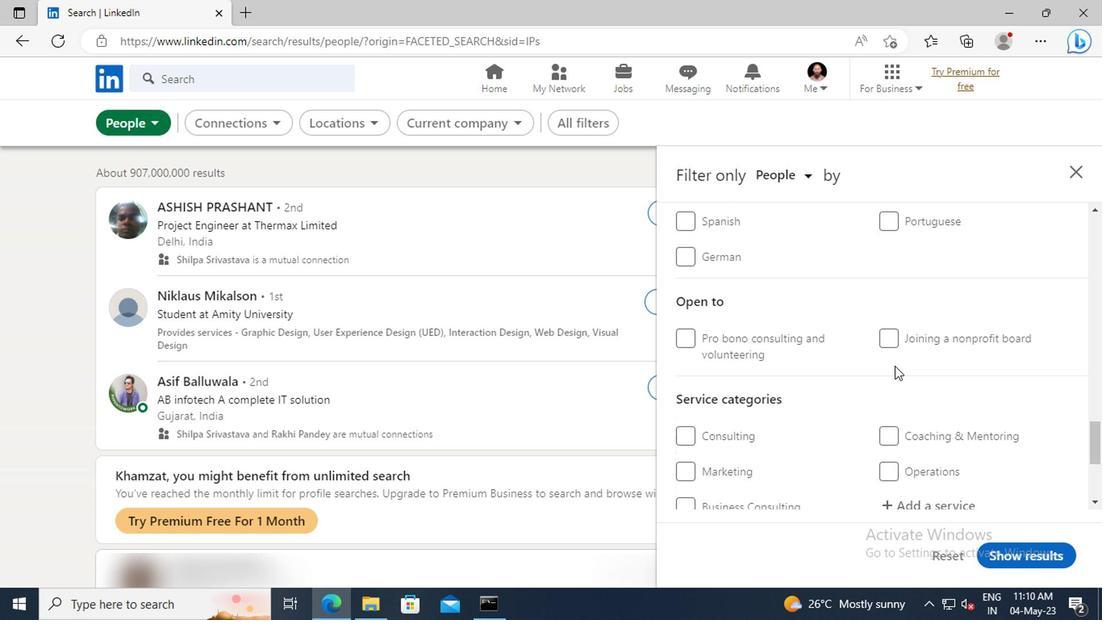 
Action: Mouse scrolled (892, 363) with delta (0, 0)
Screenshot: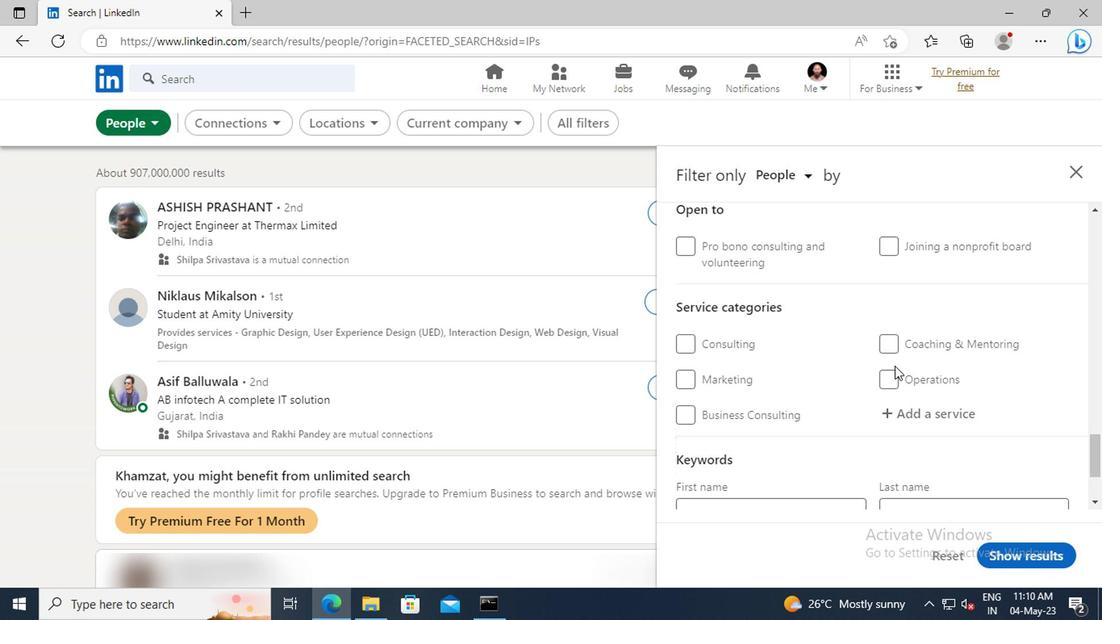
Action: Mouse moved to (894, 367)
Screenshot: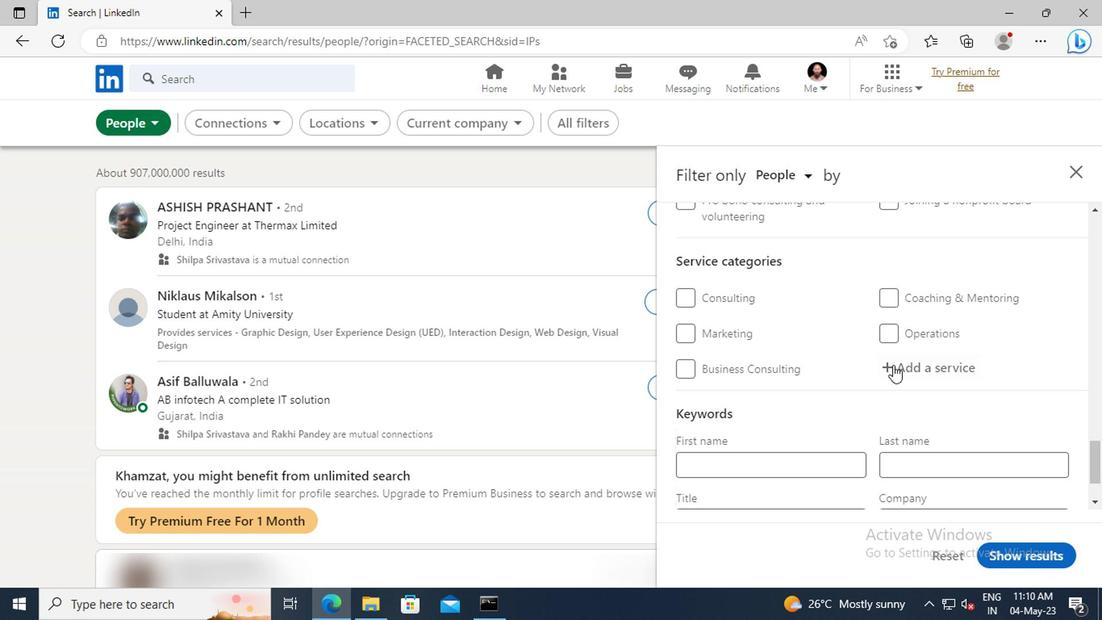 
Action: Mouse pressed left at (894, 367)
Screenshot: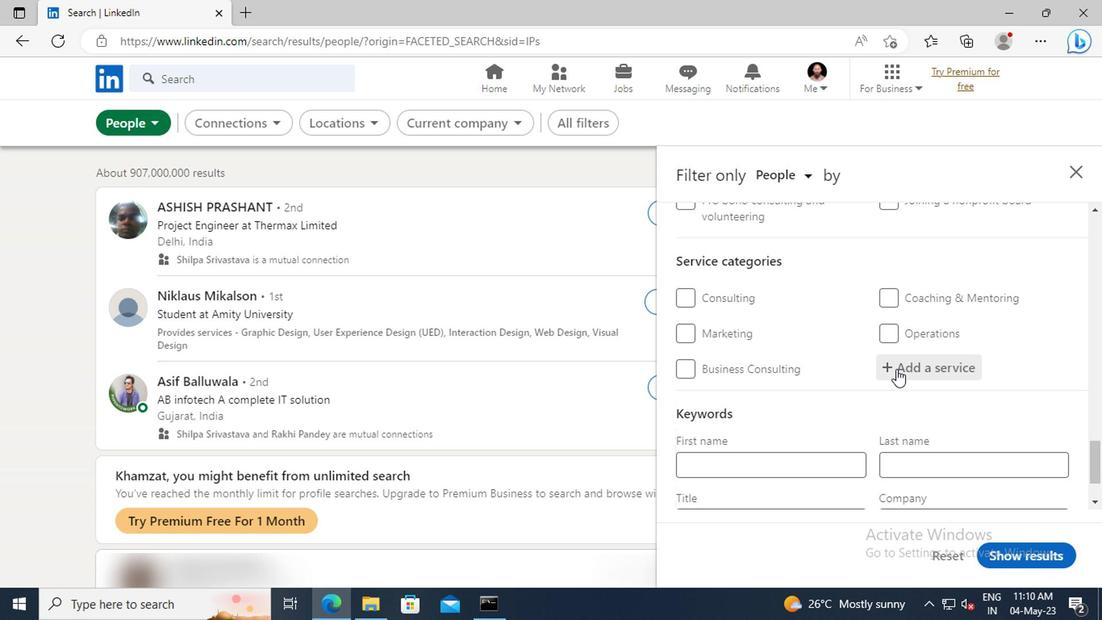 
Action: Key pressed <Key.shift>PERSO
Screenshot: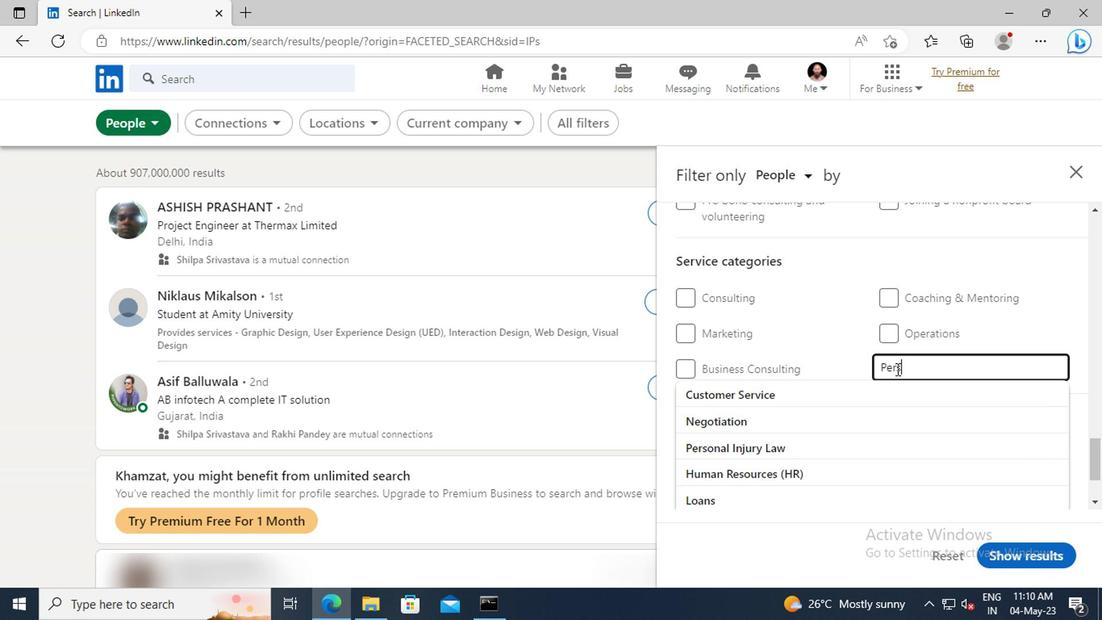 
Action: Mouse moved to (904, 414)
Screenshot: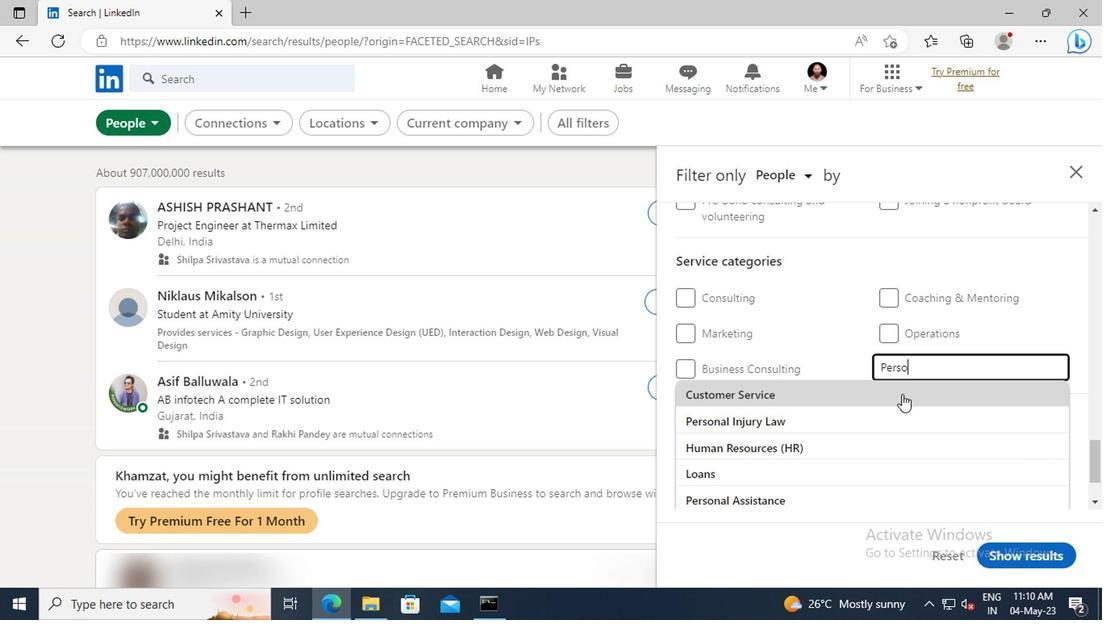 
Action: Mouse pressed left at (904, 414)
Screenshot: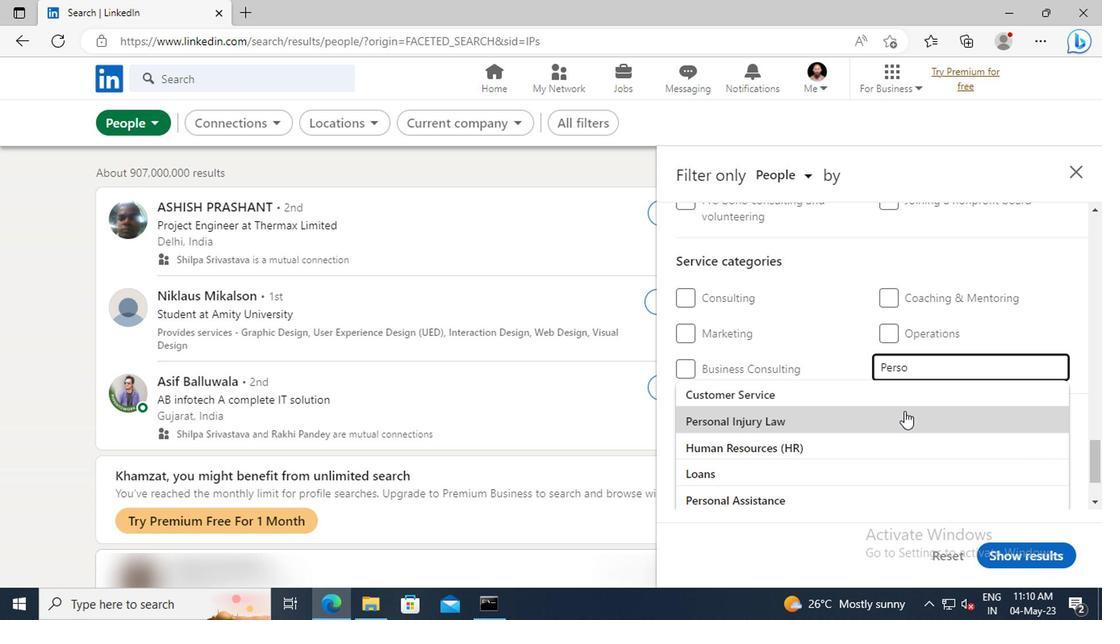 
Action: Mouse moved to (904, 415)
Screenshot: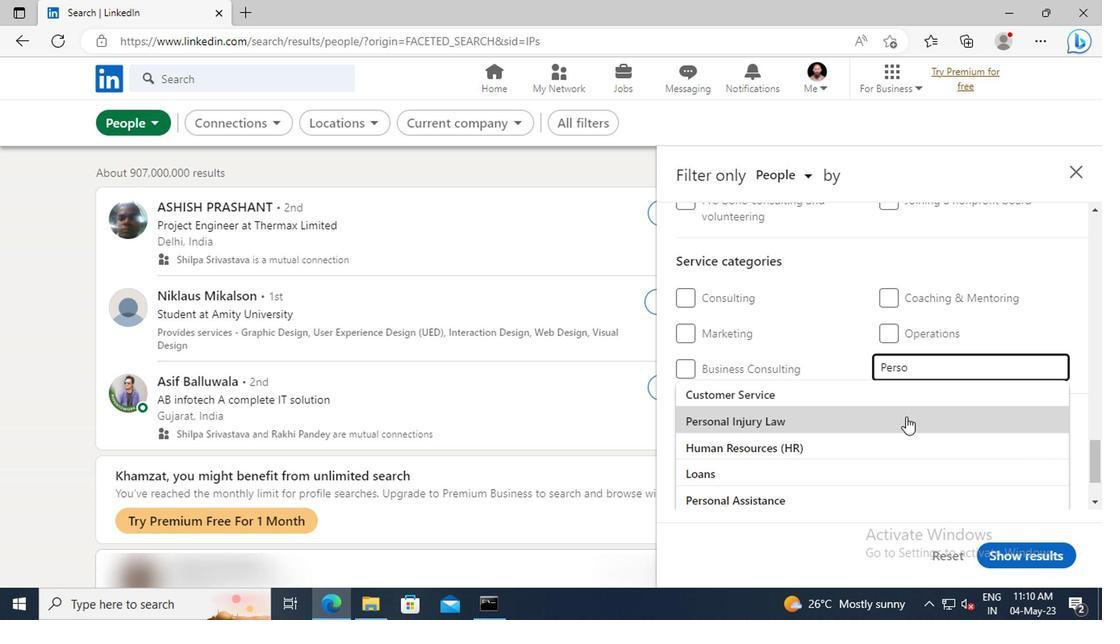 
Action: Mouse scrolled (904, 414) with delta (0, 0)
Screenshot: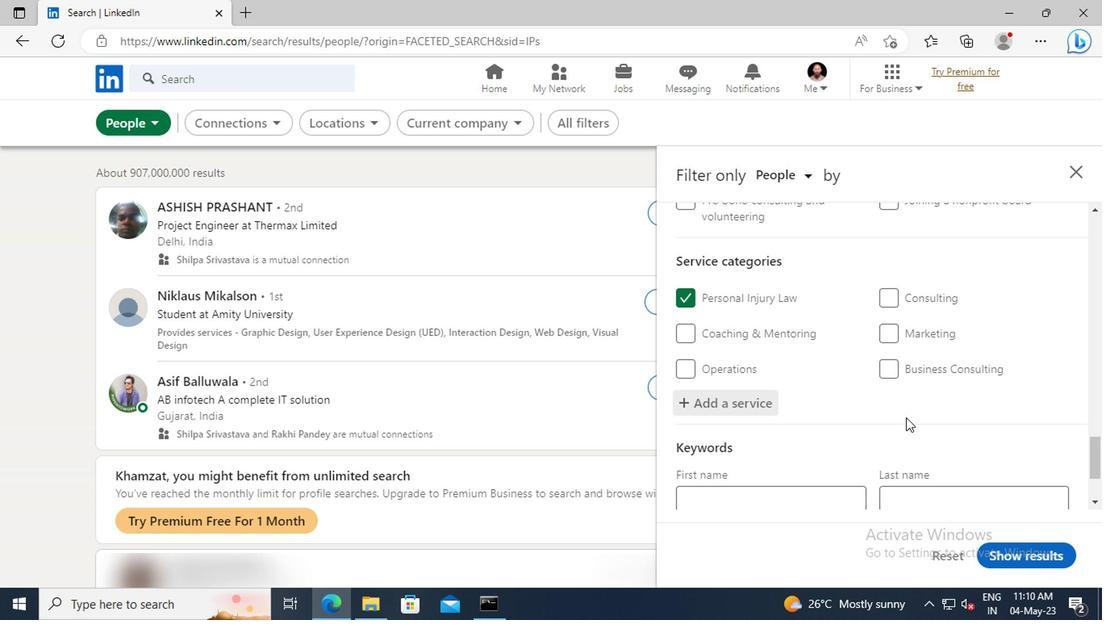 
Action: Mouse scrolled (904, 414) with delta (0, 0)
Screenshot: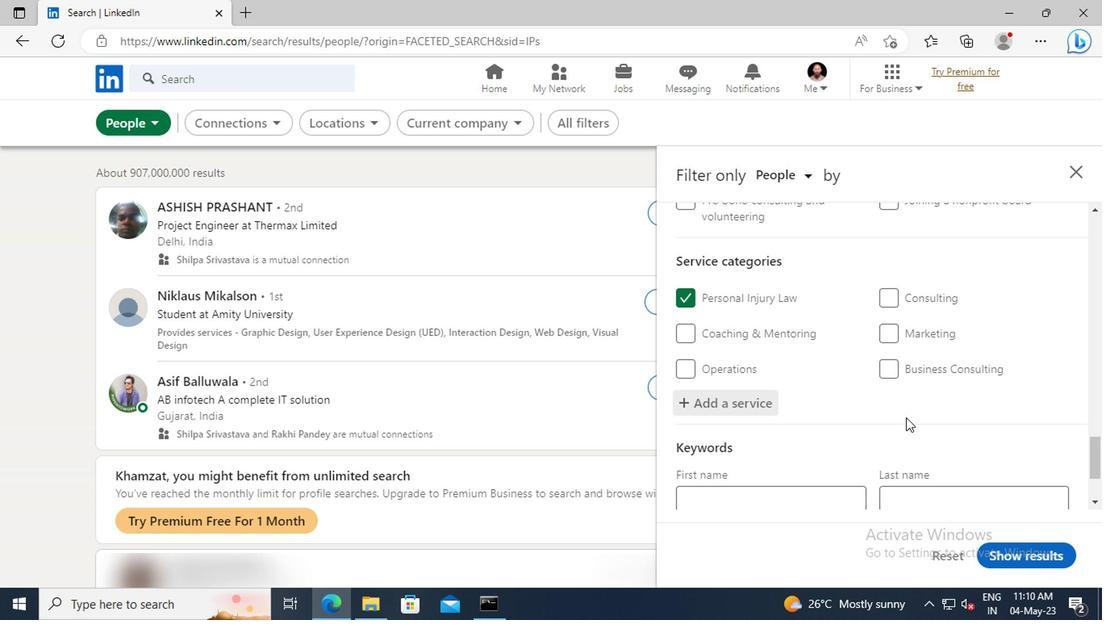 
Action: Mouse scrolled (904, 414) with delta (0, 0)
Screenshot: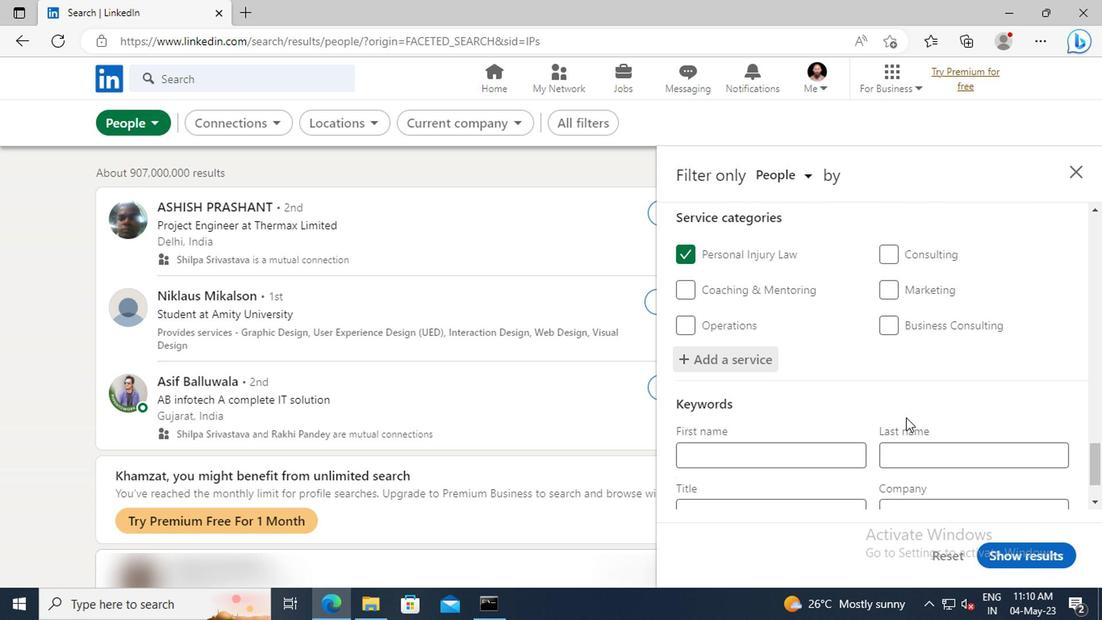 
Action: Mouse scrolled (904, 414) with delta (0, 0)
Screenshot: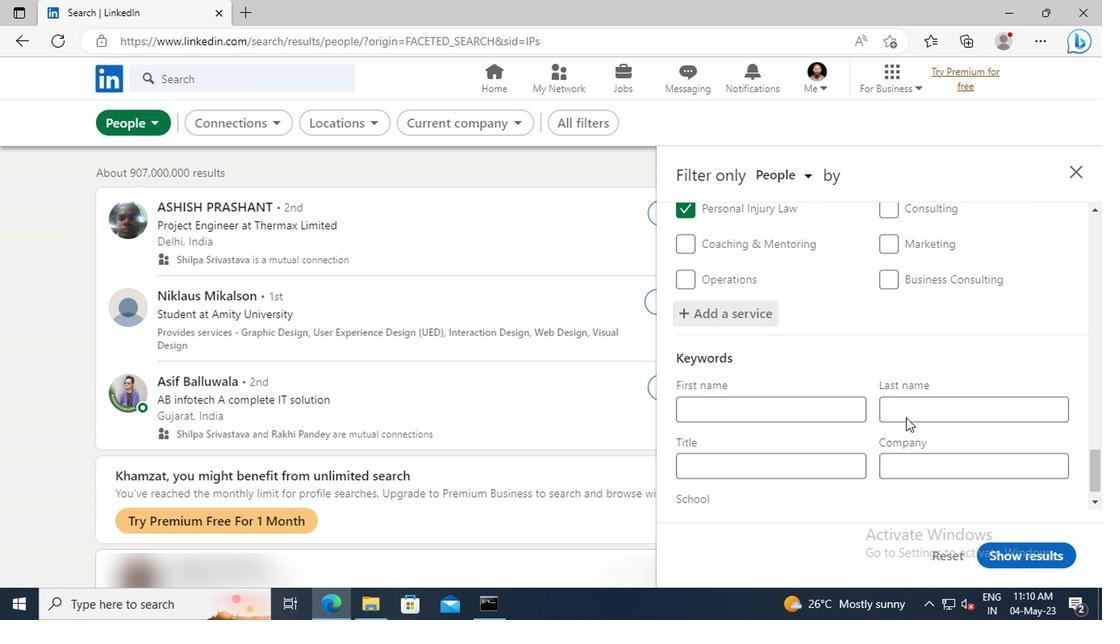 
Action: Mouse moved to (778, 431)
Screenshot: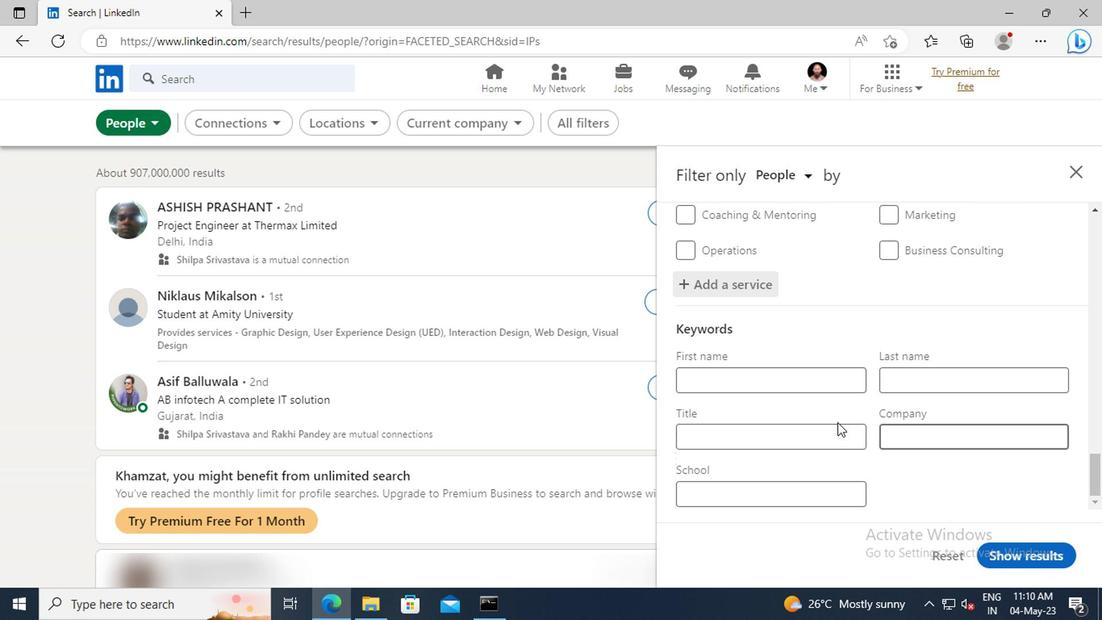 
Action: Mouse pressed left at (778, 431)
Screenshot: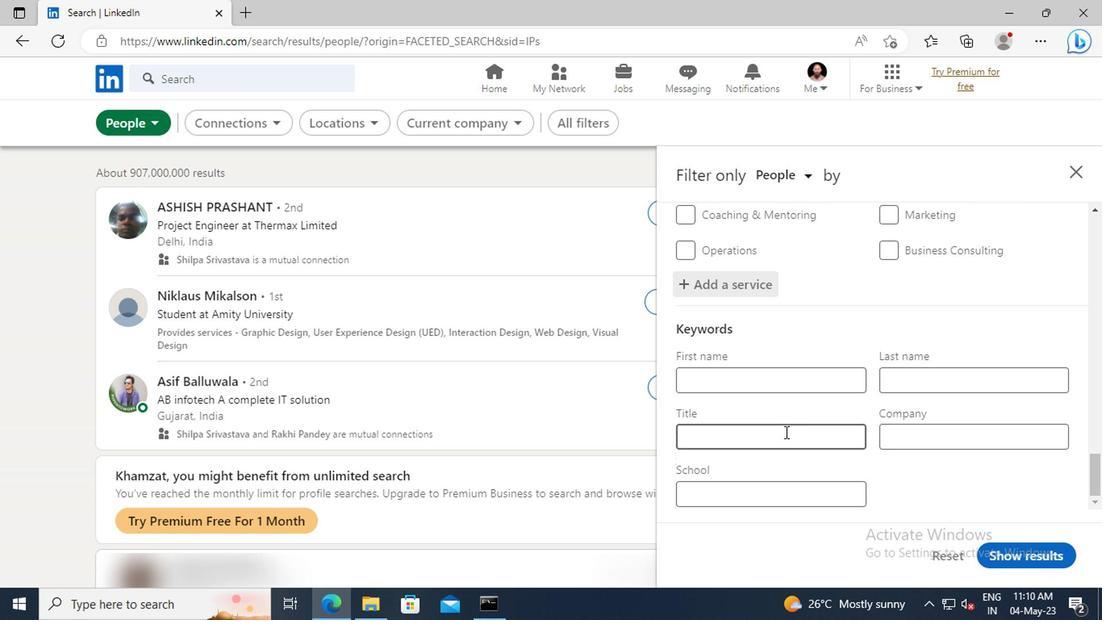 
Action: Key pressed <Key.shift>CUSTOMER<Key.space><Key.shift>SERVICE<Key.space><Key.shift>MANAGER<Key.enter>
Screenshot: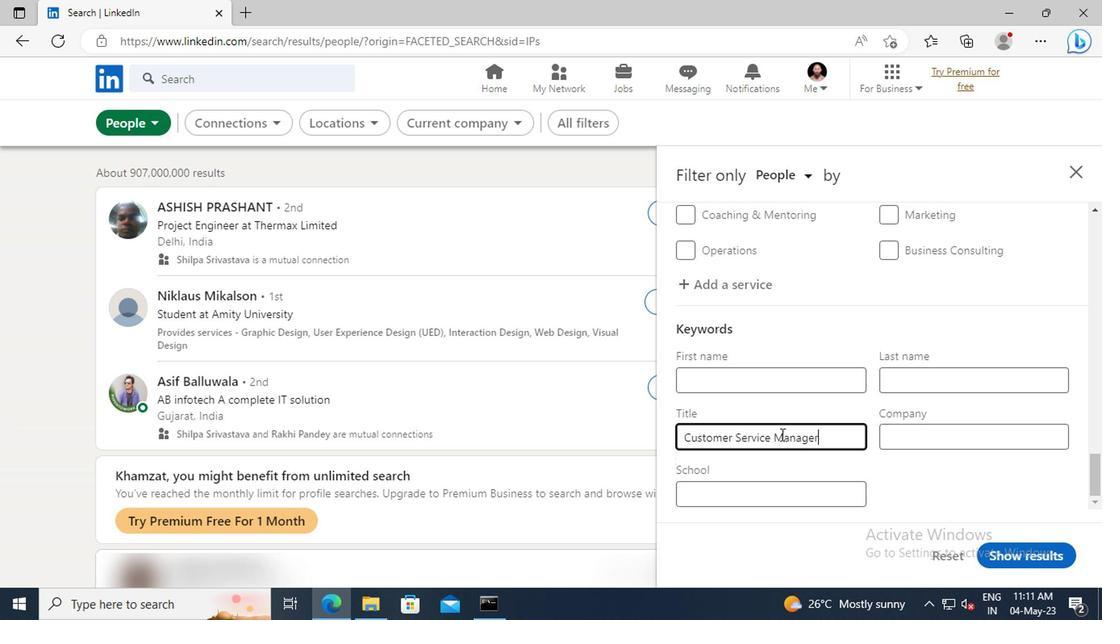 
Action: Mouse moved to (1001, 550)
Screenshot: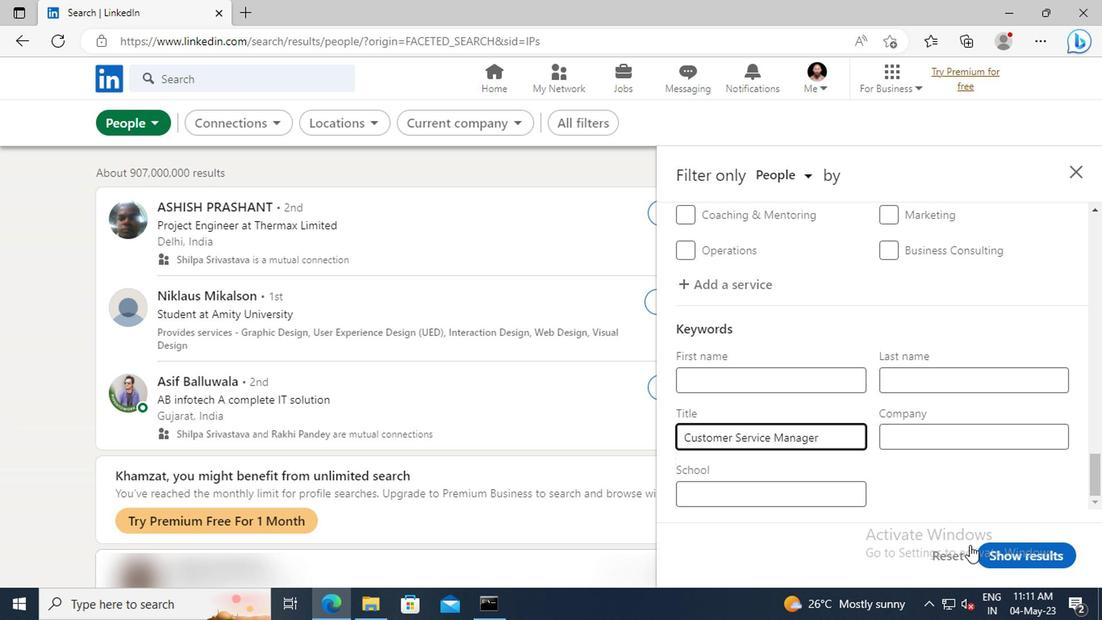 
Action: Mouse pressed left at (1001, 550)
Screenshot: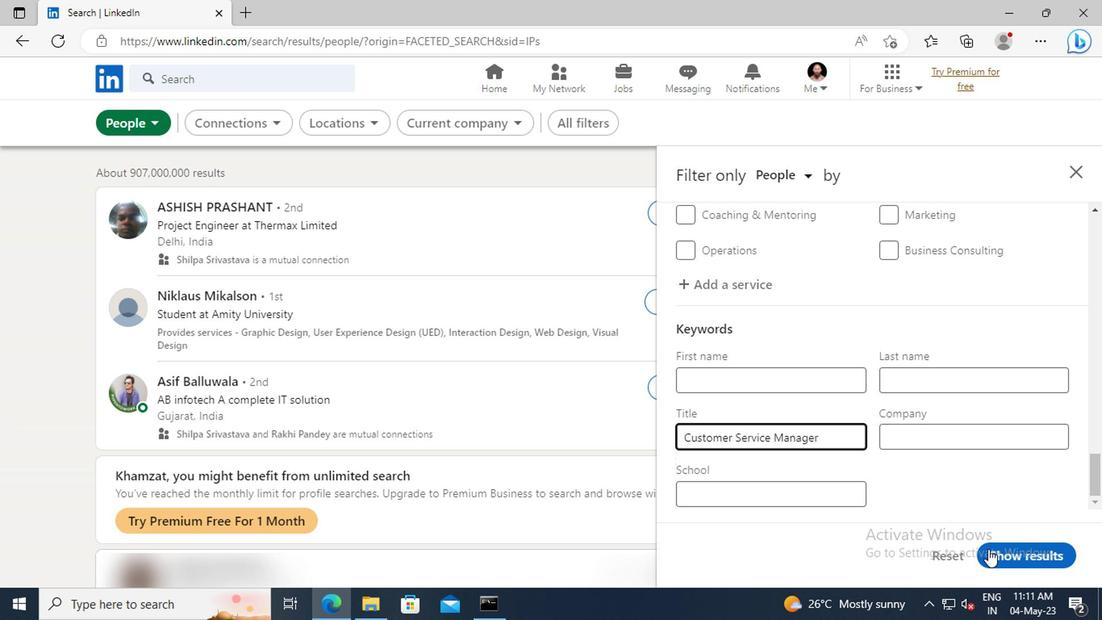 
